 Task: Search one way flight ticket for 2 adults, 2 children, 2 infants in seat in first from Fort Walton Beach: Destin-fort Walton Beach Airport/eglin Air Force Base to Laramie: Laramie Regional Airport on 5-3-2023. Number of bags: 1 carry on bag and 2 checked bags. Price is upto 76000. Outbound departure time preference is 12:00.
Action: Mouse moved to (429, 178)
Screenshot: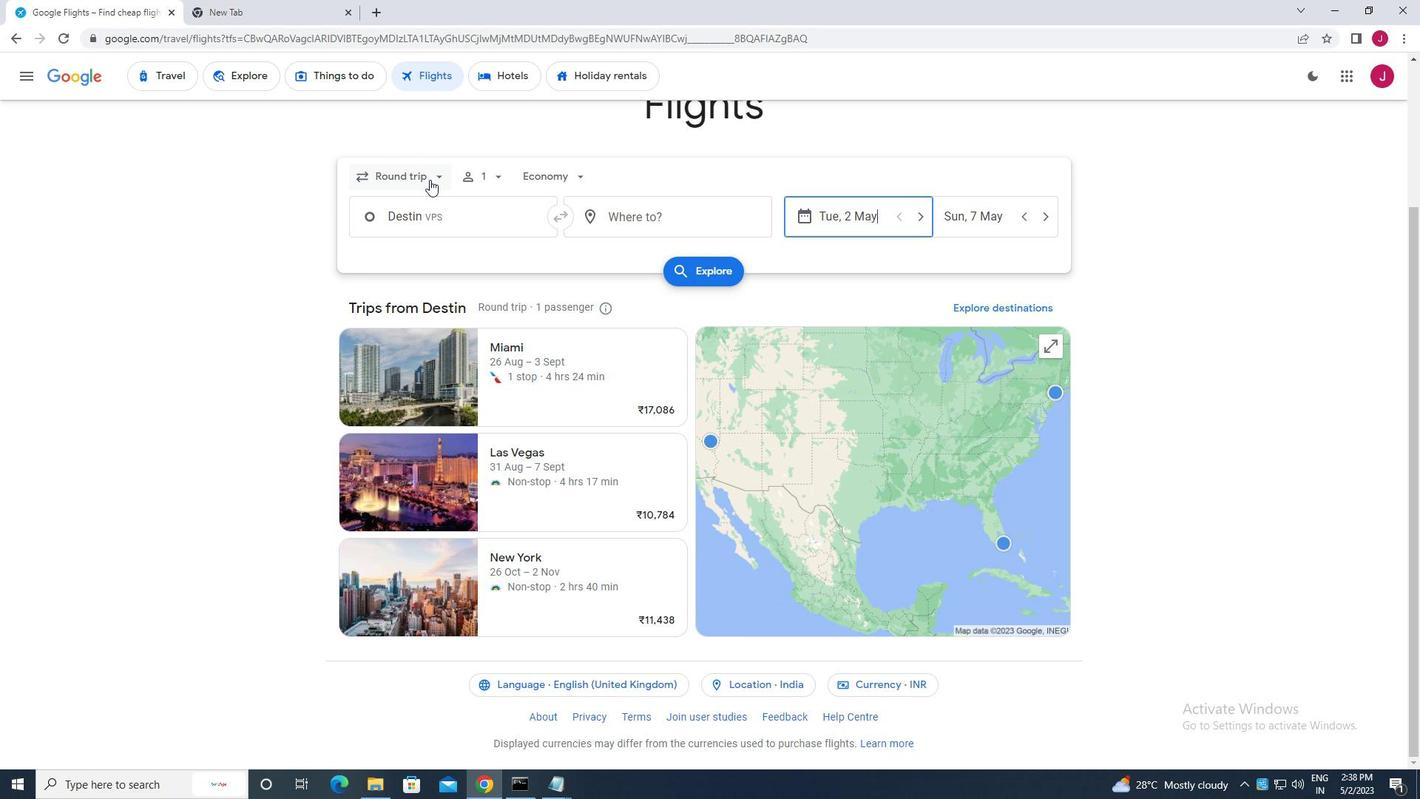 
Action: Mouse pressed left at (429, 178)
Screenshot: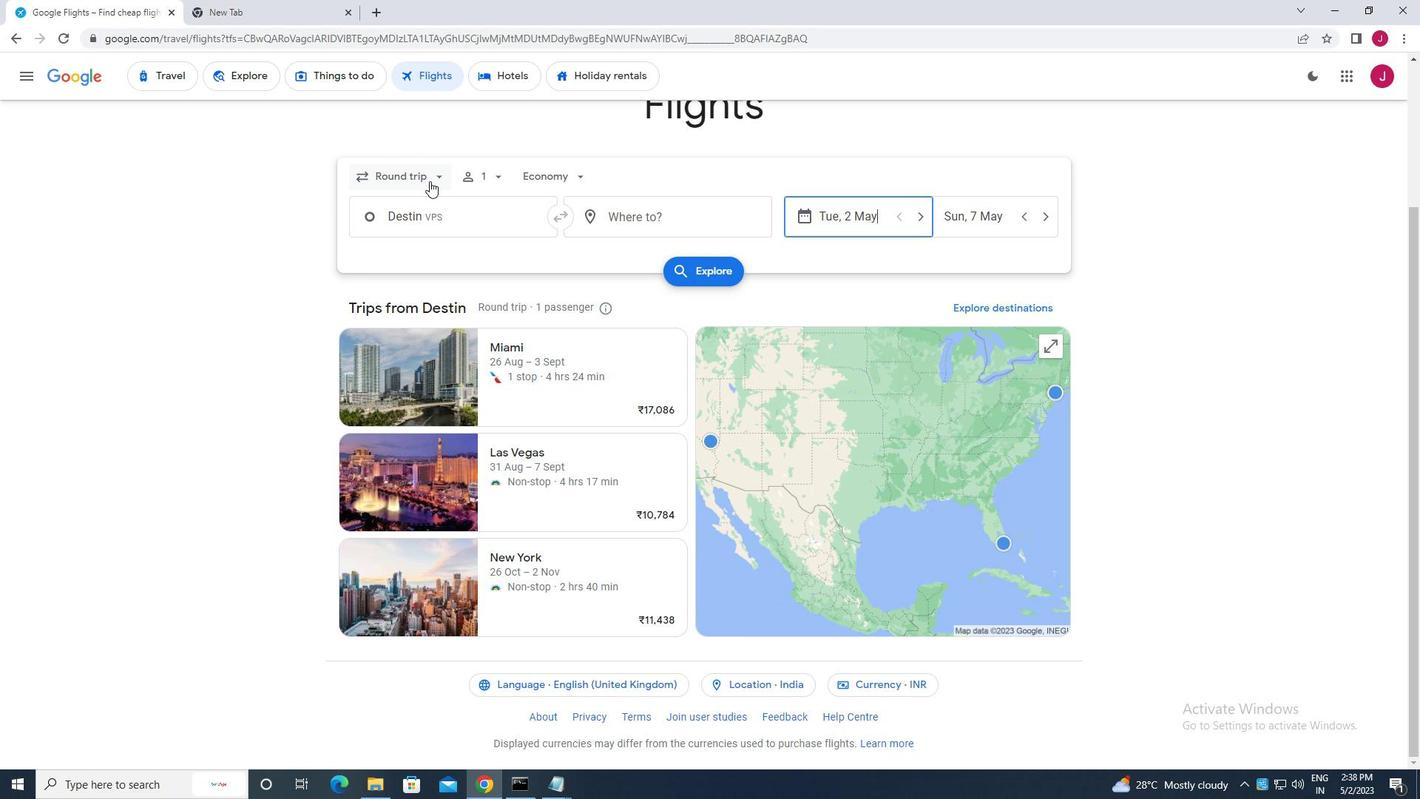 
Action: Mouse moved to (424, 237)
Screenshot: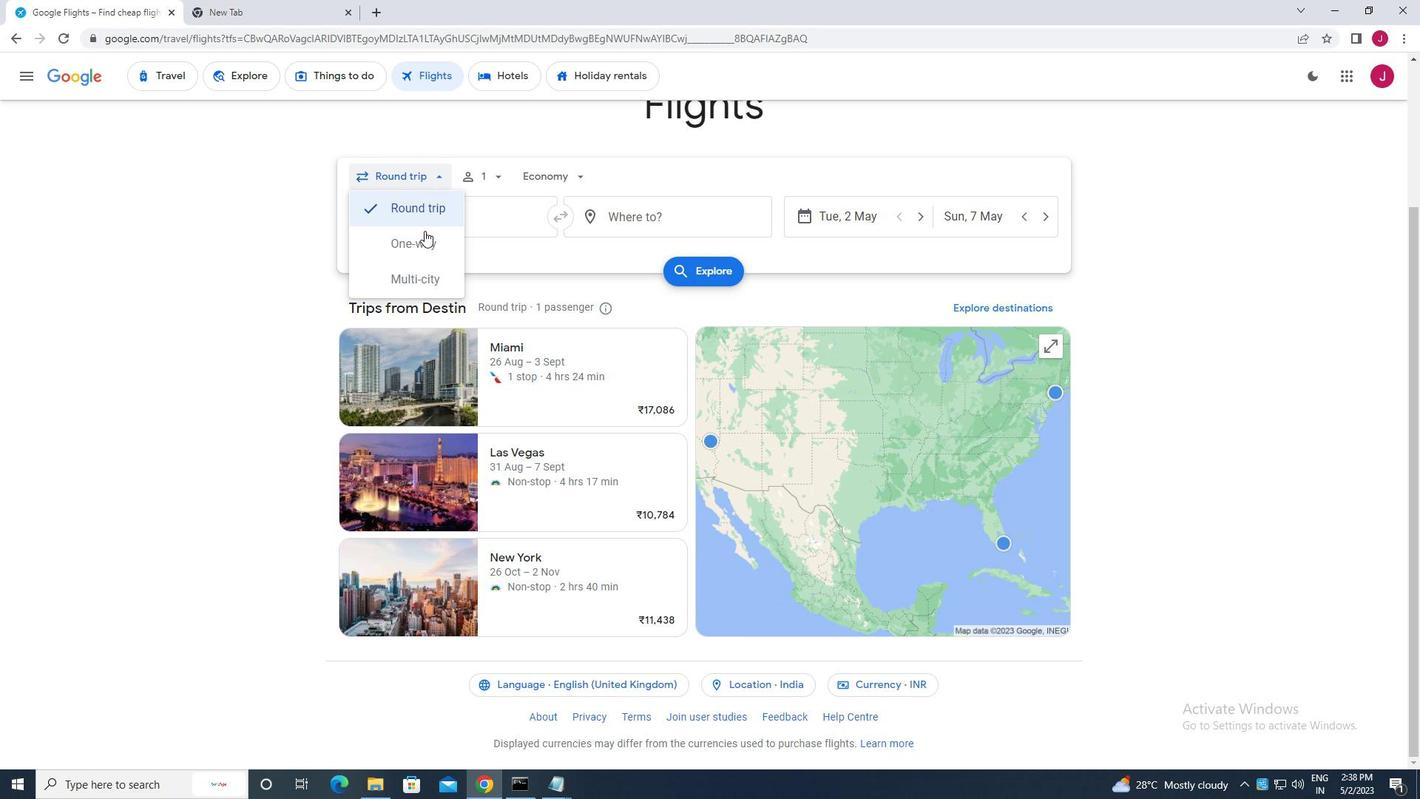 
Action: Mouse pressed left at (424, 237)
Screenshot: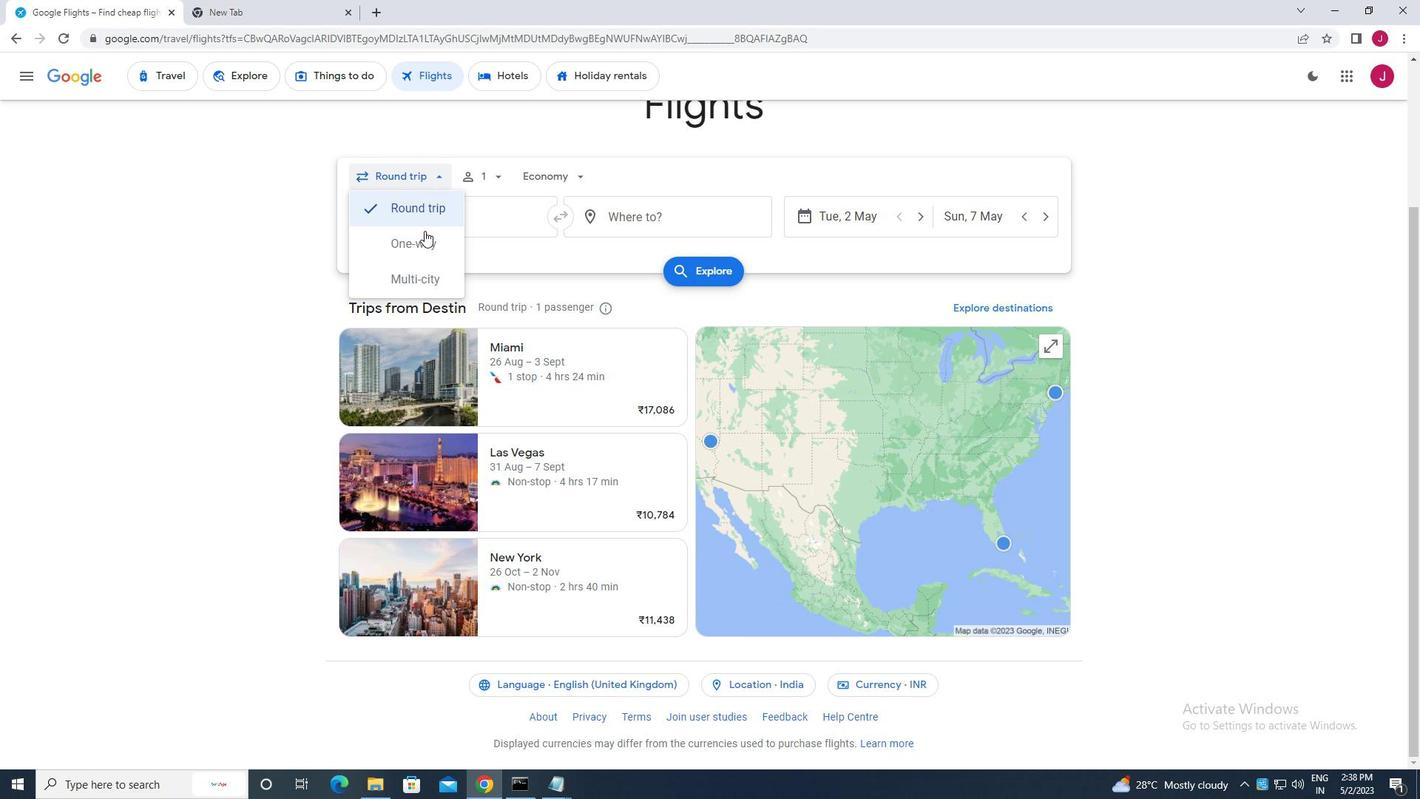 
Action: Mouse moved to (481, 176)
Screenshot: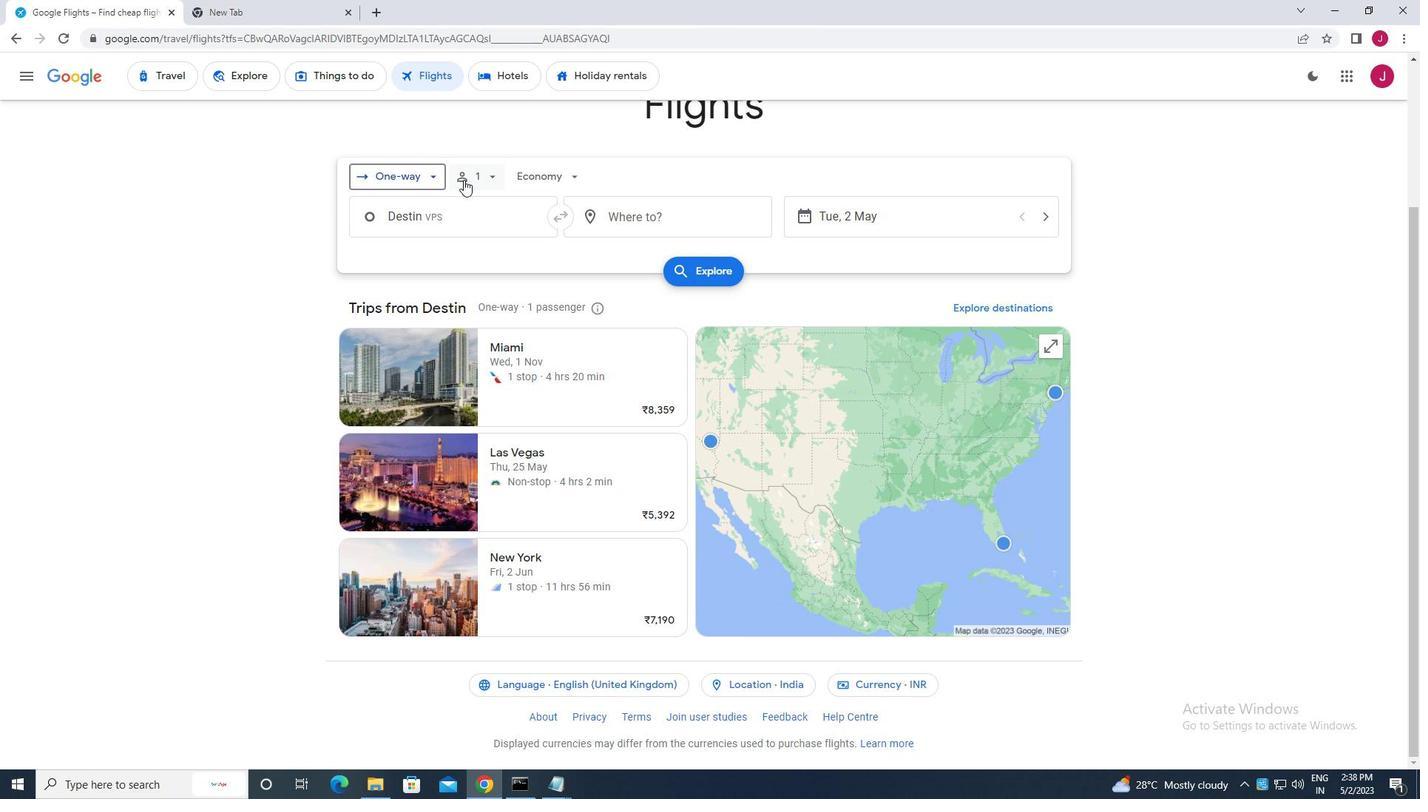 
Action: Mouse pressed left at (481, 176)
Screenshot: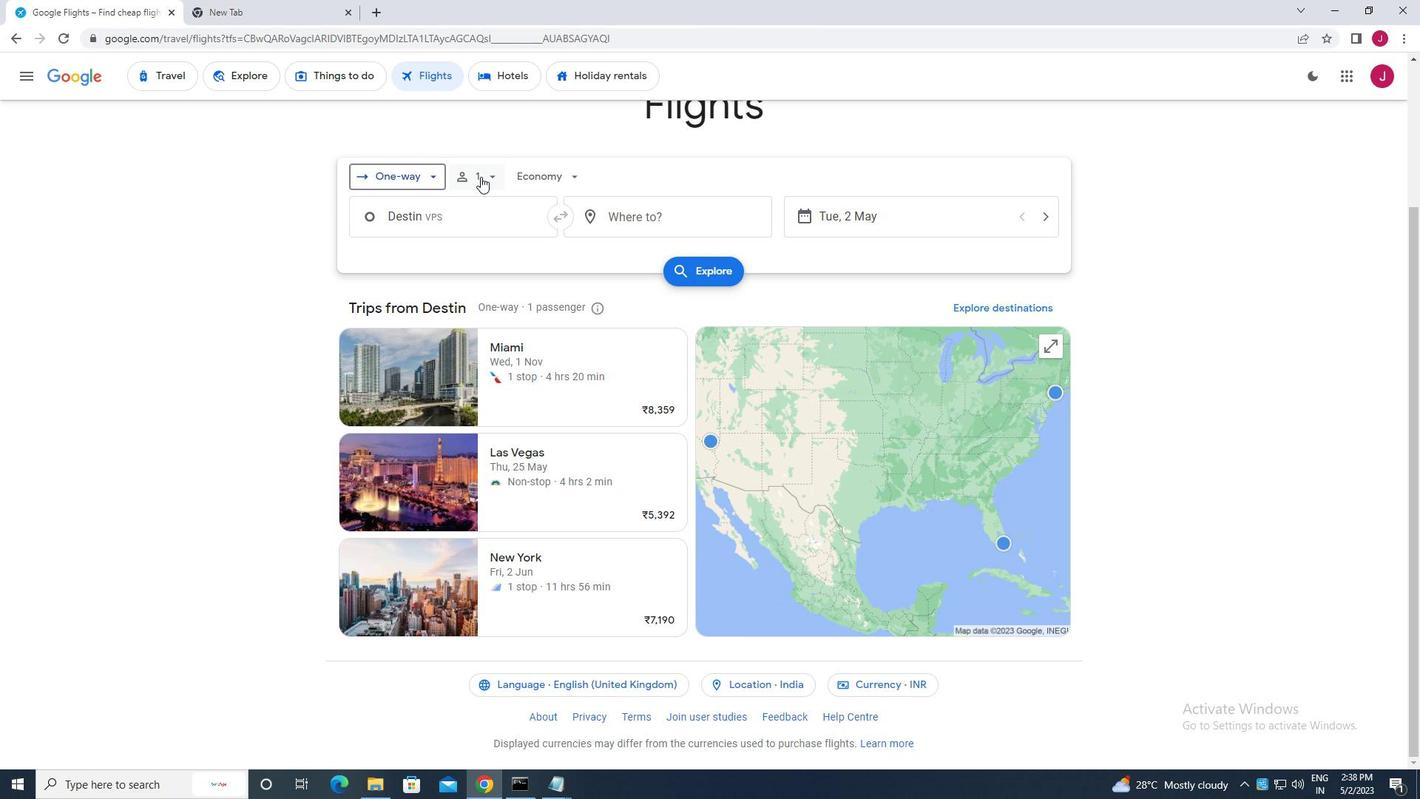 
Action: Mouse moved to (613, 219)
Screenshot: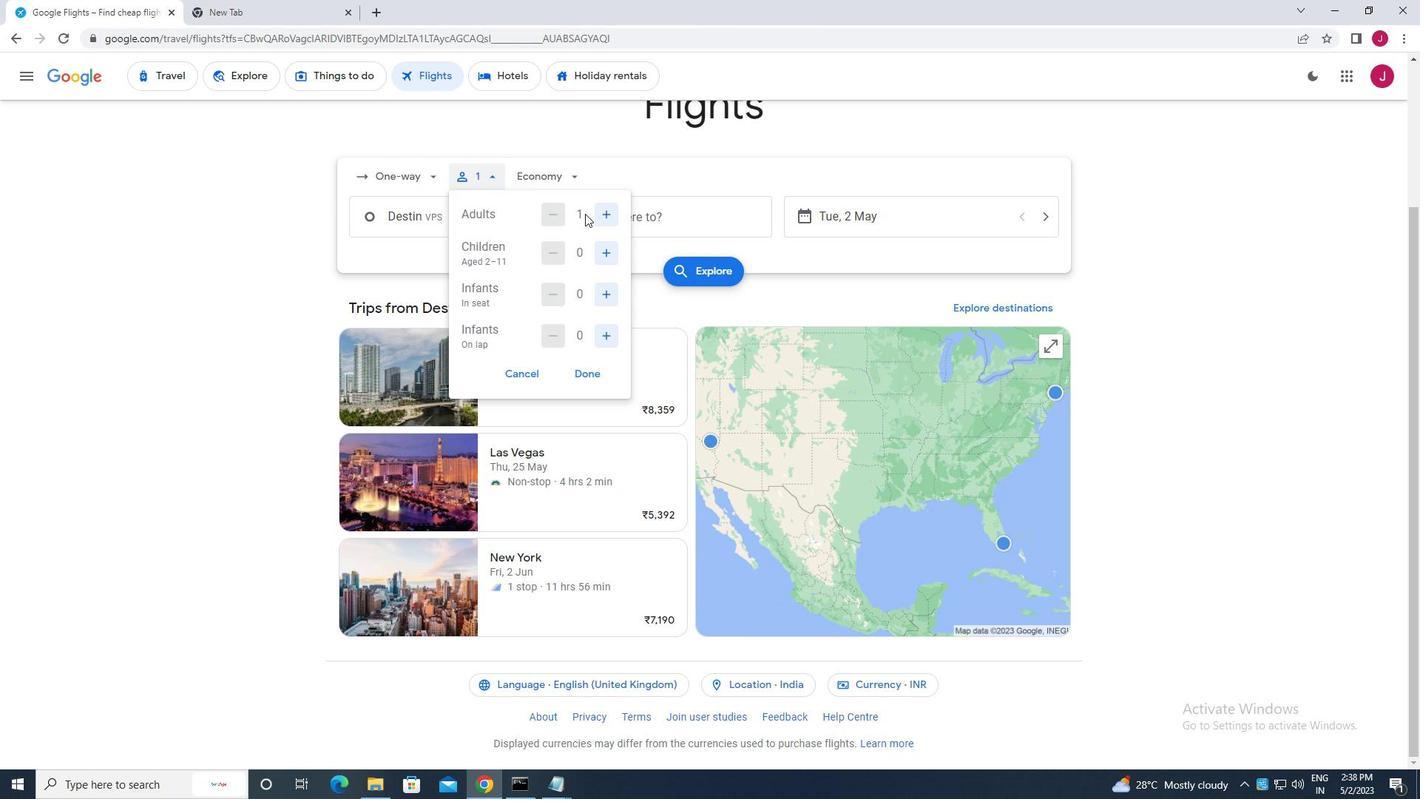 
Action: Mouse pressed left at (613, 219)
Screenshot: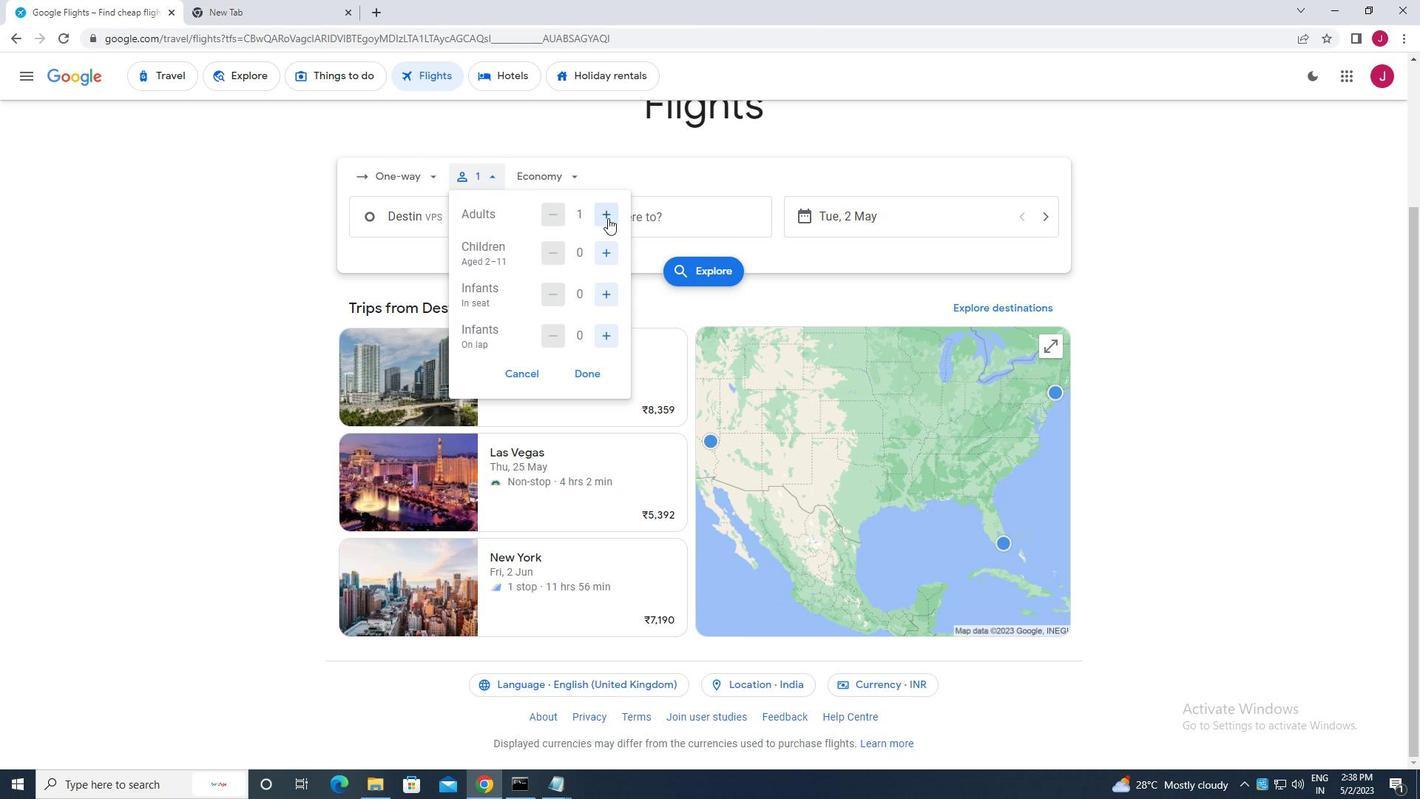 
Action: Mouse moved to (606, 256)
Screenshot: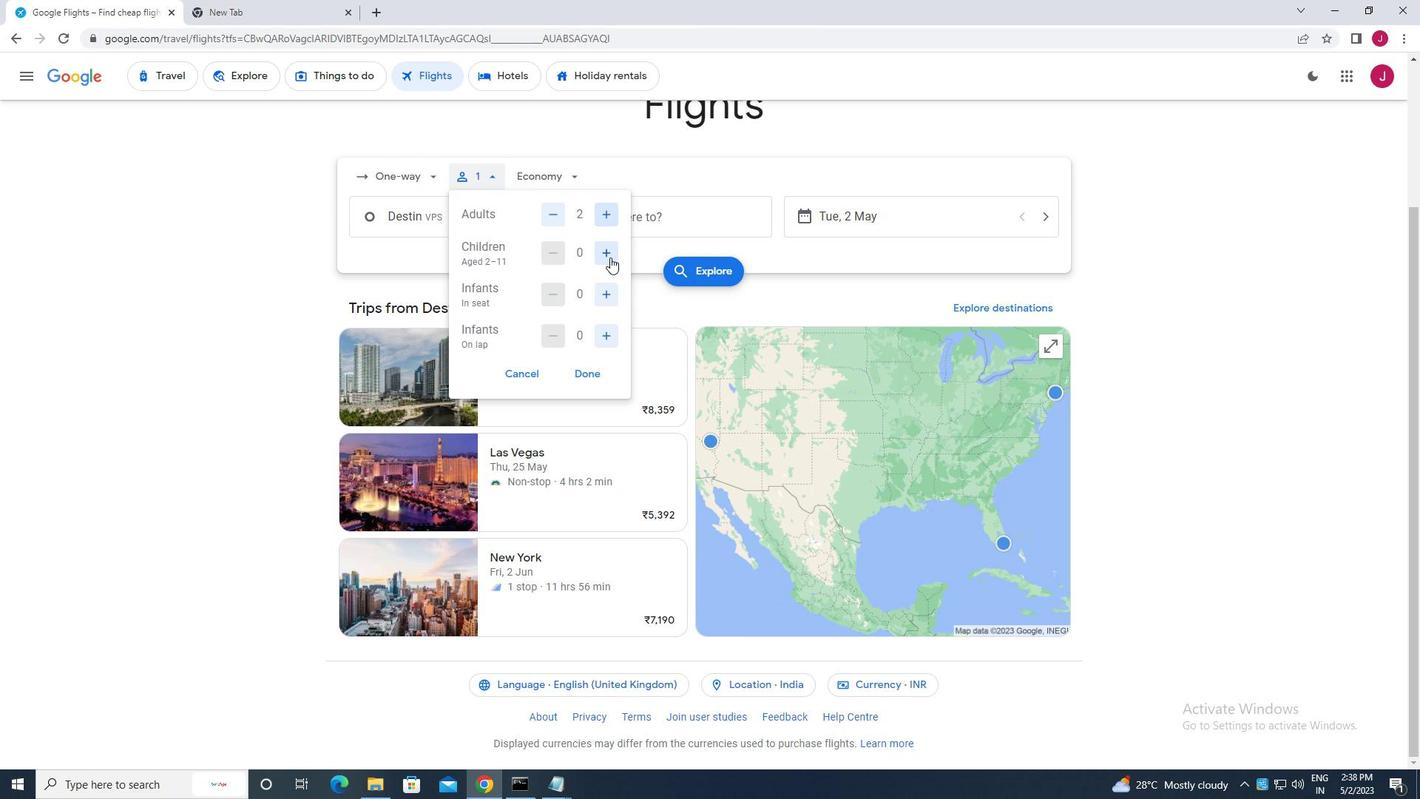
Action: Mouse pressed left at (606, 256)
Screenshot: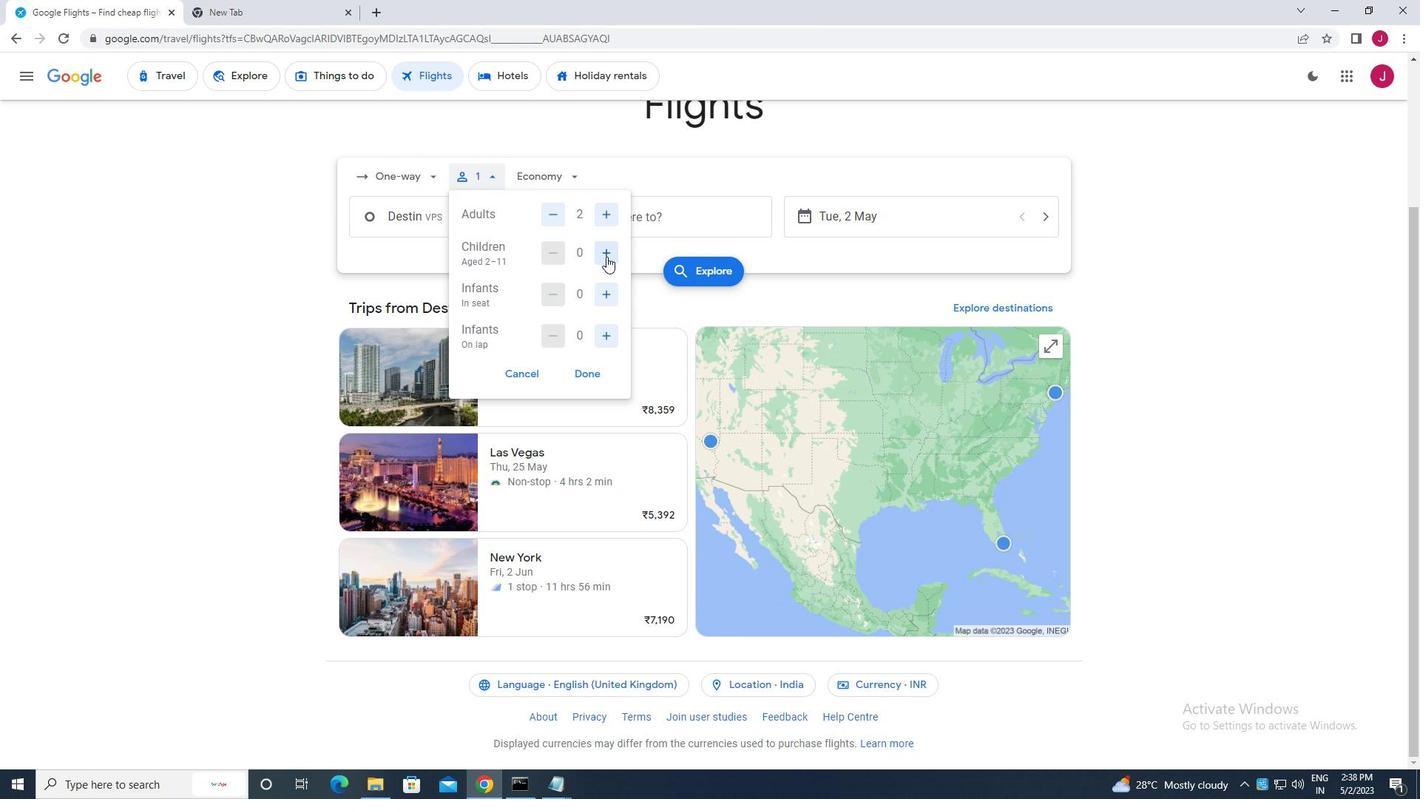 
Action: Mouse pressed left at (606, 256)
Screenshot: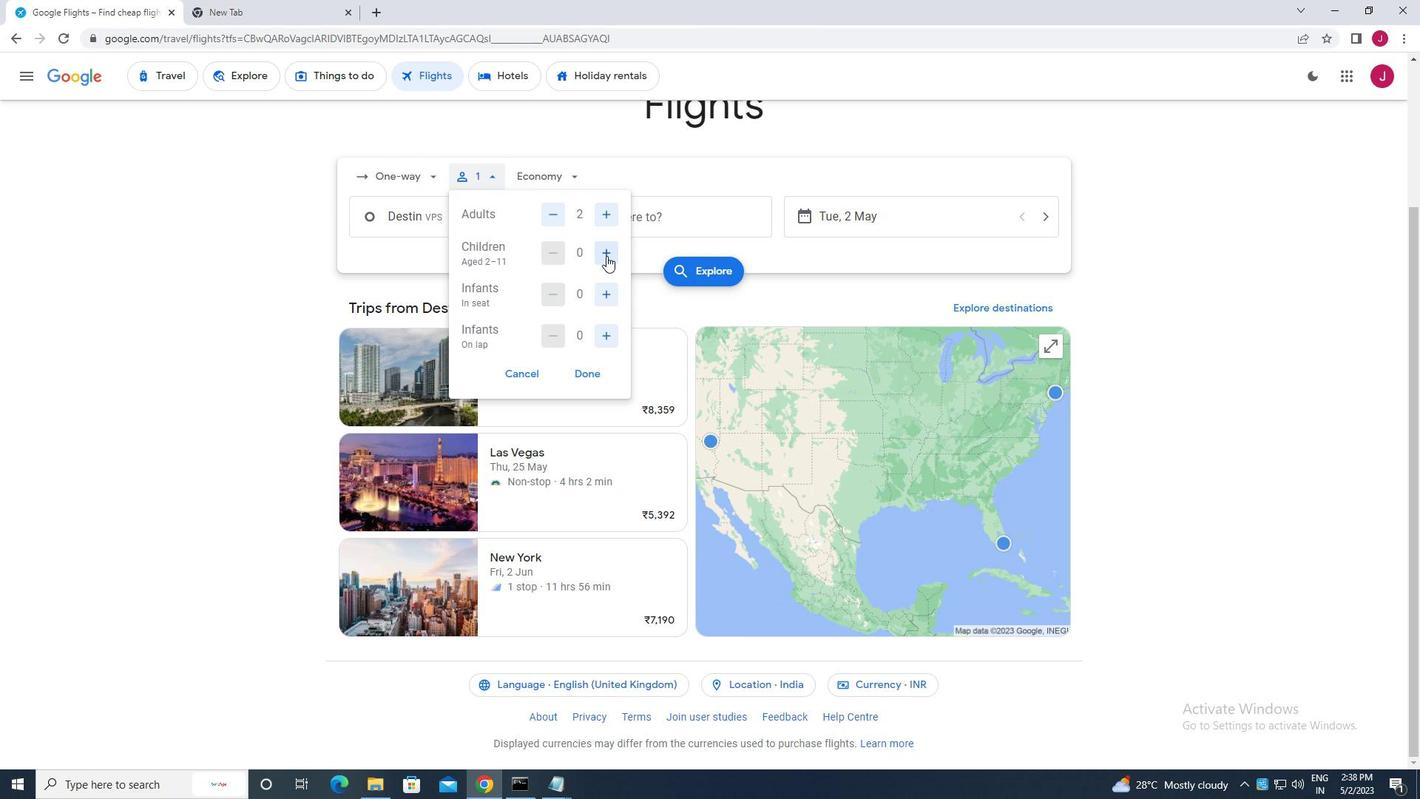 
Action: Mouse moved to (608, 293)
Screenshot: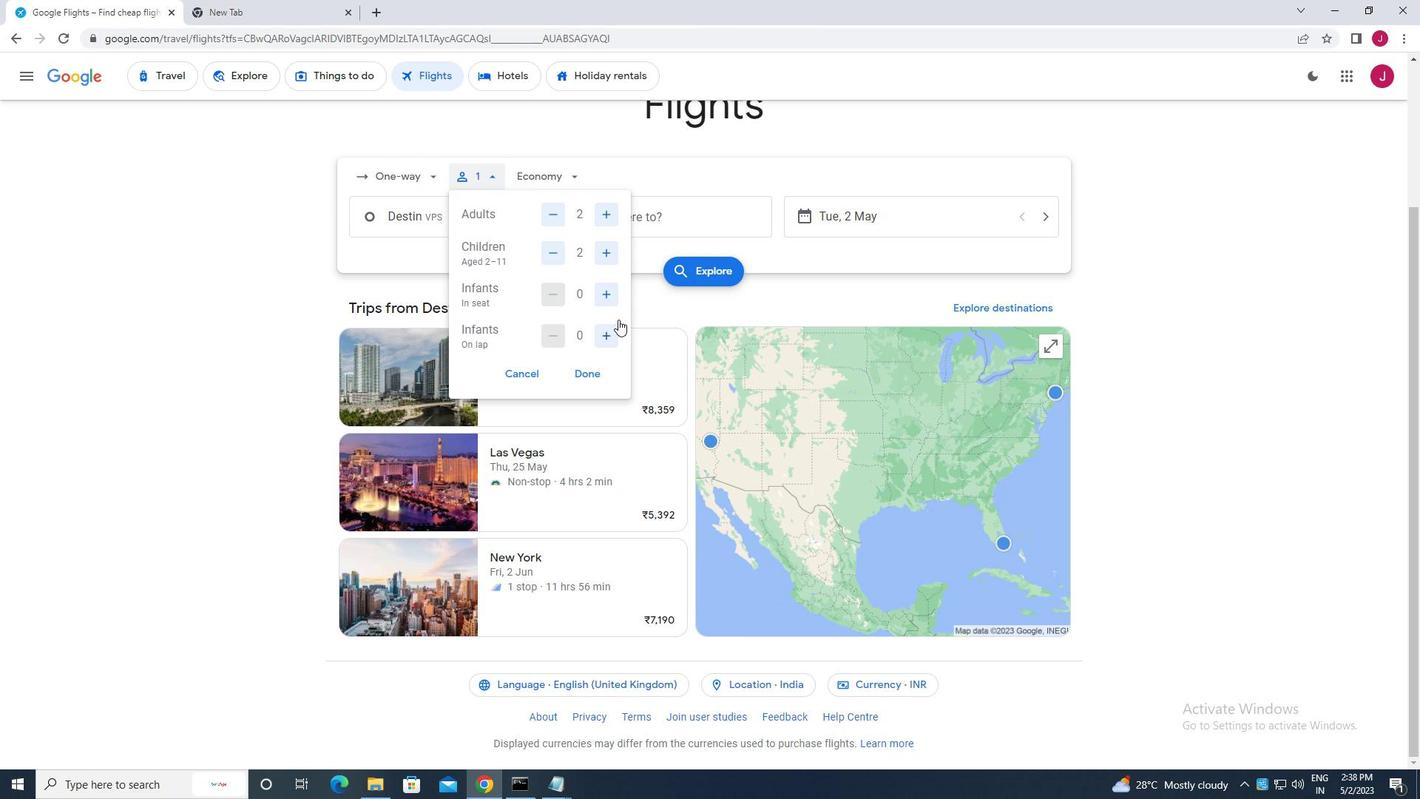 
Action: Mouse pressed left at (608, 293)
Screenshot: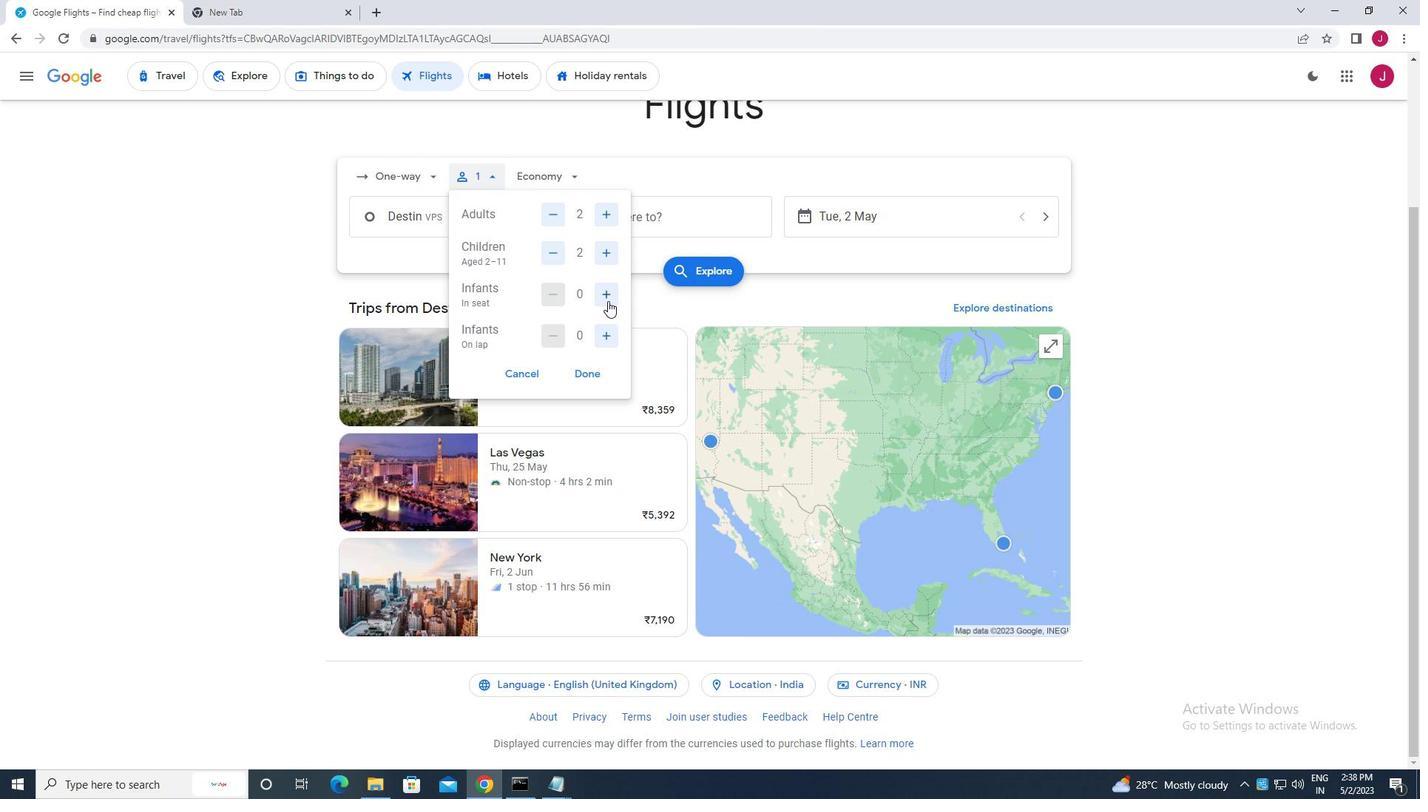 
Action: Mouse pressed left at (608, 293)
Screenshot: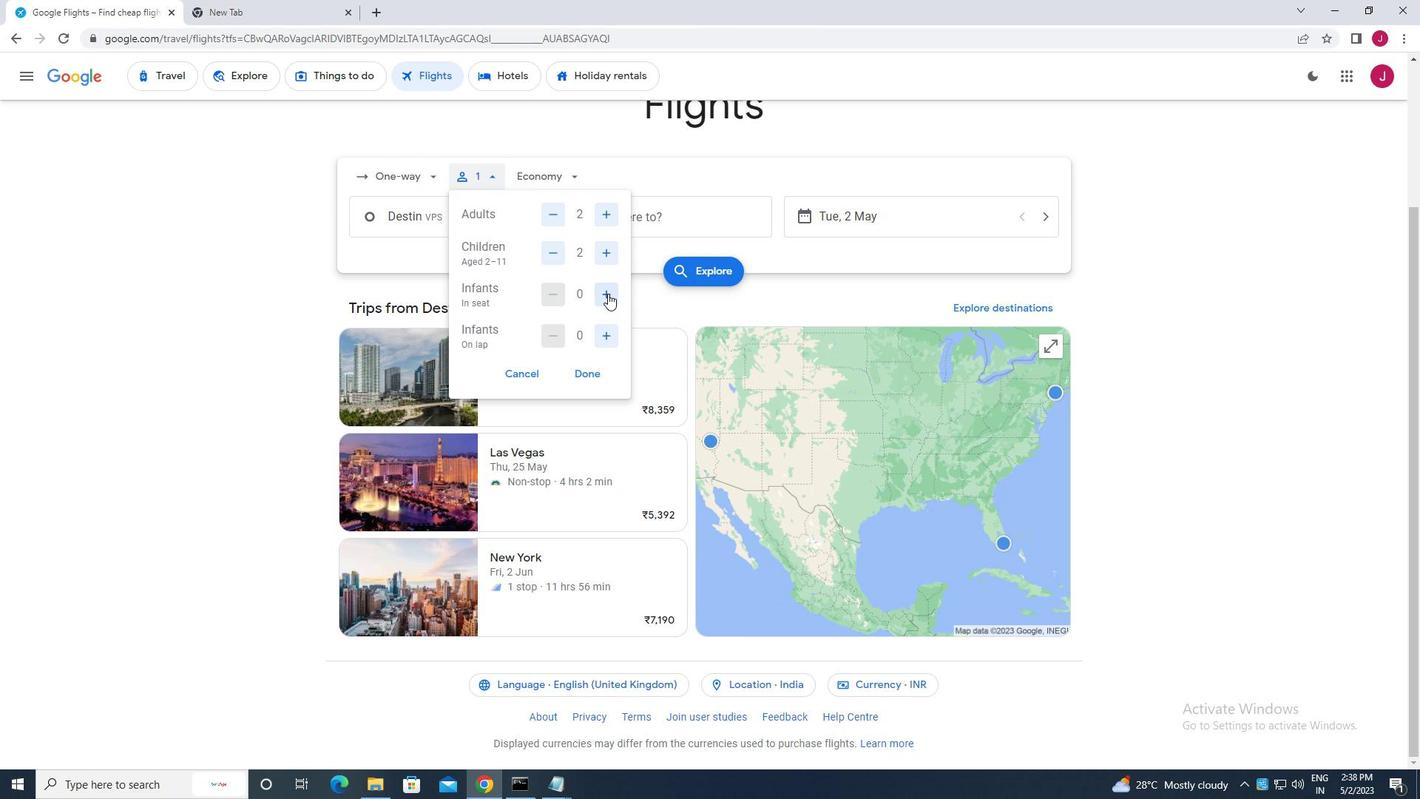 
Action: Mouse moved to (592, 375)
Screenshot: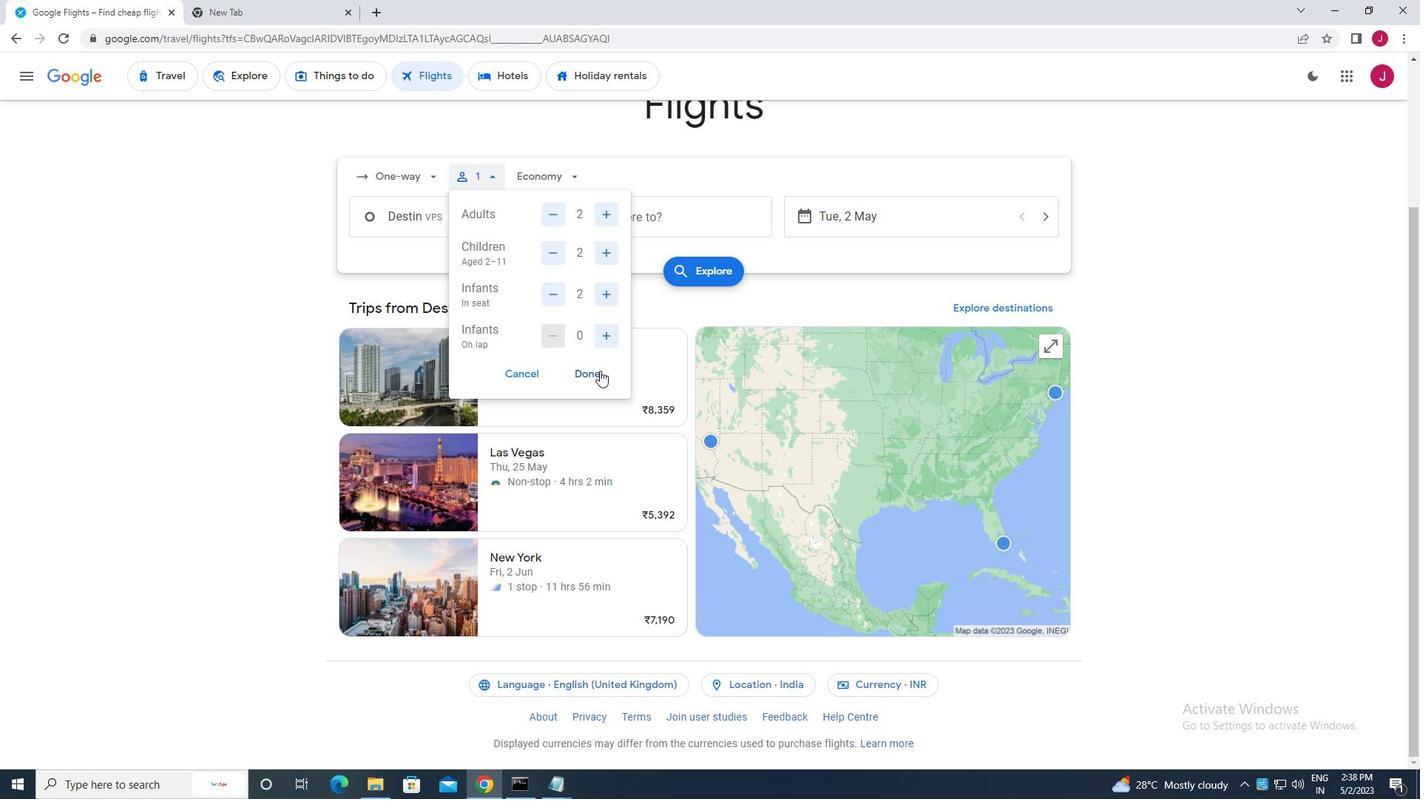 
Action: Mouse pressed left at (592, 375)
Screenshot: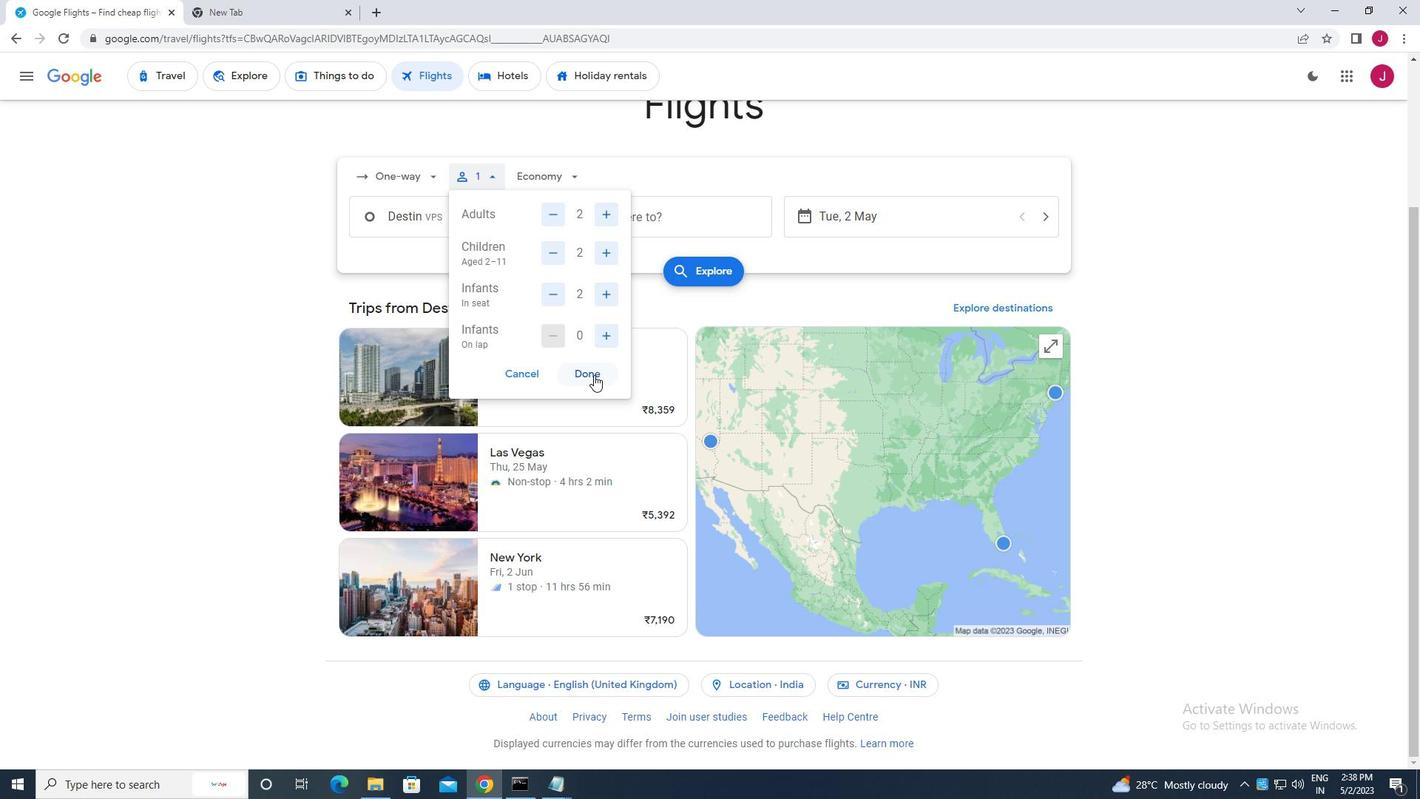 
Action: Mouse moved to (564, 184)
Screenshot: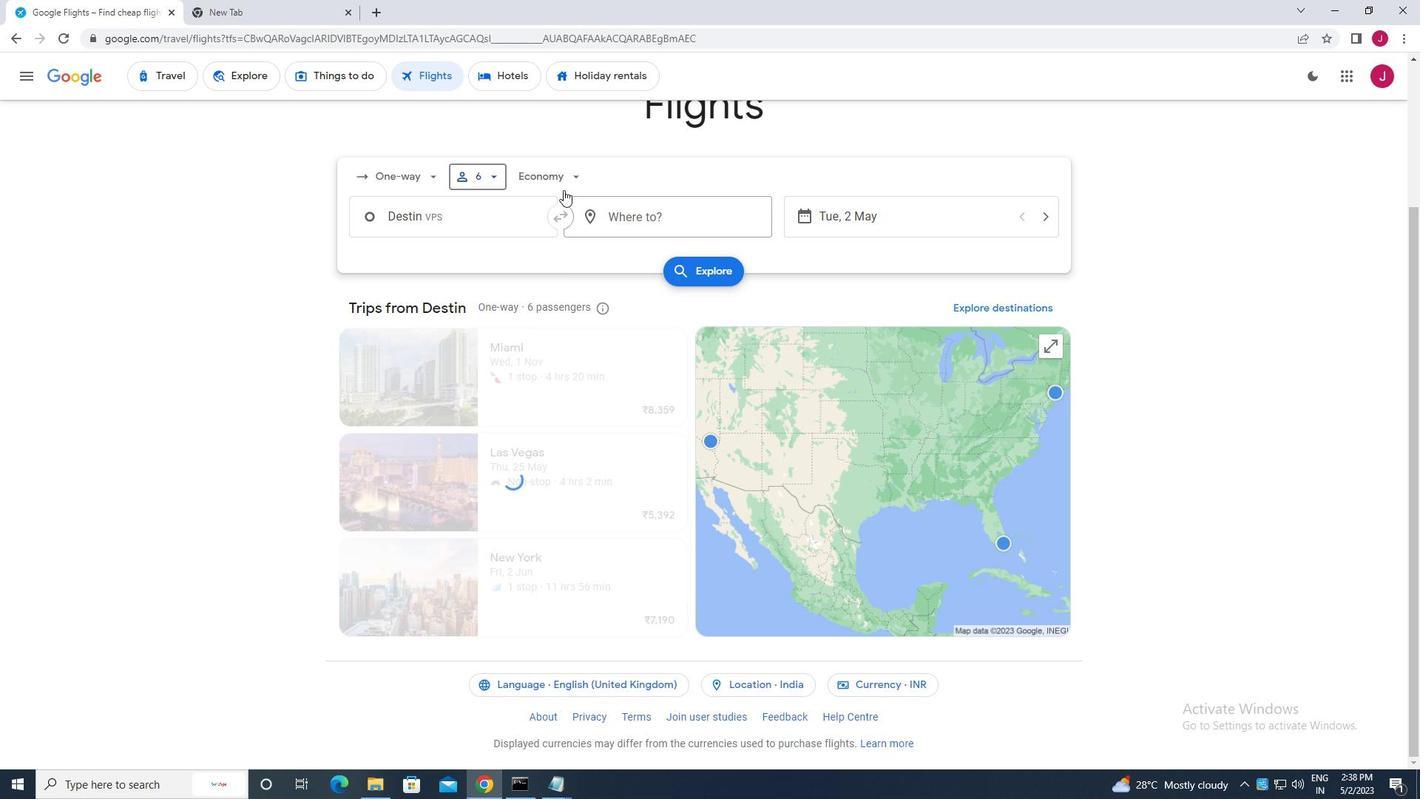 
Action: Mouse pressed left at (564, 184)
Screenshot: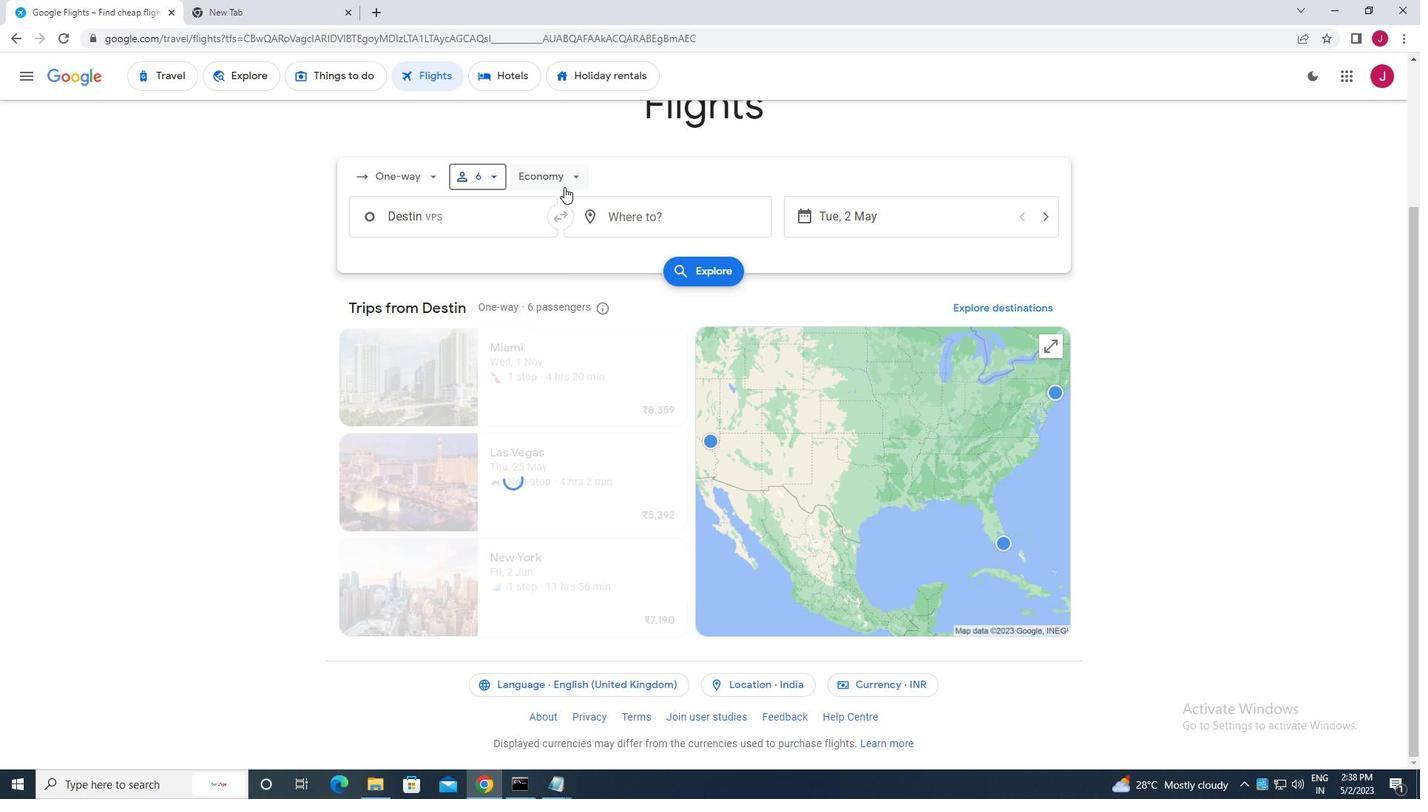 
Action: Mouse moved to (563, 278)
Screenshot: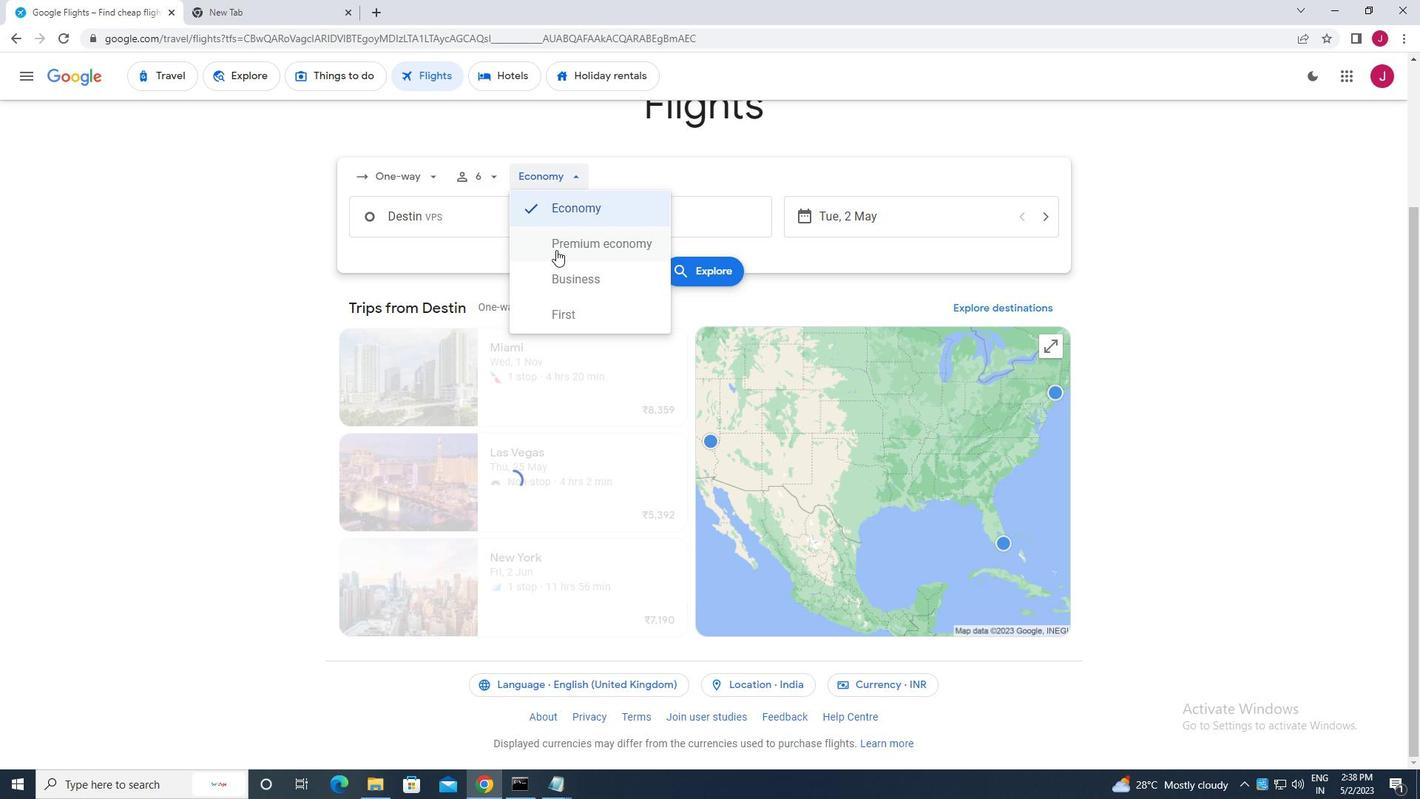 
Action: Mouse pressed left at (563, 278)
Screenshot: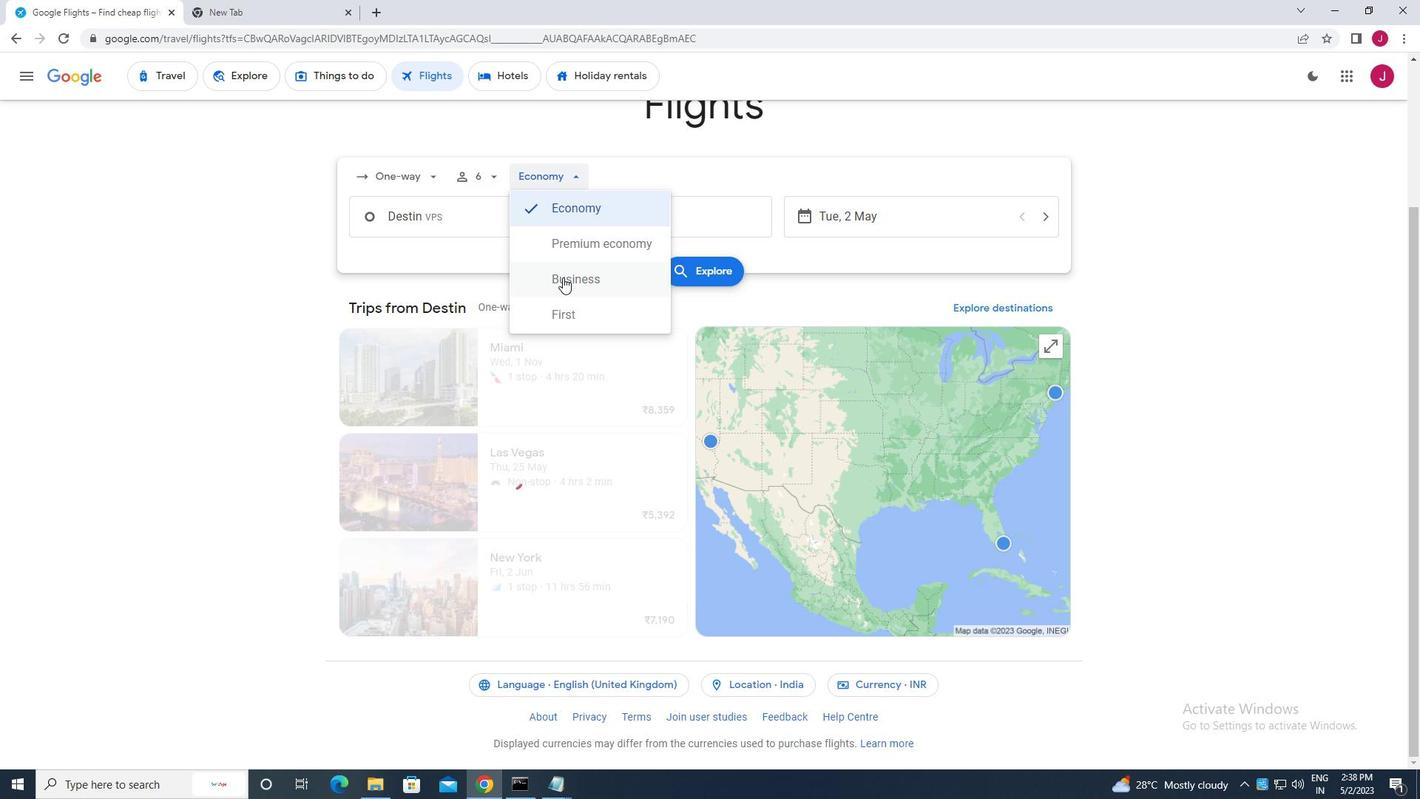 
Action: Mouse moved to (563, 184)
Screenshot: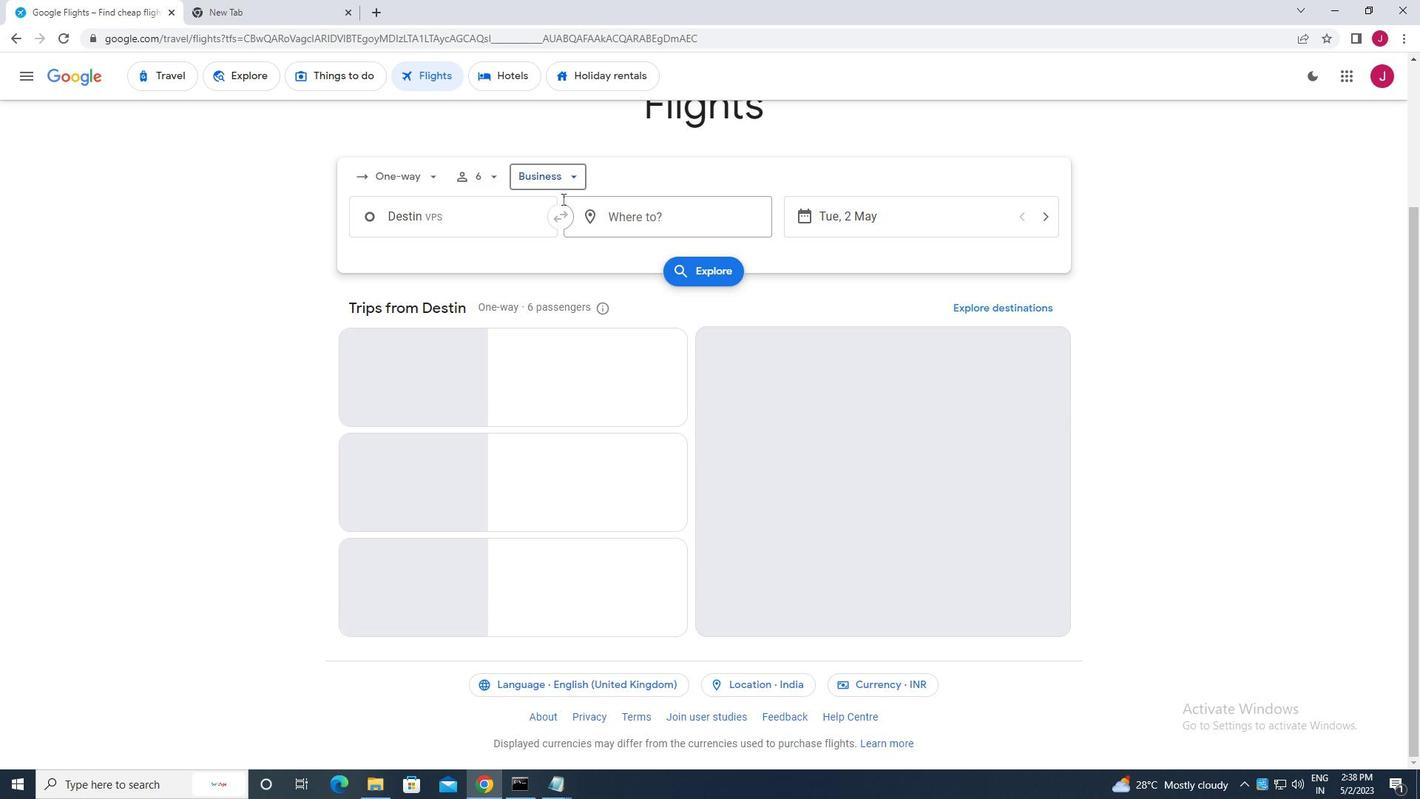 
Action: Mouse pressed left at (563, 184)
Screenshot: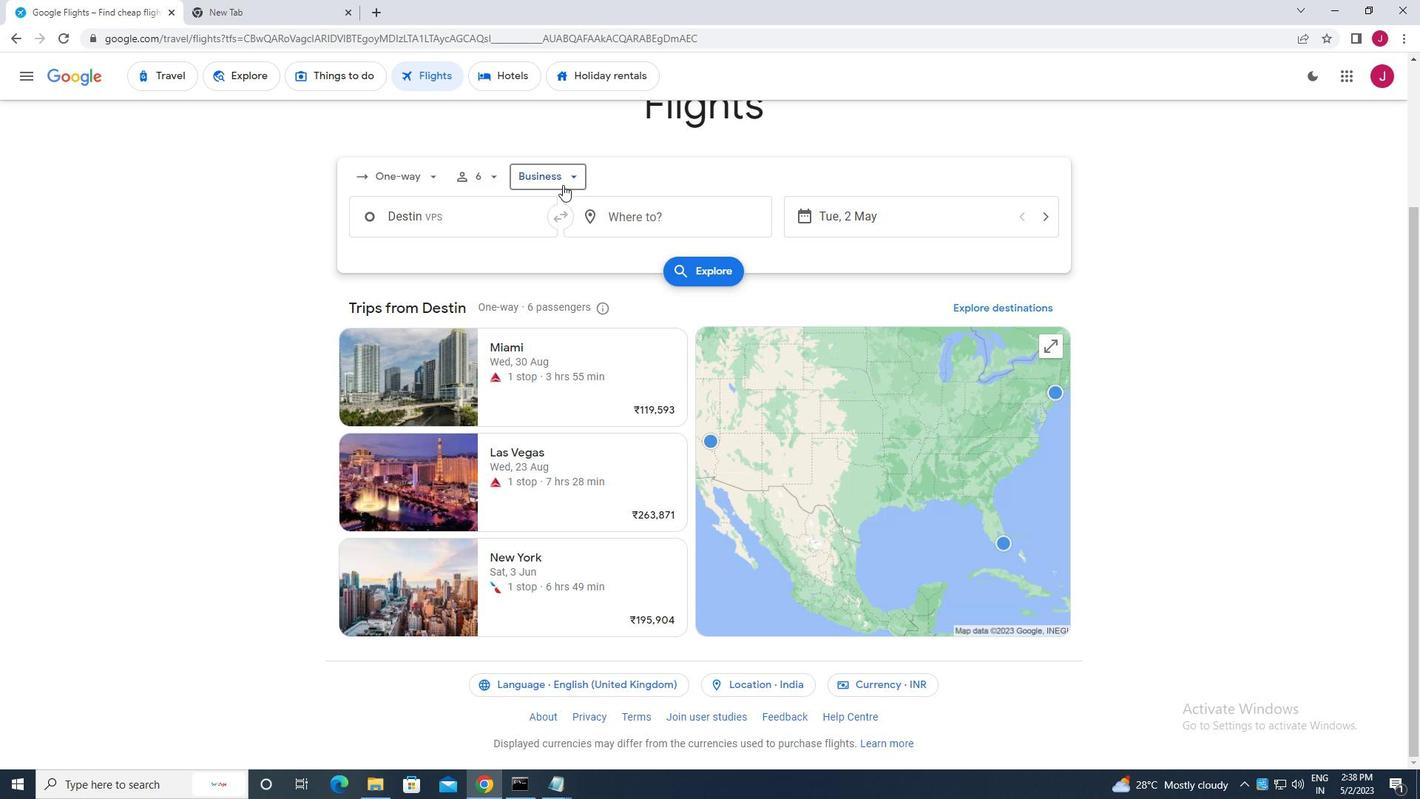 
Action: Mouse moved to (572, 316)
Screenshot: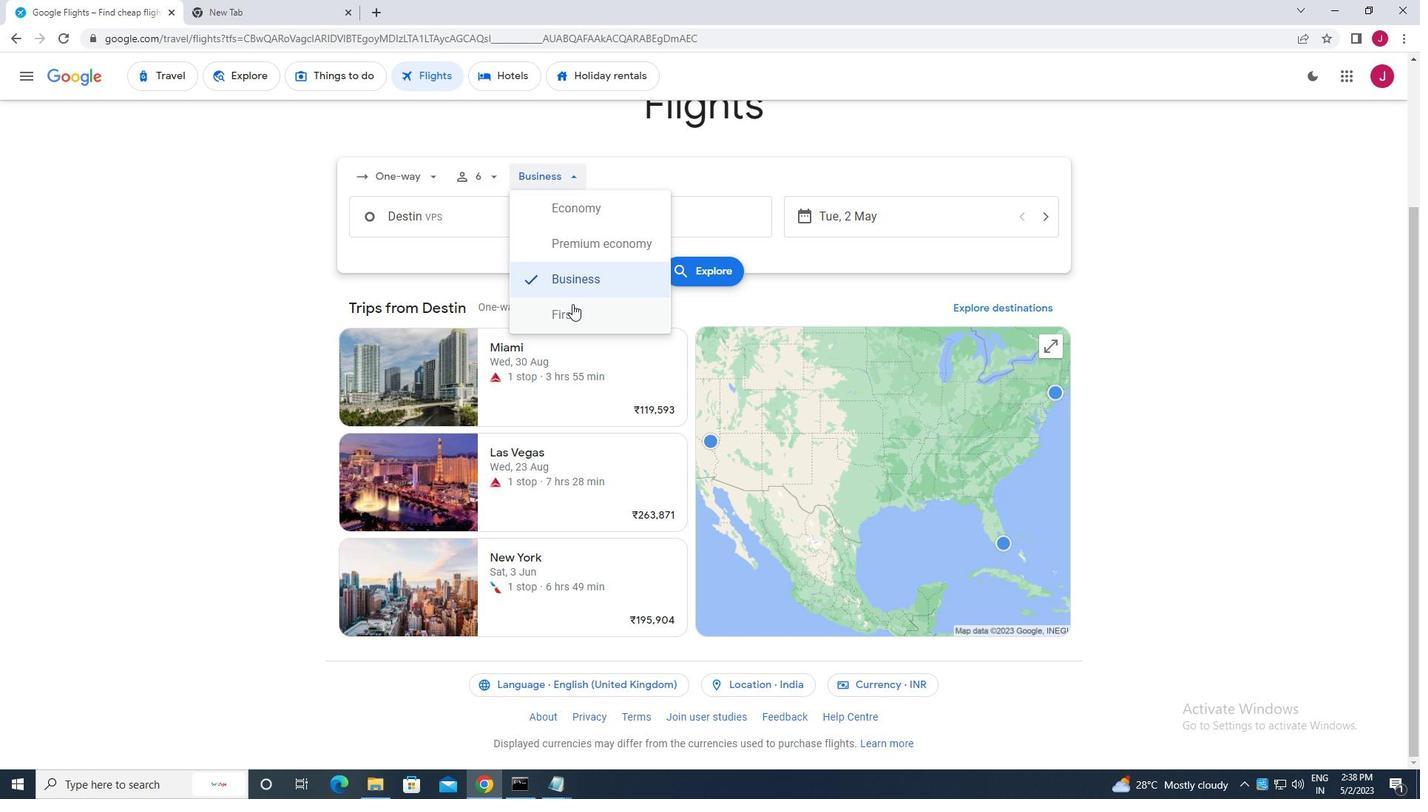 
Action: Mouse pressed left at (572, 316)
Screenshot: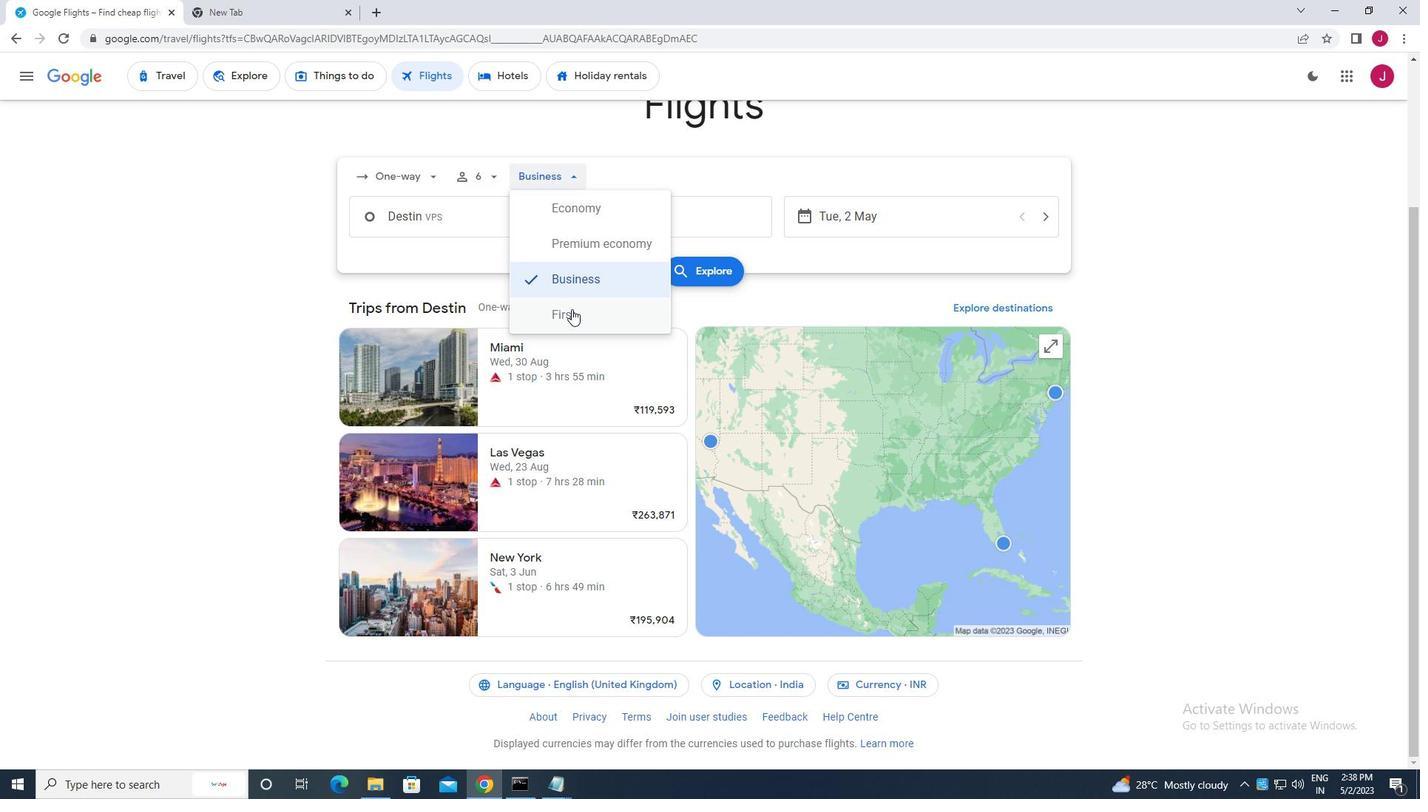 
Action: Mouse moved to (484, 220)
Screenshot: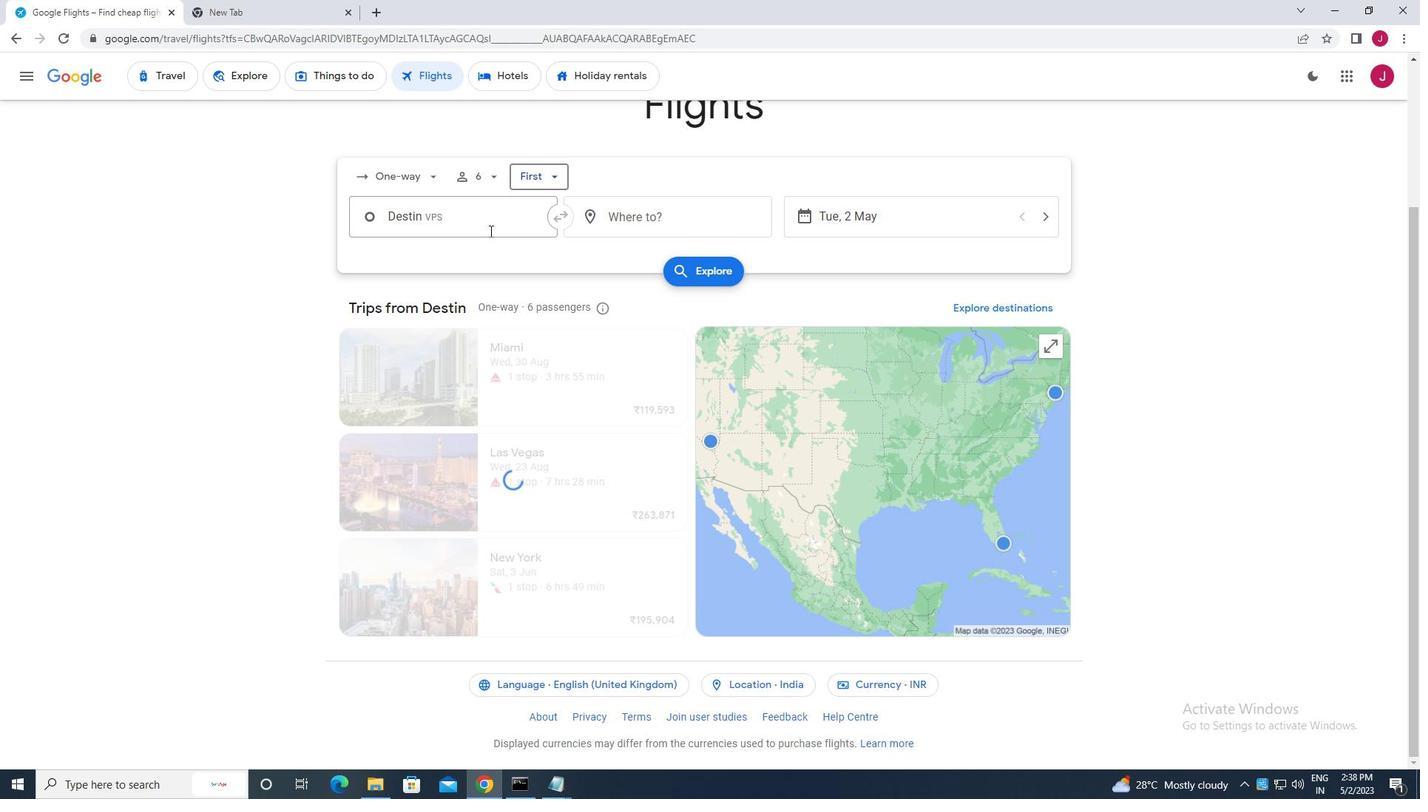 
Action: Mouse pressed left at (484, 220)
Screenshot: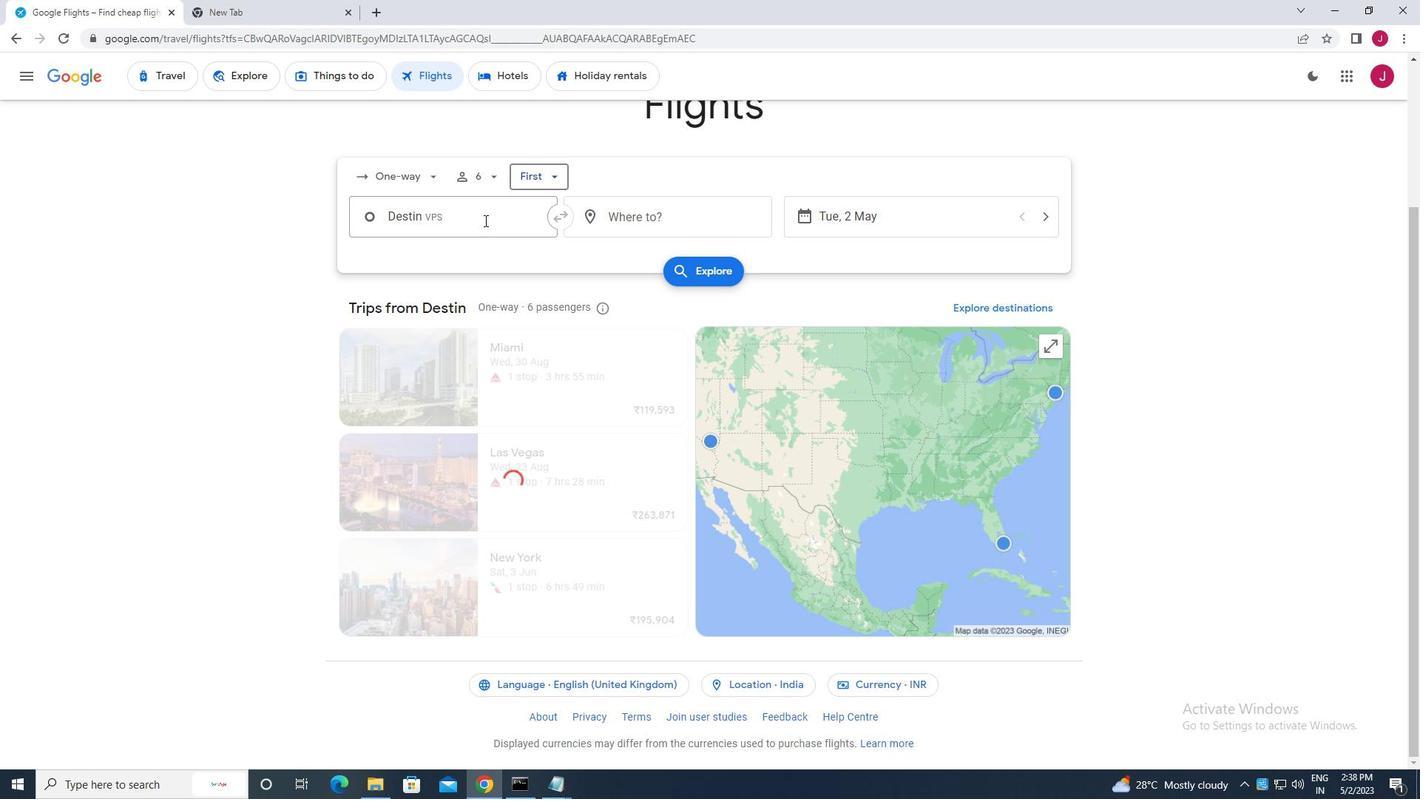 
Action: Key pressed walton
Screenshot: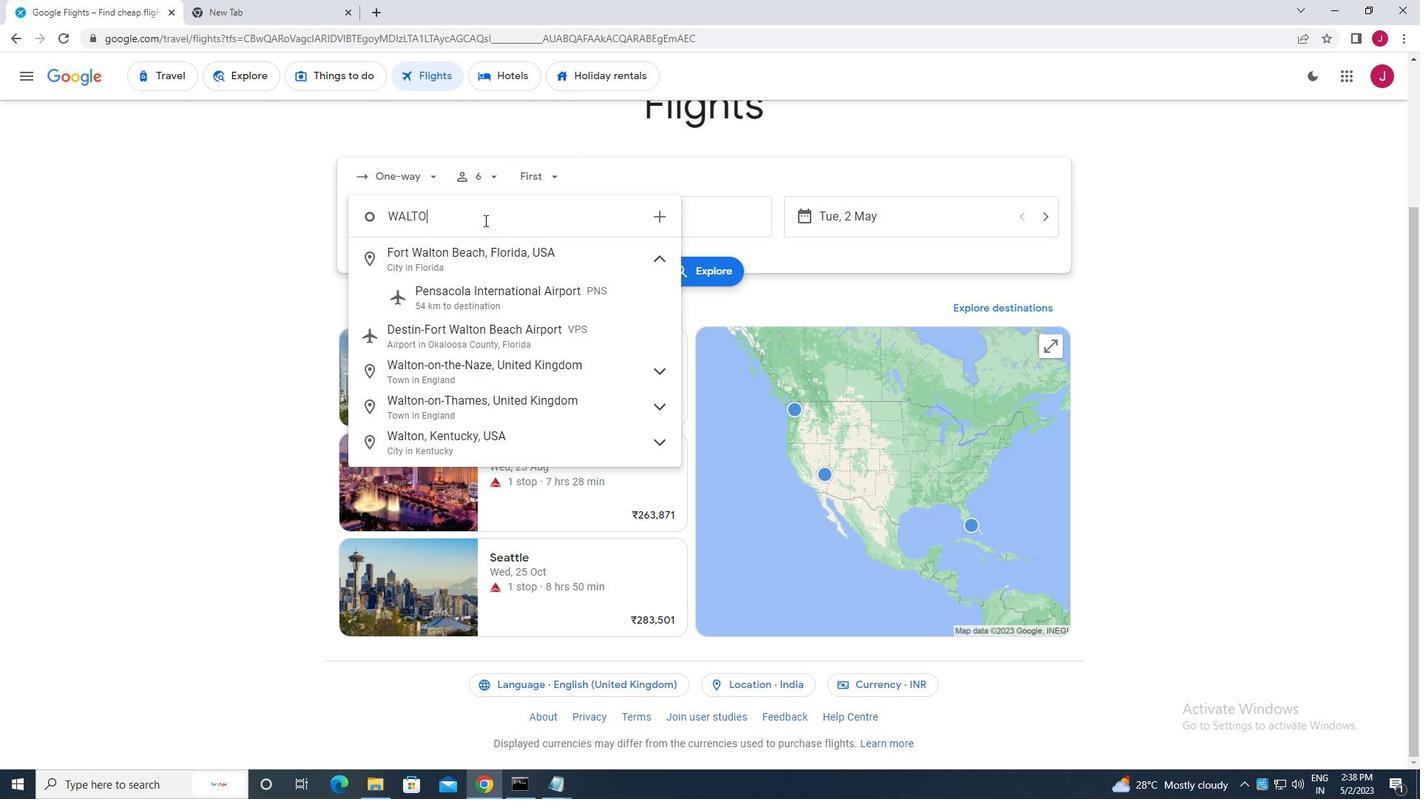 
Action: Mouse moved to (489, 330)
Screenshot: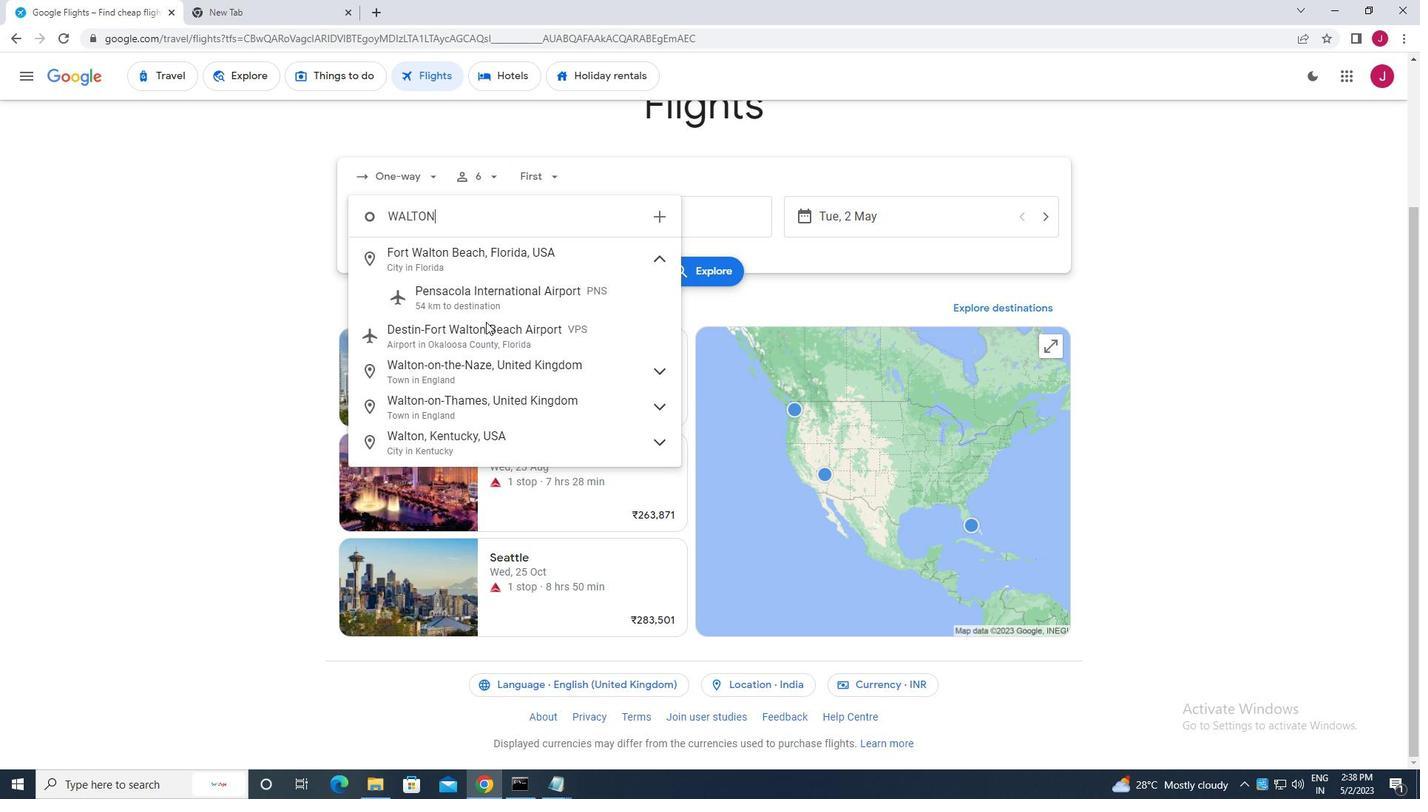 
Action: Mouse pressed left at (489, 330)
Screenshot: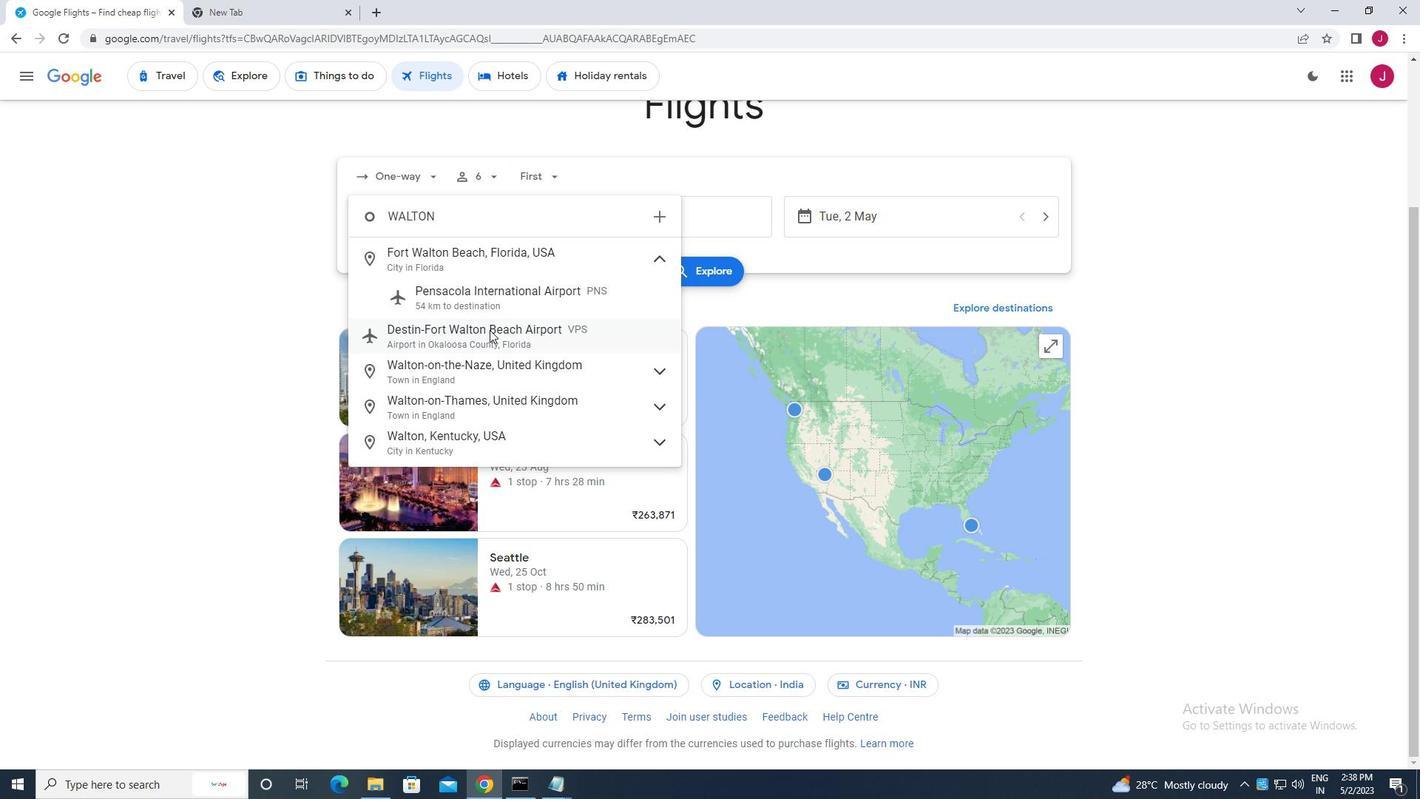 
Action: Mouse moved to (667, 222)
Screenshot: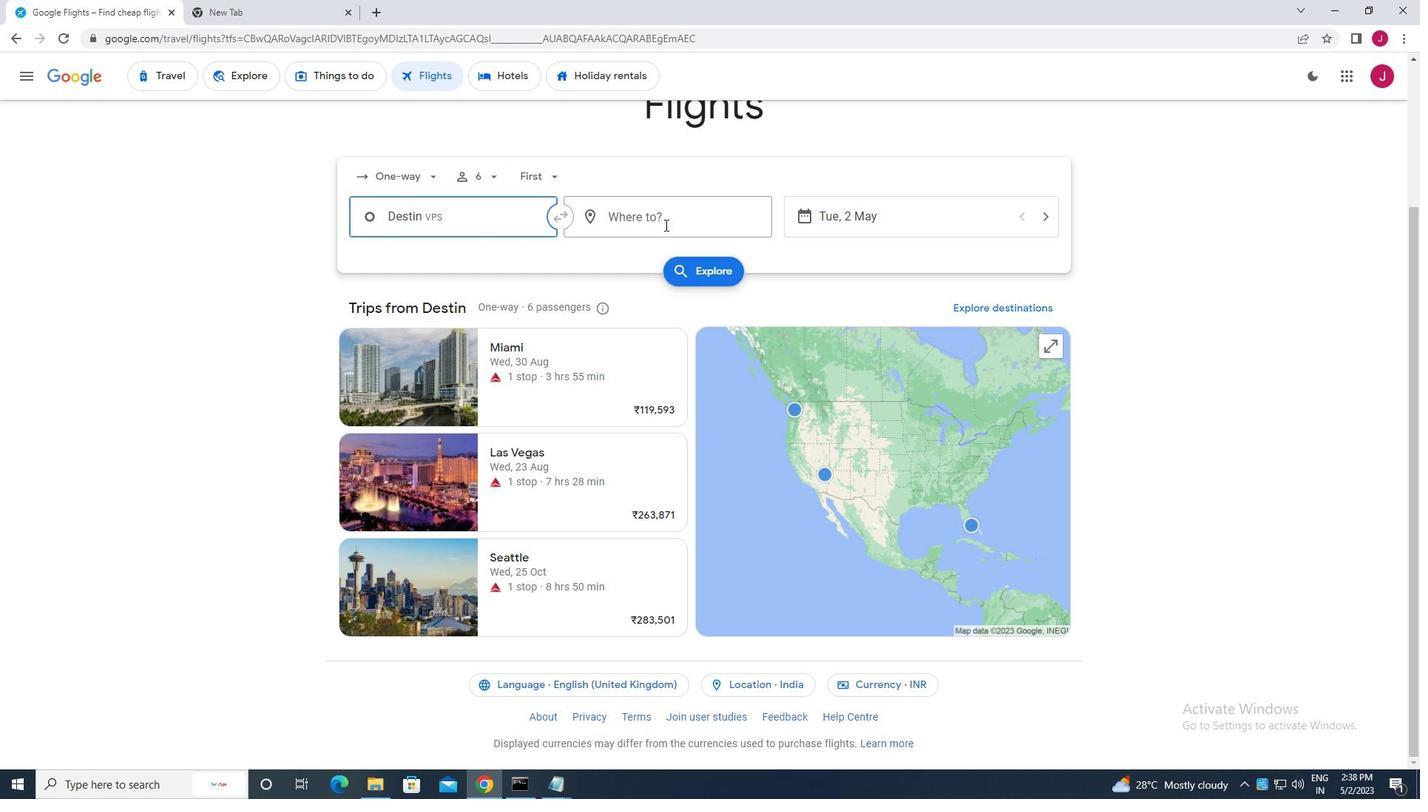 
Action: Mouse pressed left at (667, 222)
Screenshot: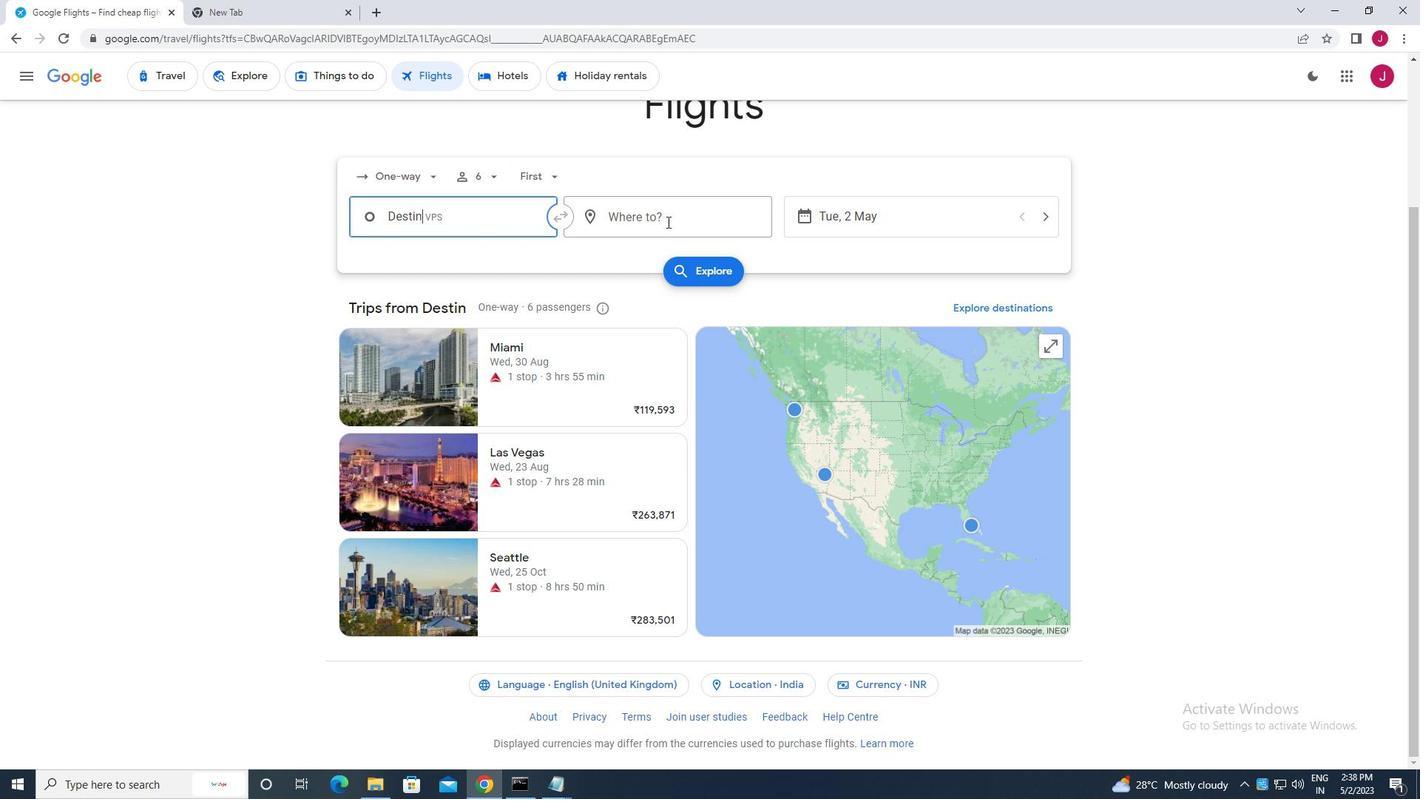 
Action: Mouse moved to (670, 222)
Screenshot: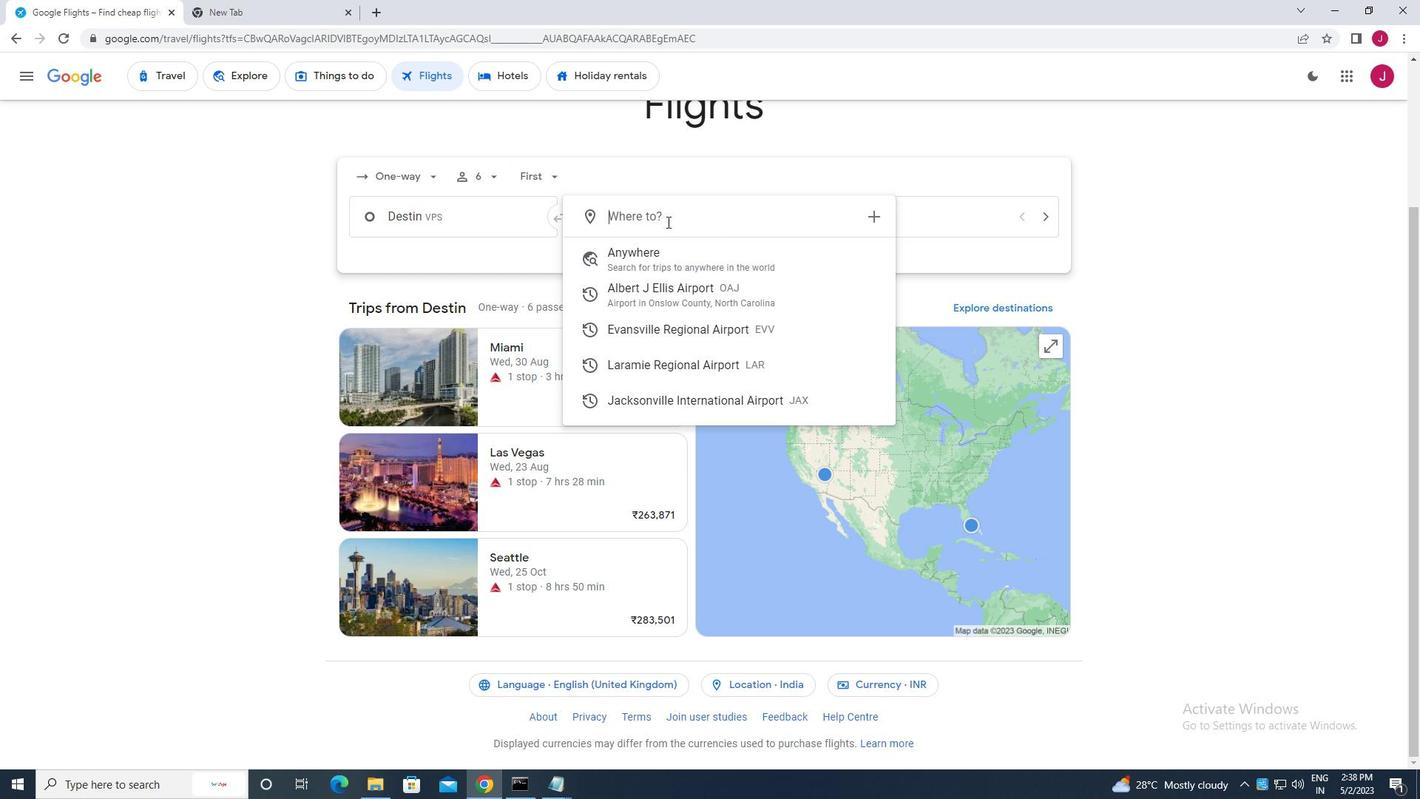 
Action: Key pressed laram
Screenshot: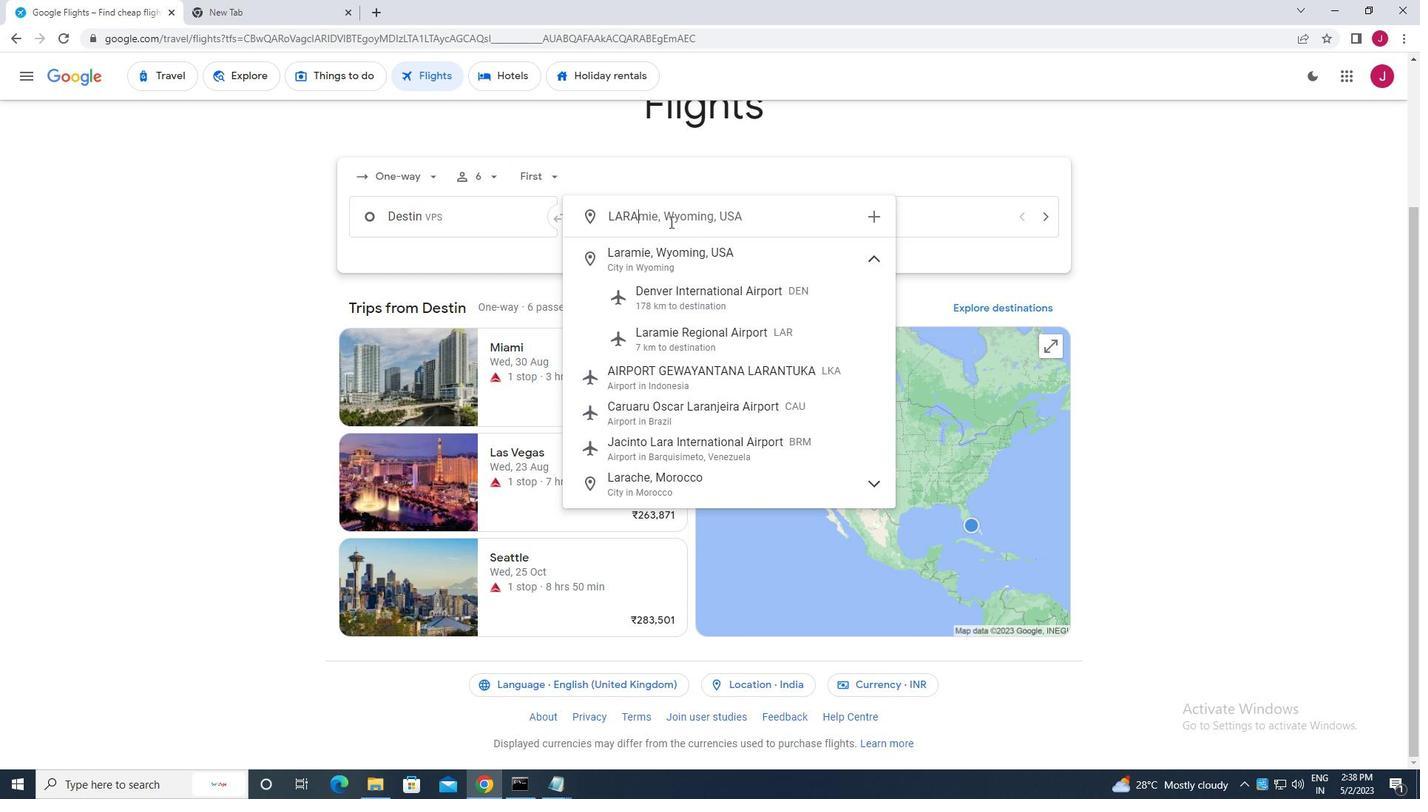 
Action: Mouse moved to (712, 338)
Screenshot: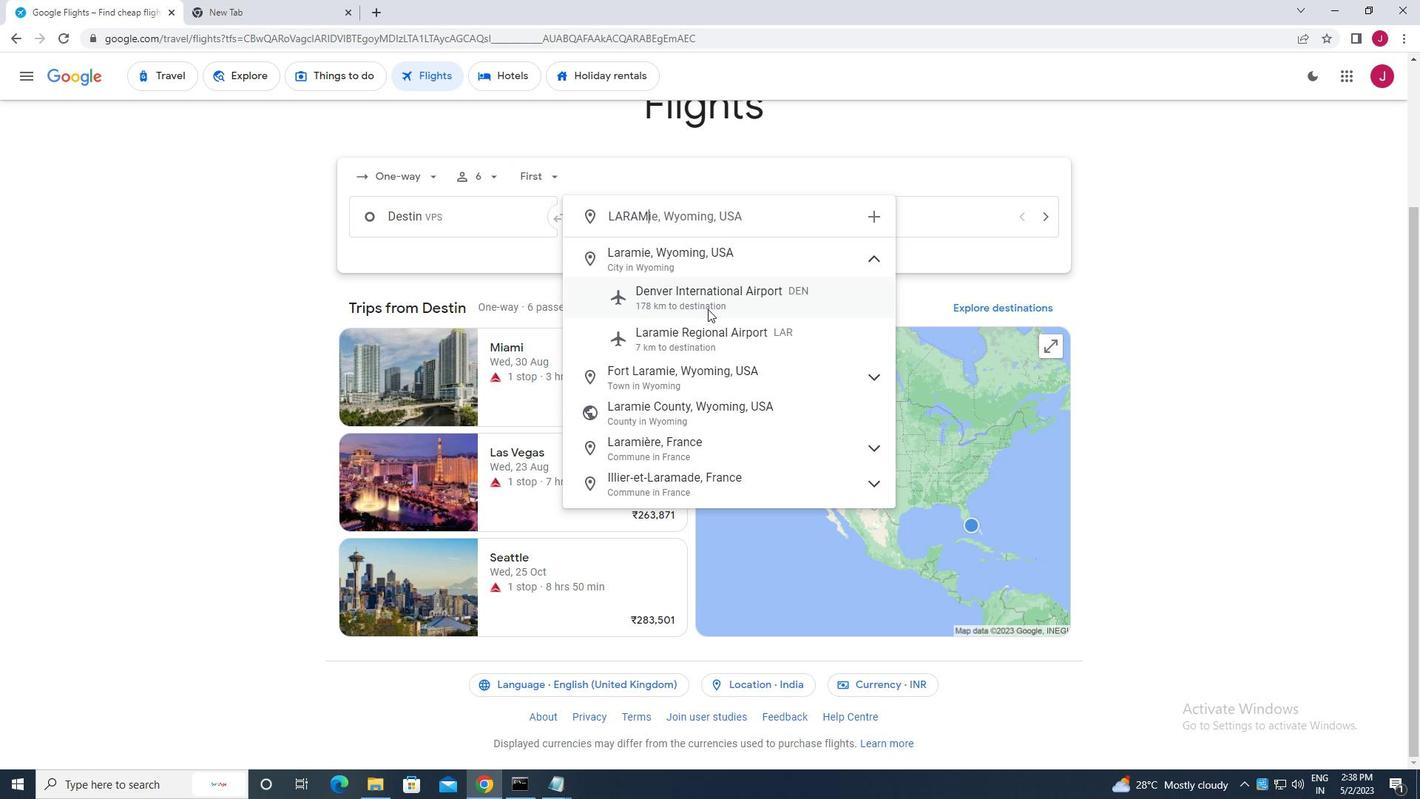 
Action: Mouse pressed left at (712, 338)
Screenshot: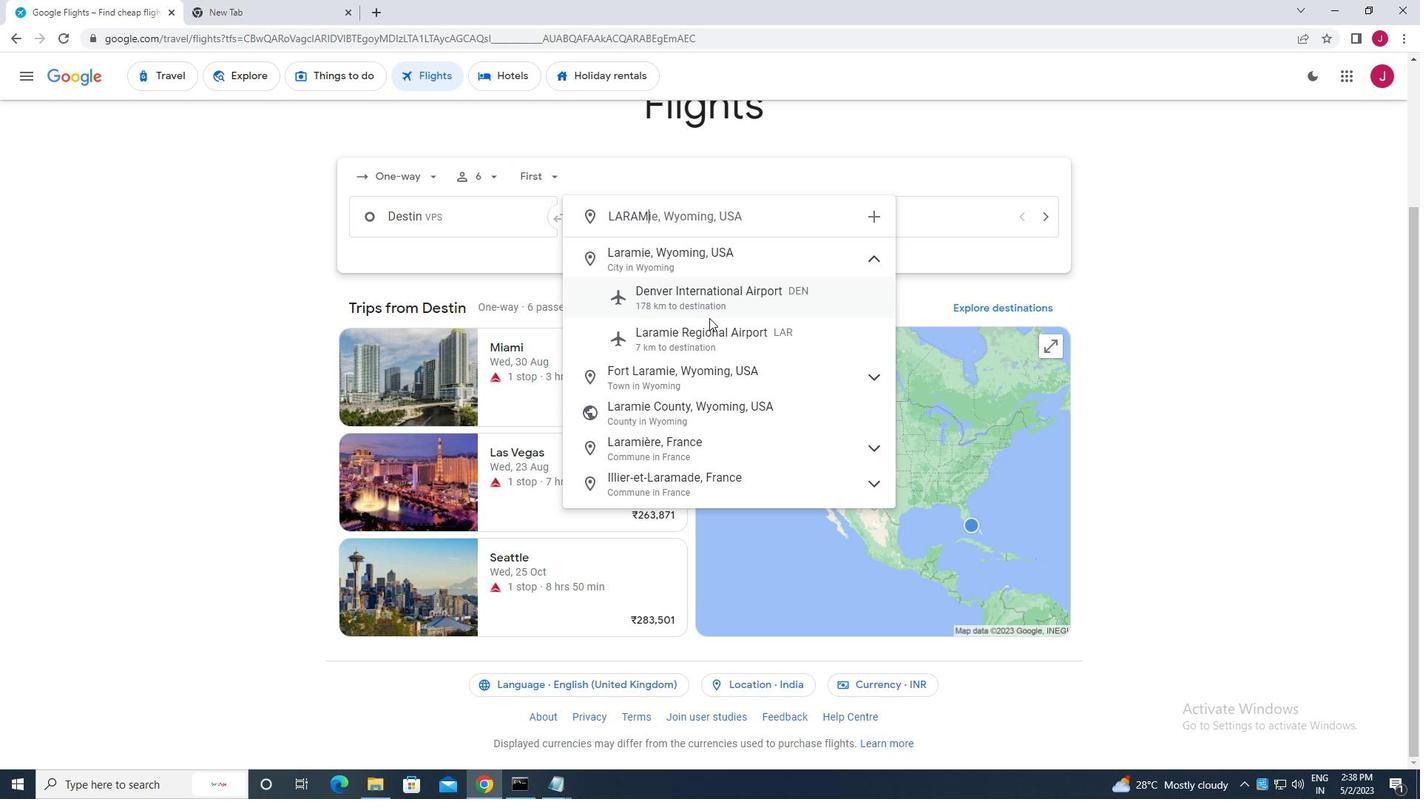 
Action: Mouse moved to (879, 228)
Screenshot: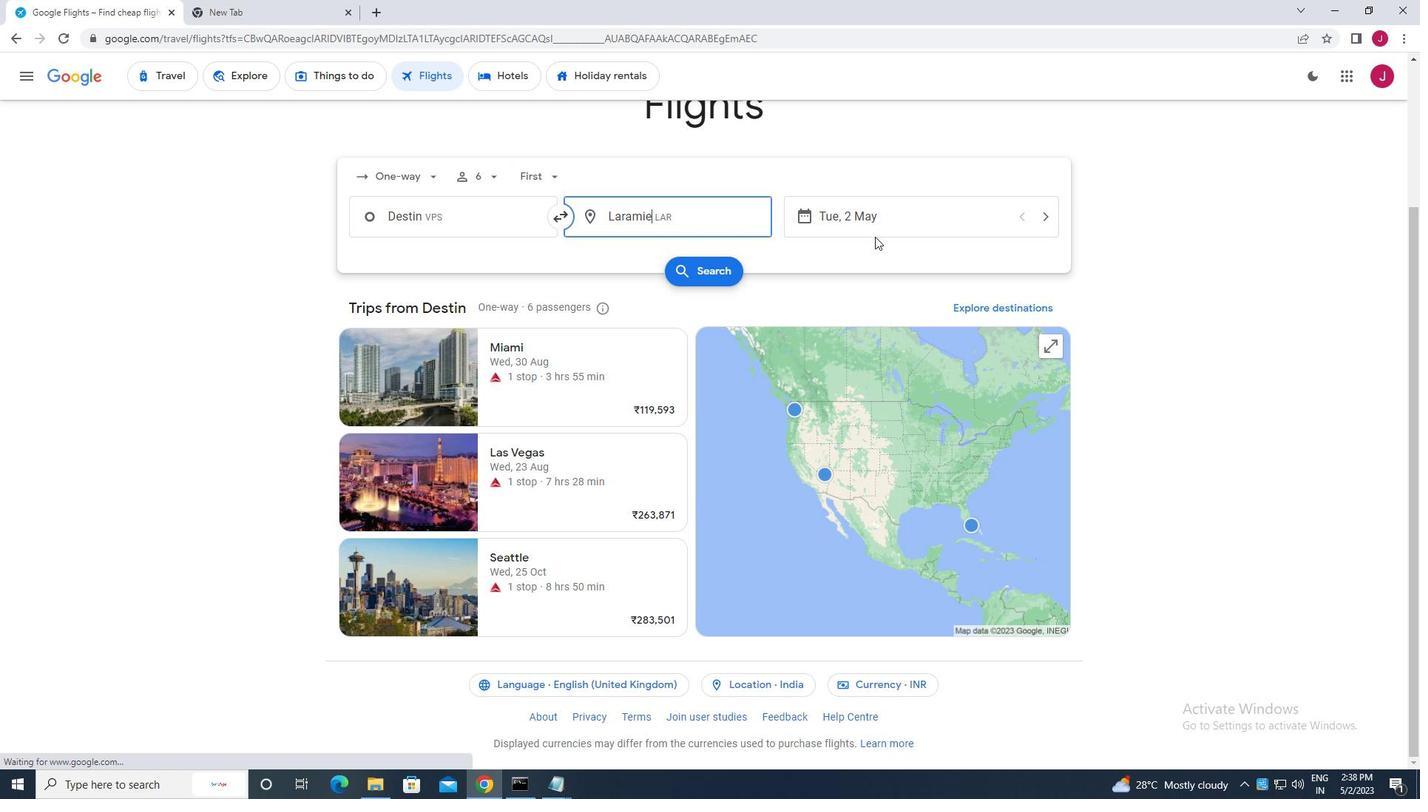 
Action: Mouse pressed left at (879, 228)
Screenshot: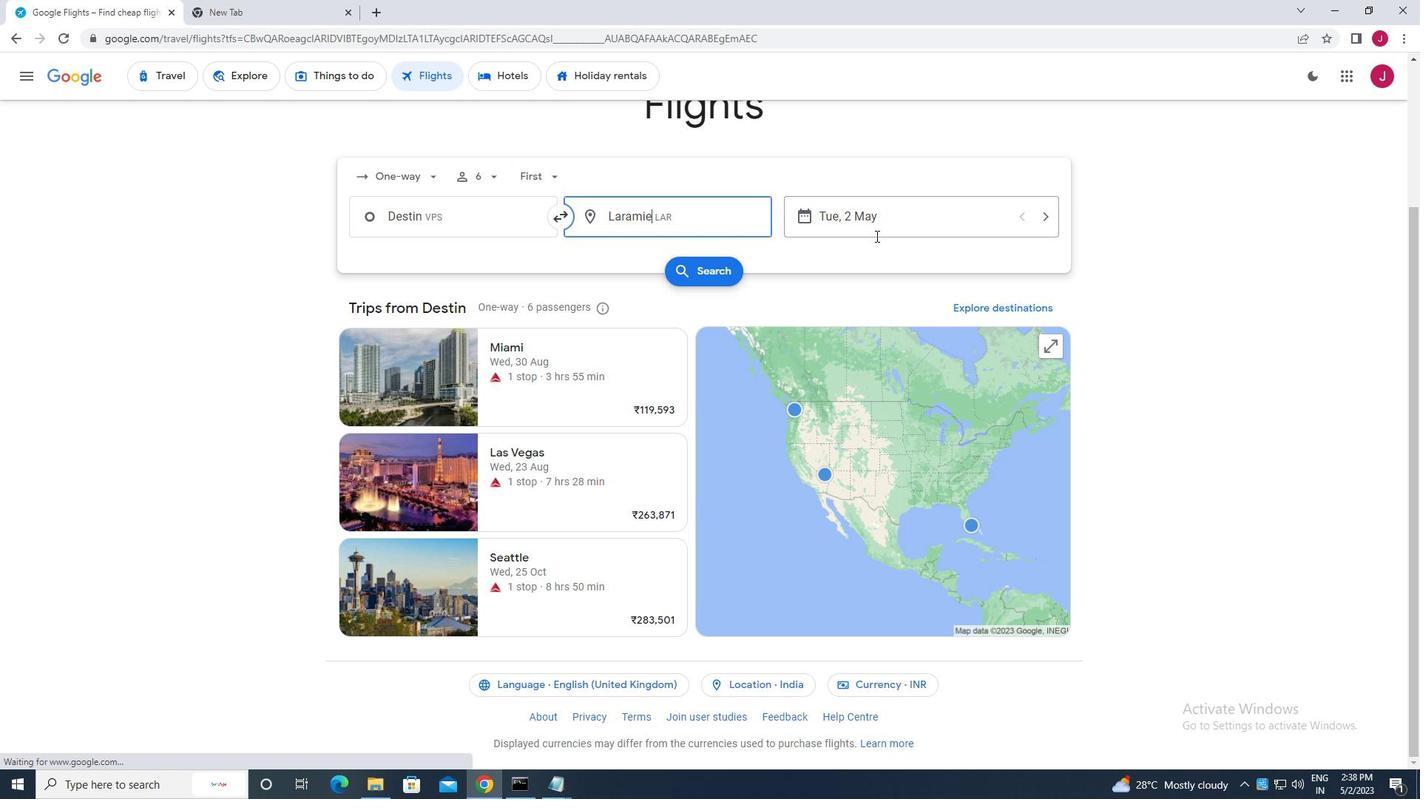 
Action: Mouse moved to (645, 328)
Screenshot: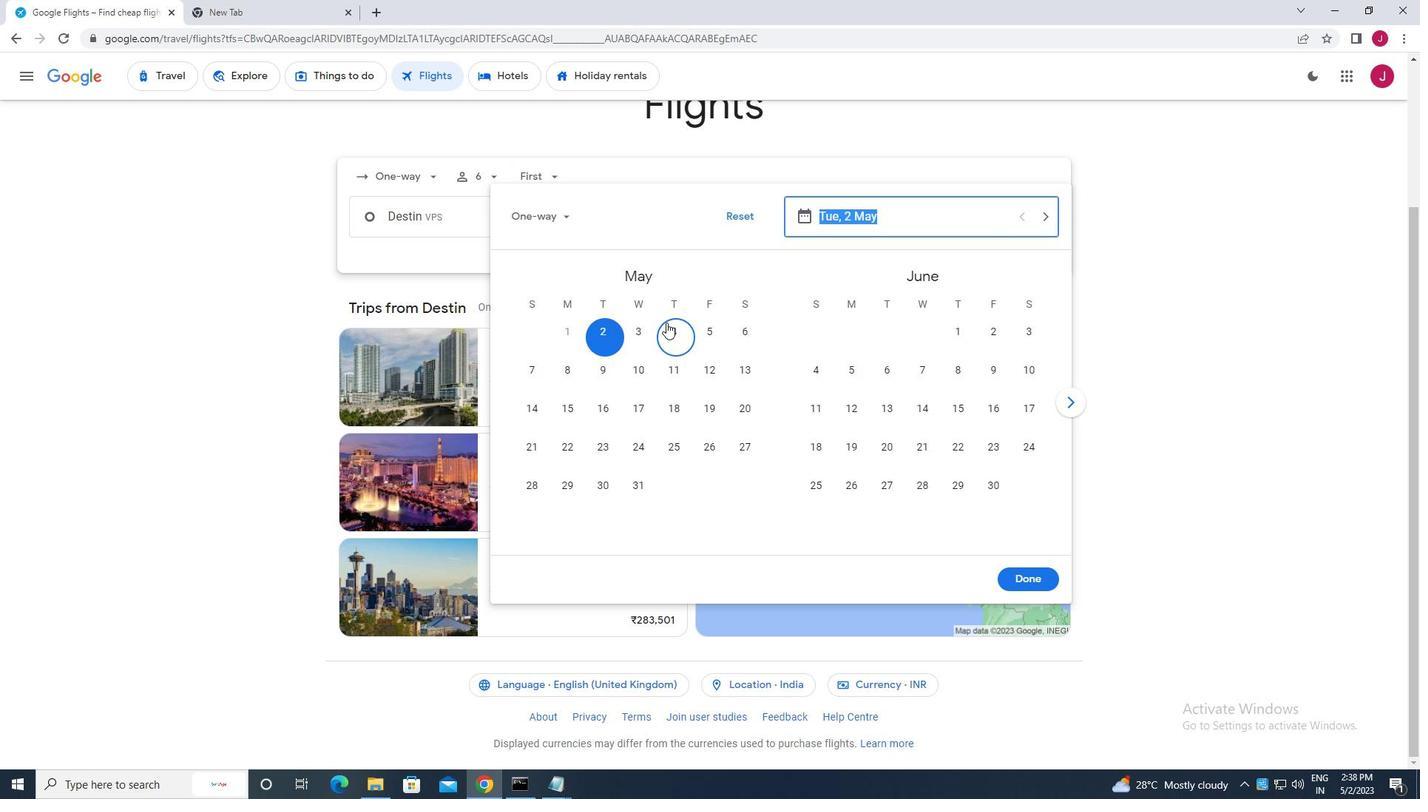 
Action: Mouse pressed left at (645, 328)
Screenshot: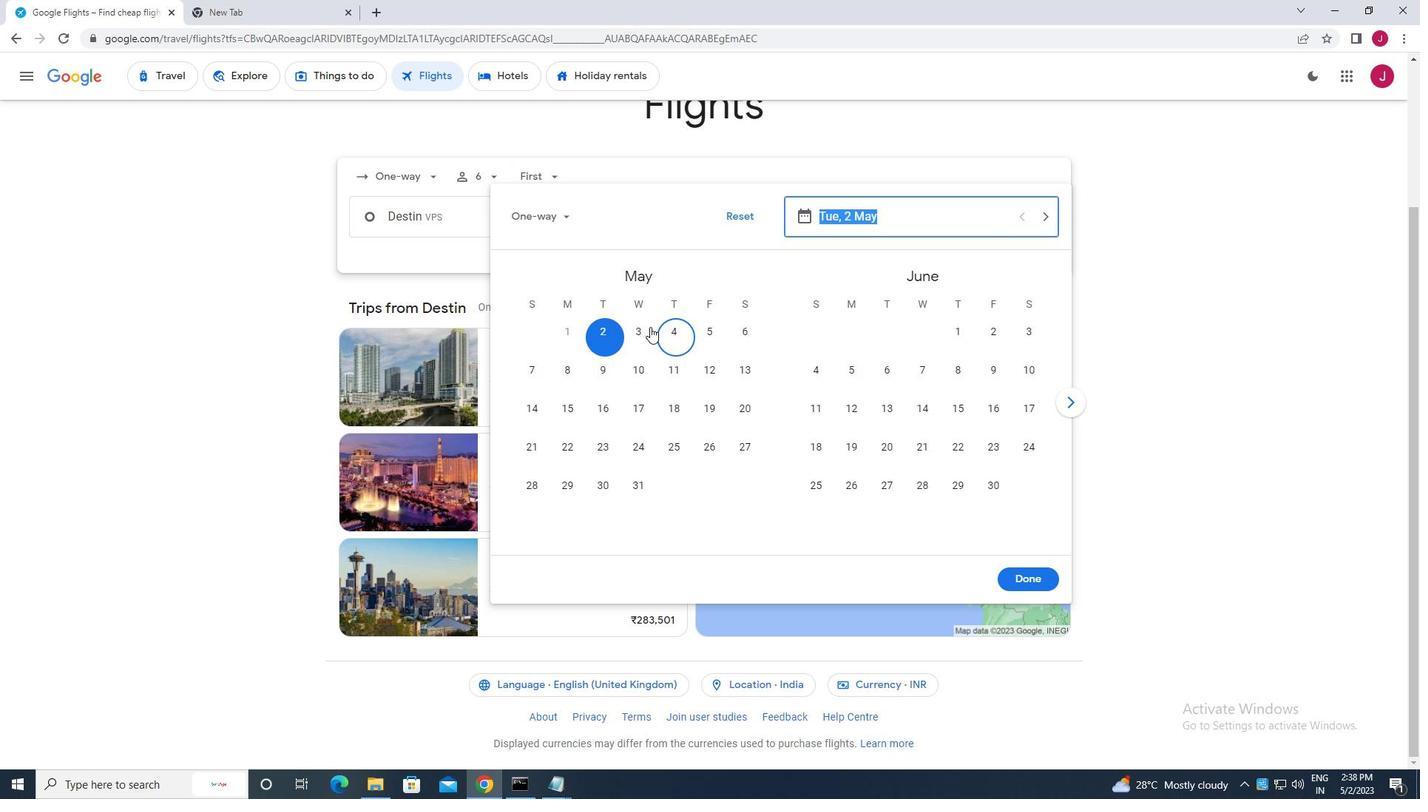 
Action: Mouse moved to (1023, 575)
Screenshot: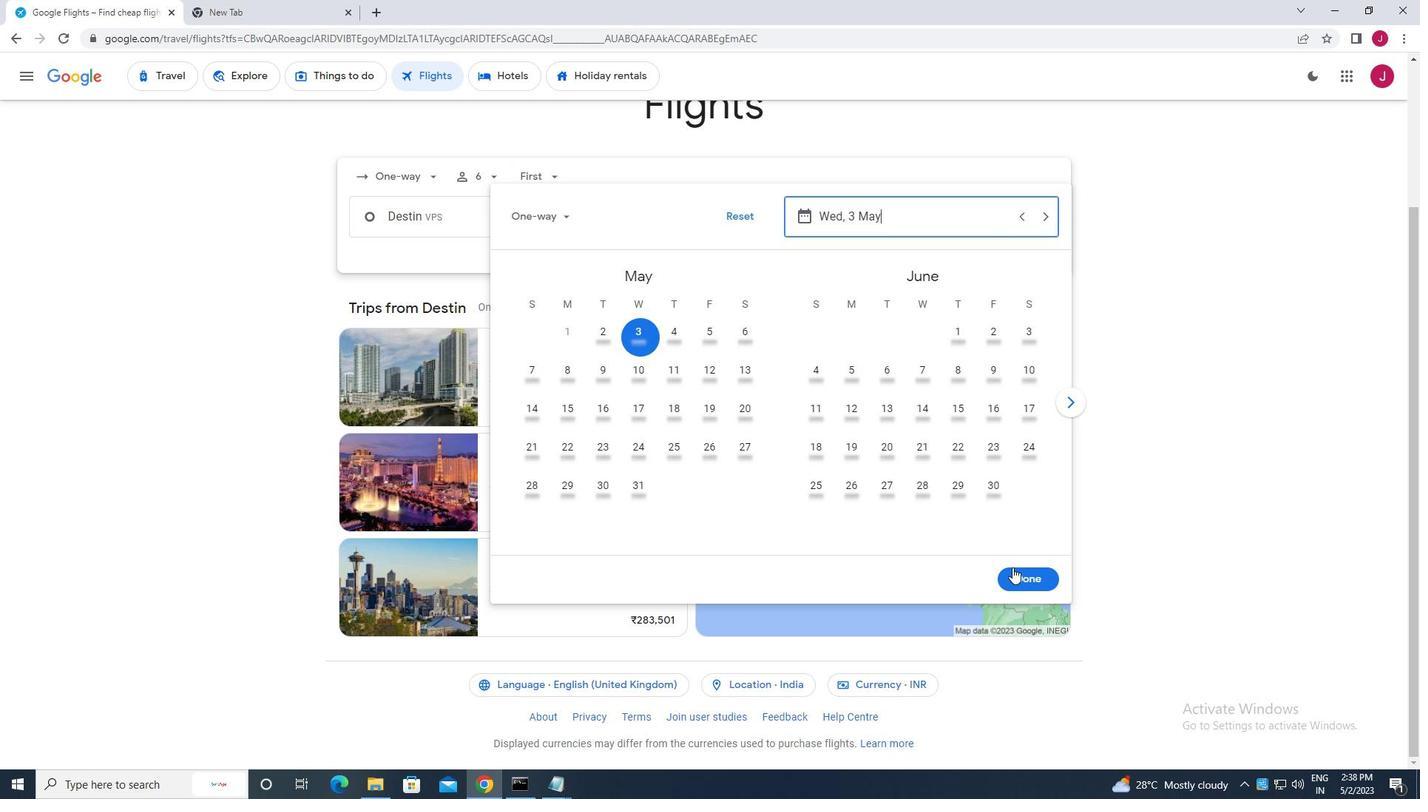 
Action: Mouse pressed left at (1023, 575)
Screenshot: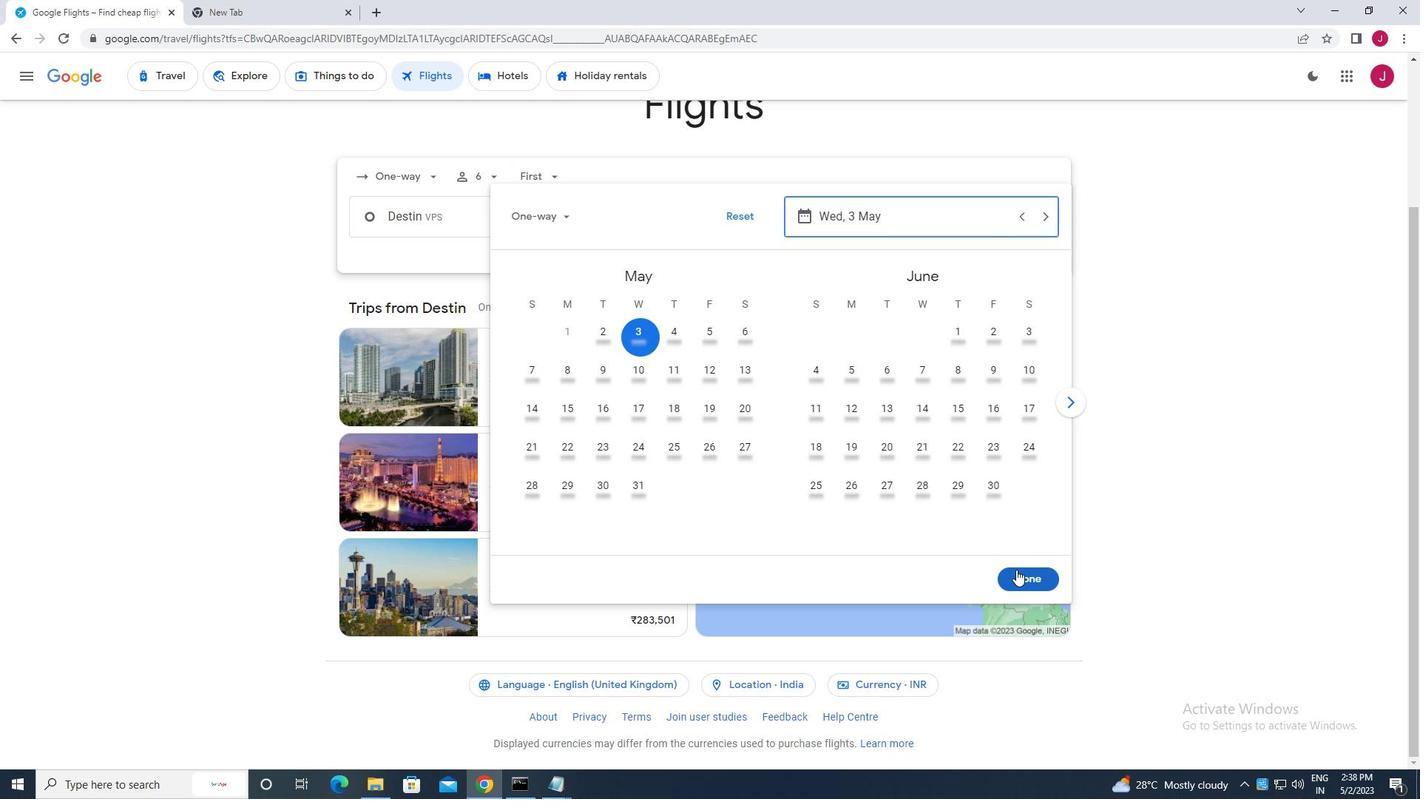 
Action: Mouse moved to (731, 273)
Screenshot: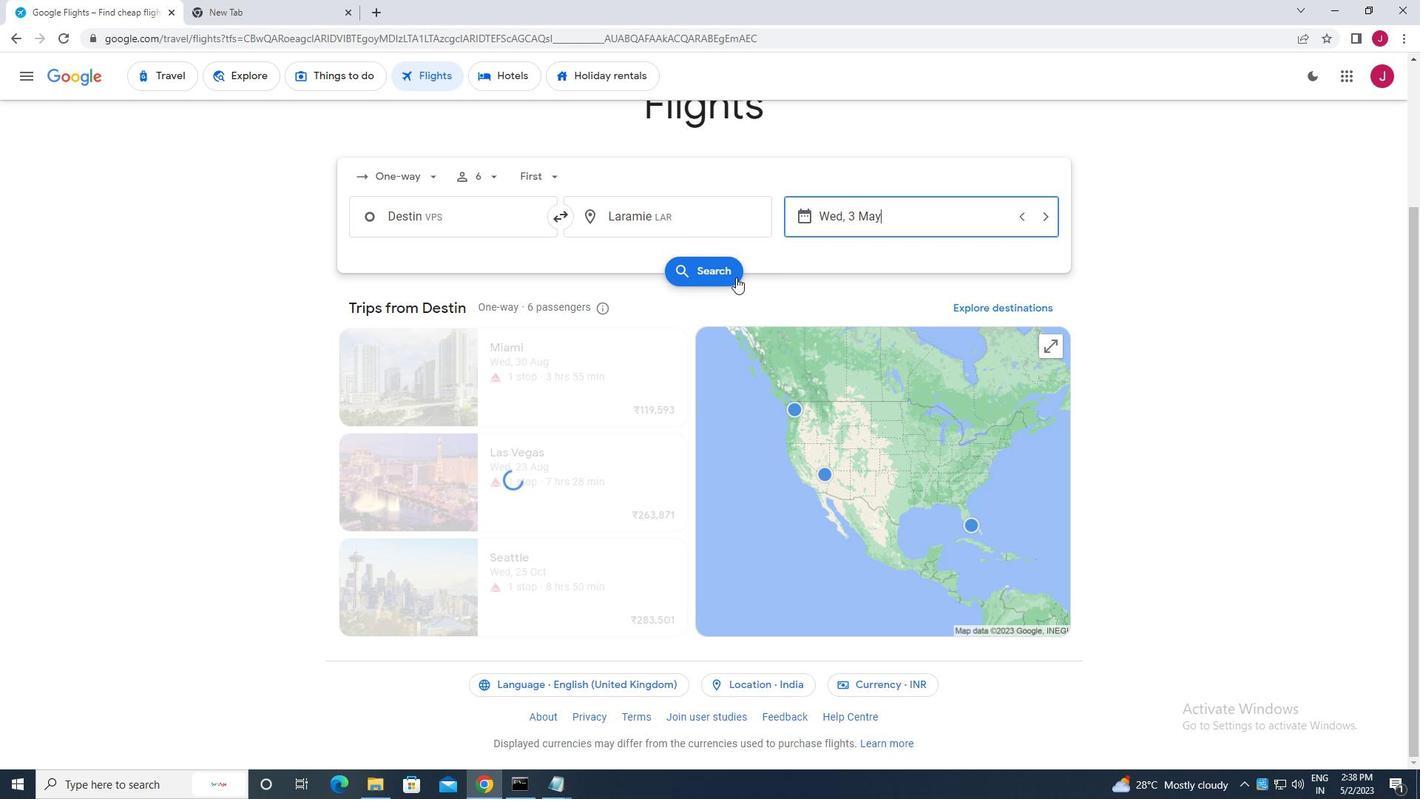 
Action: Mouse pressed left at (731, 273)
Screenshot: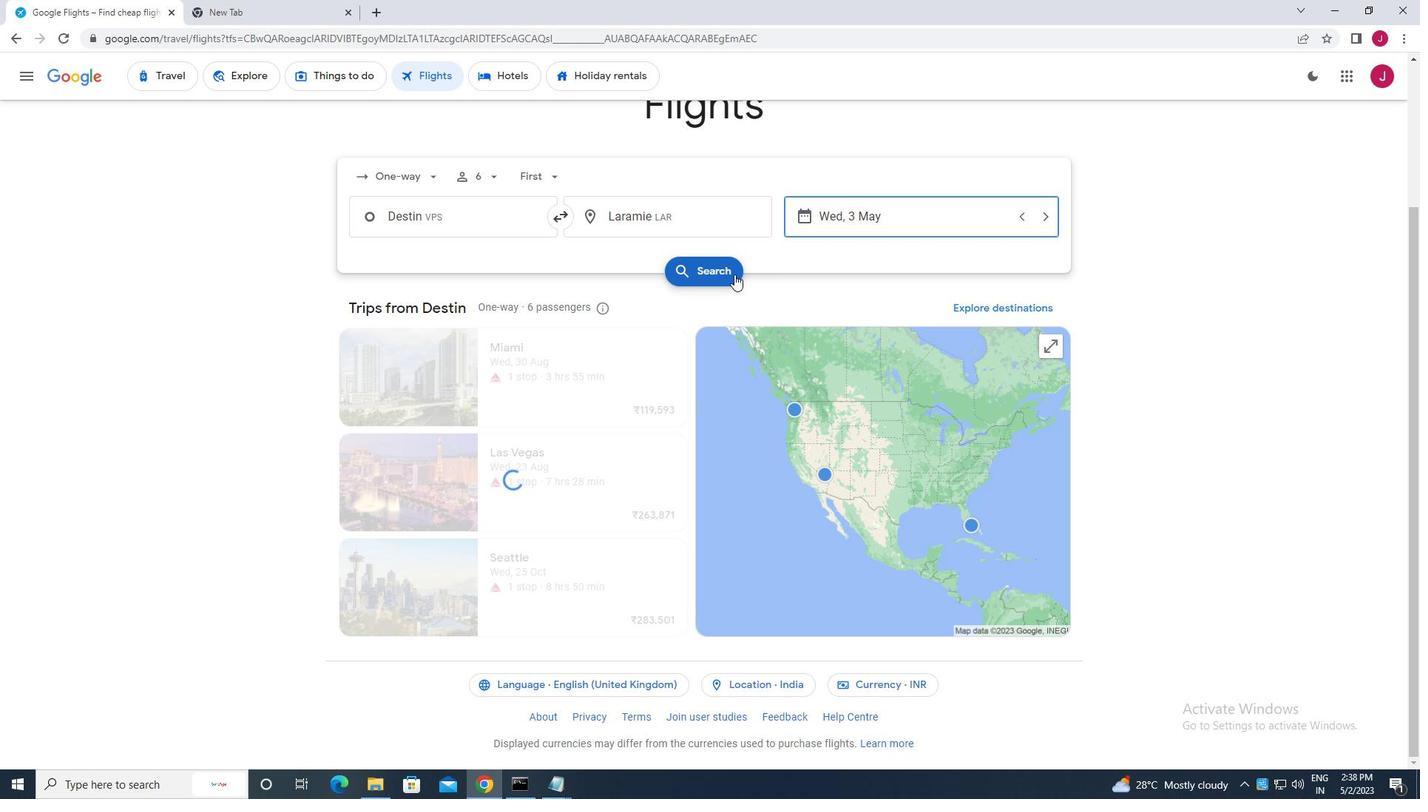 
Action: Mouse moved to (356, 207)
Screenshot: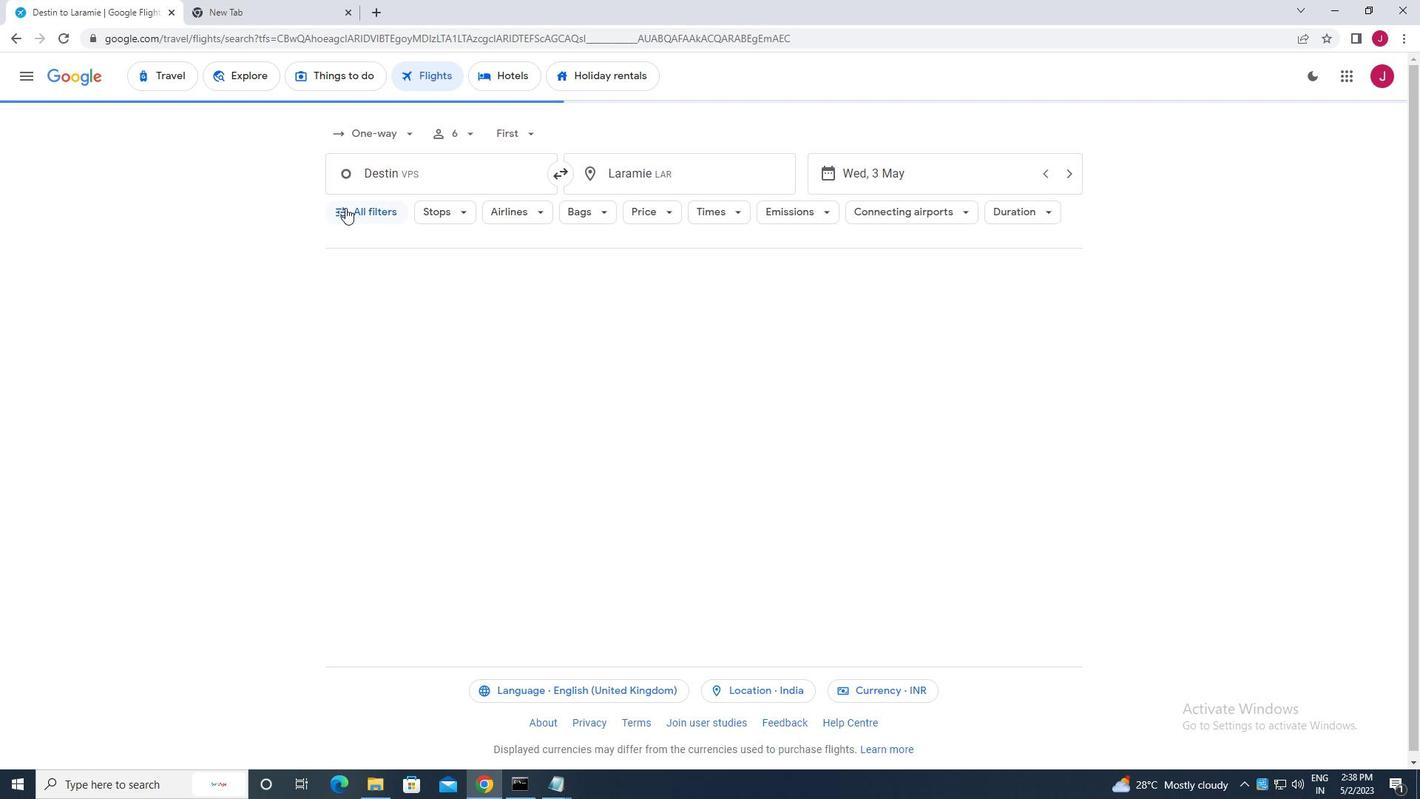 
Action: Mouse pressed left at (356, 207)
Screenshot: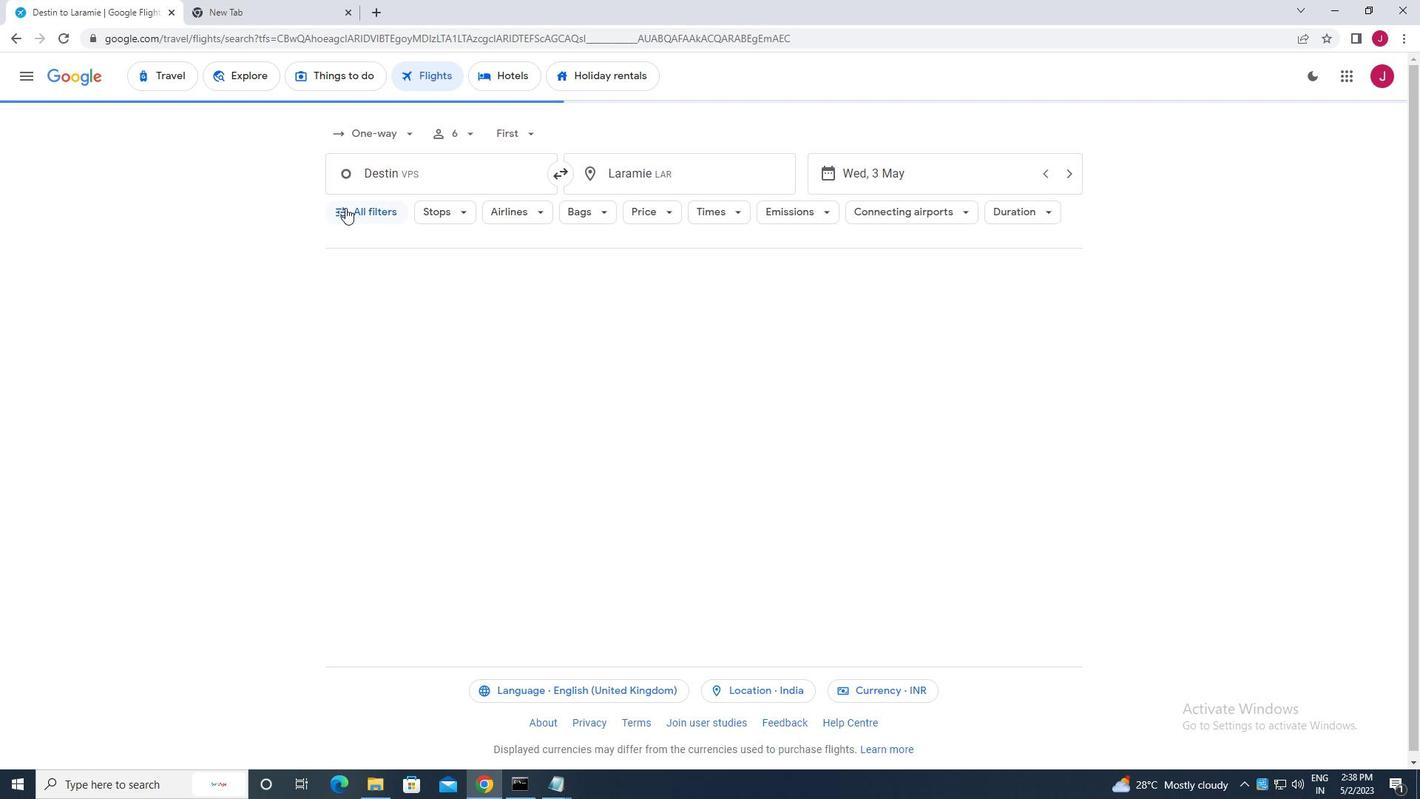 
Action: Mouse moved to (458, 332)
Screenshot: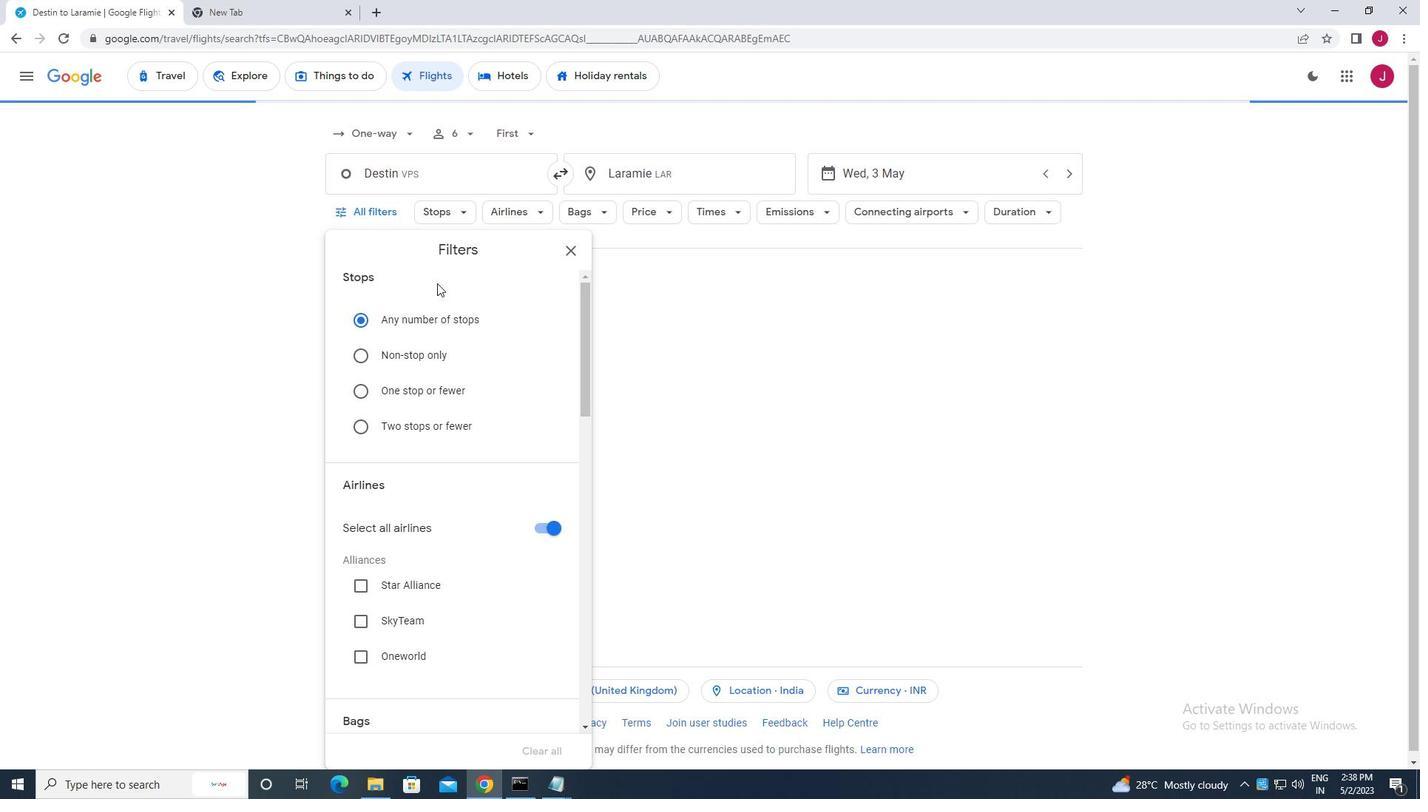 
Action: Mouse scrolled (458, 331) with delta (0, 0)
Screenshot: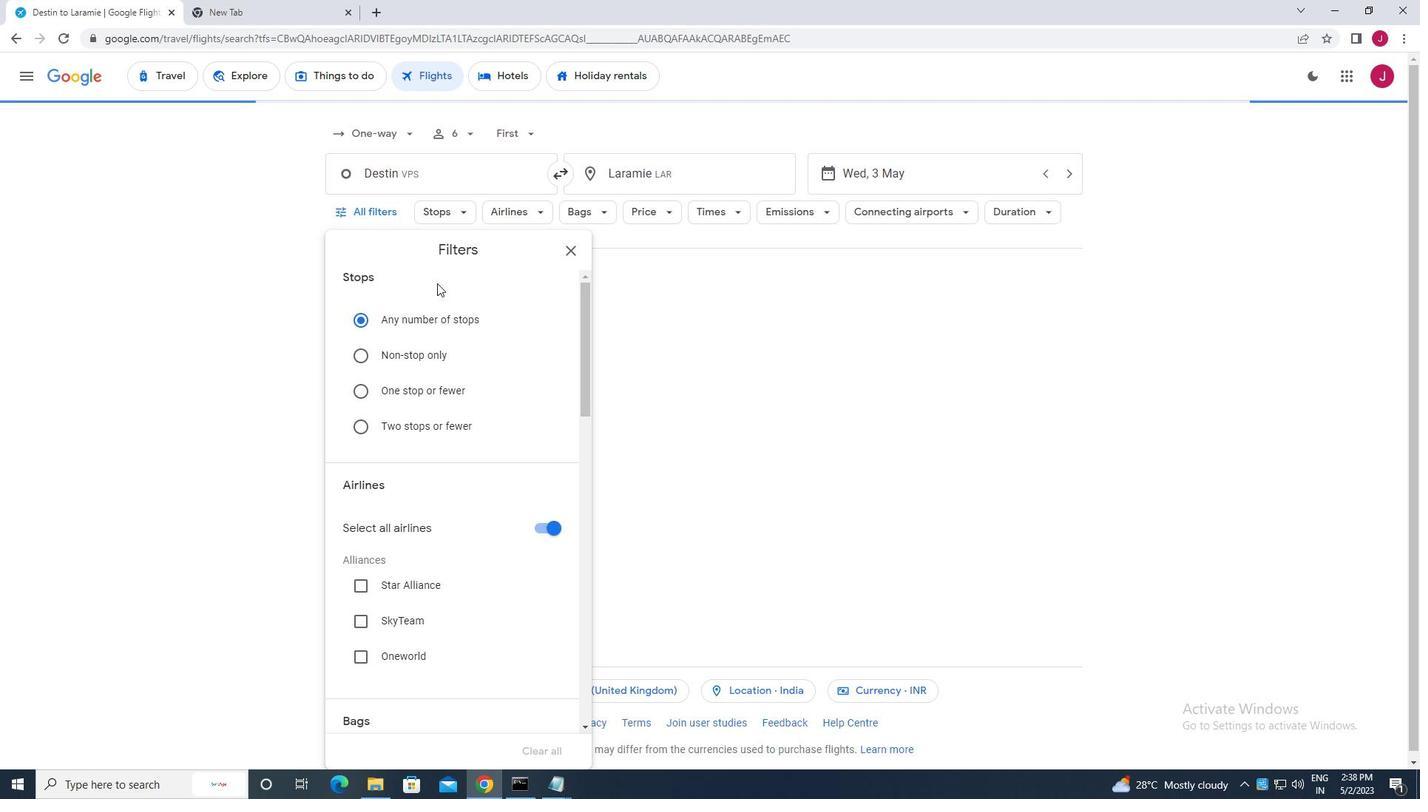 
Action: Mouse moved to (458, 337)
Screenshot: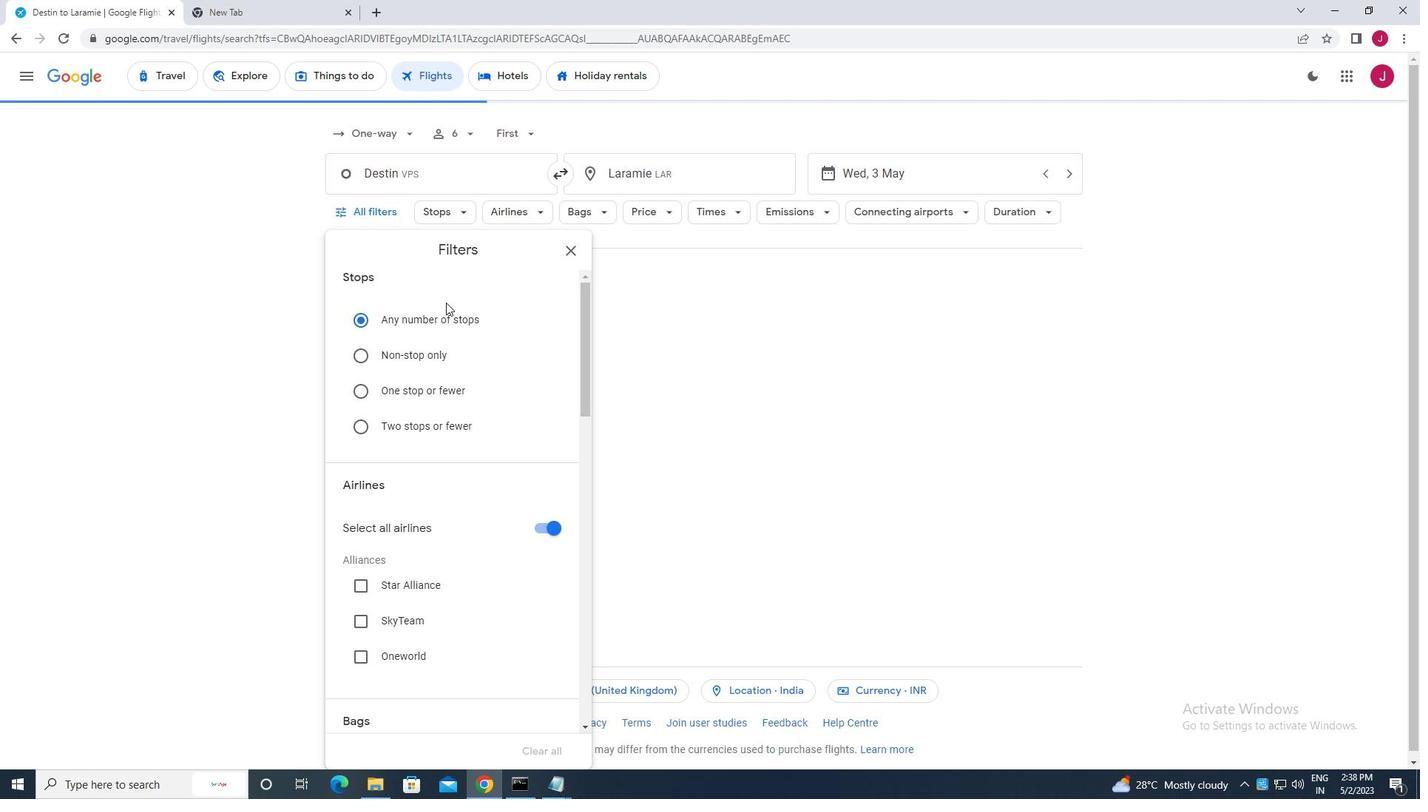 
Action: Mouse scrolled (458, 336) with delta (0, 0)
Screenshot: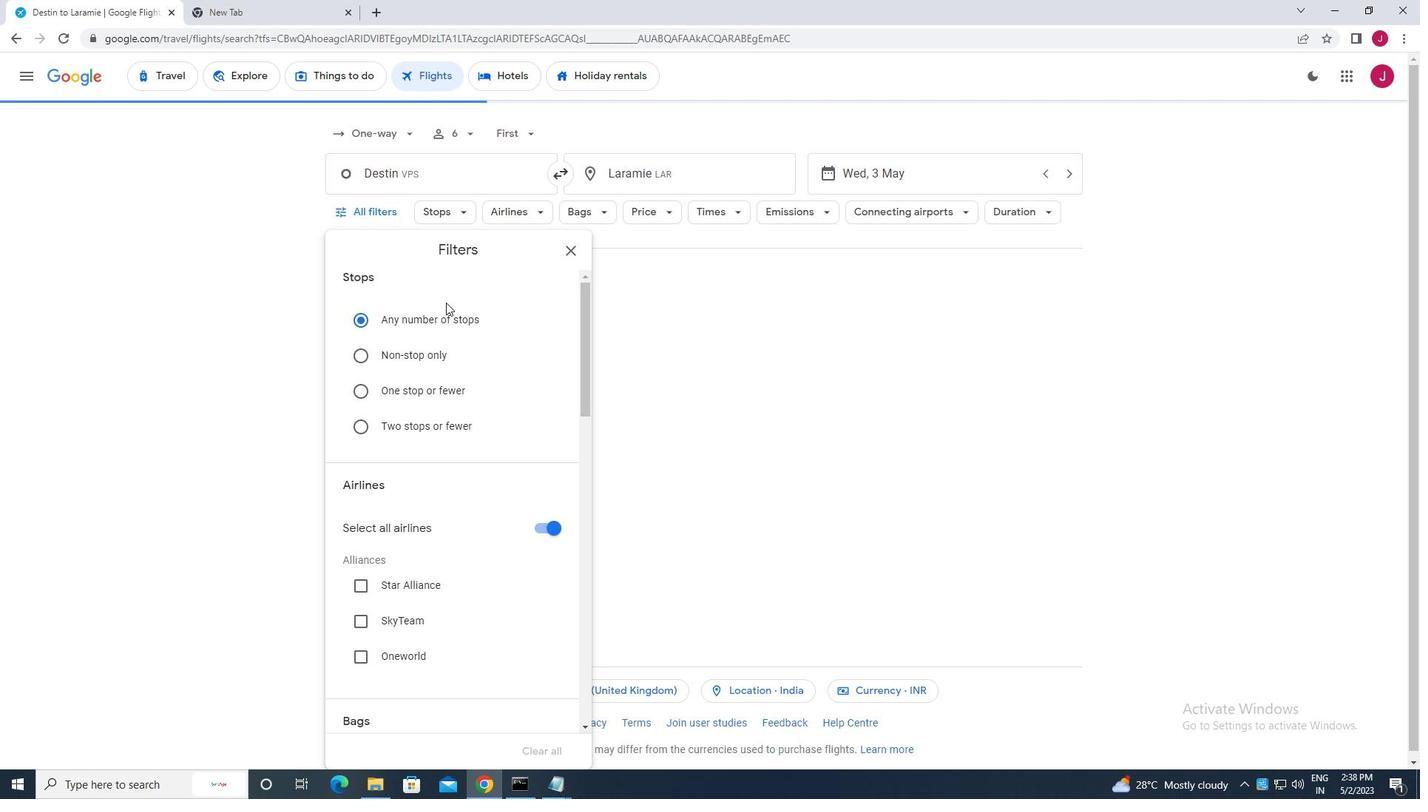 
Action: Mouse scrolled (458, 336) with delta (0, 0)
Screenshot: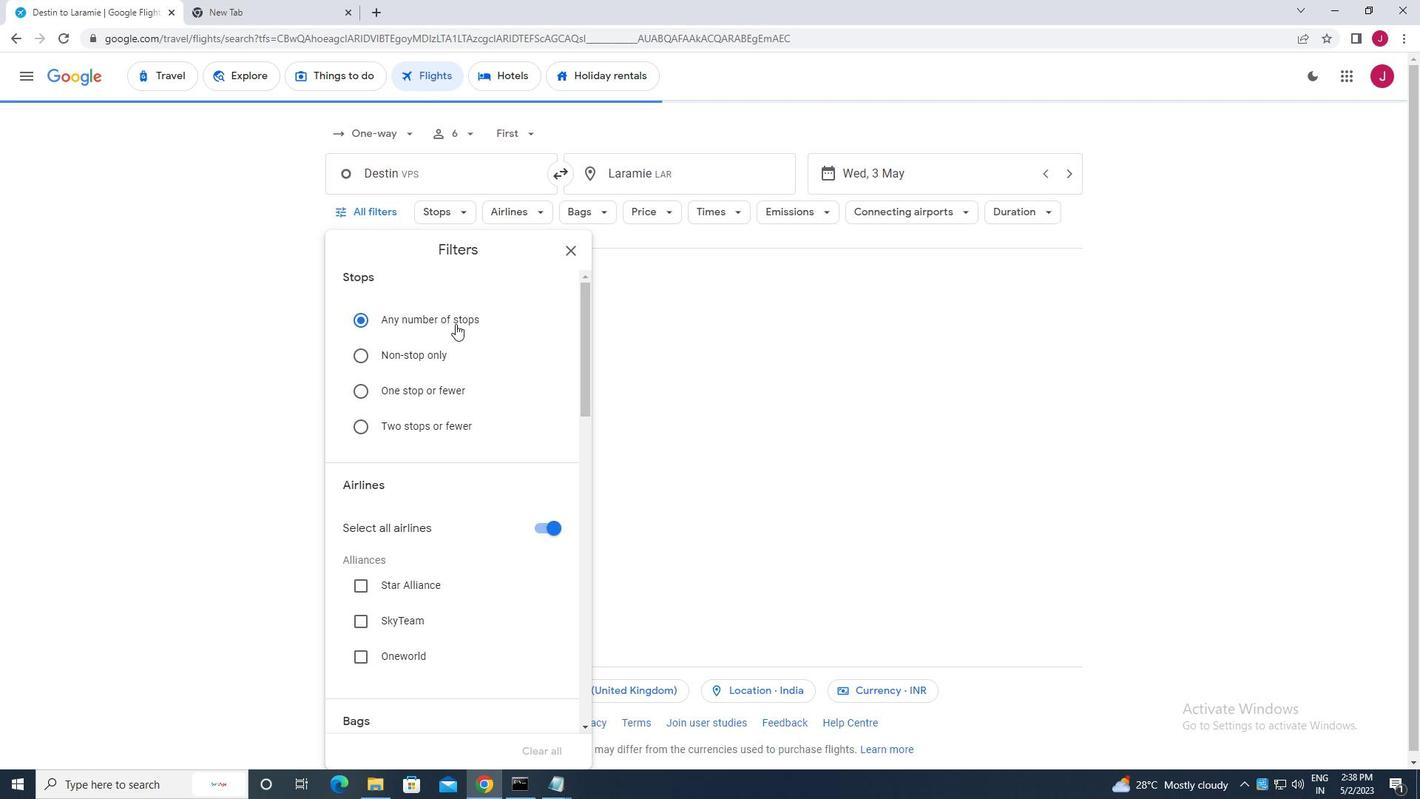 
Action: Mouse moved to (533, 307)
Screenshot: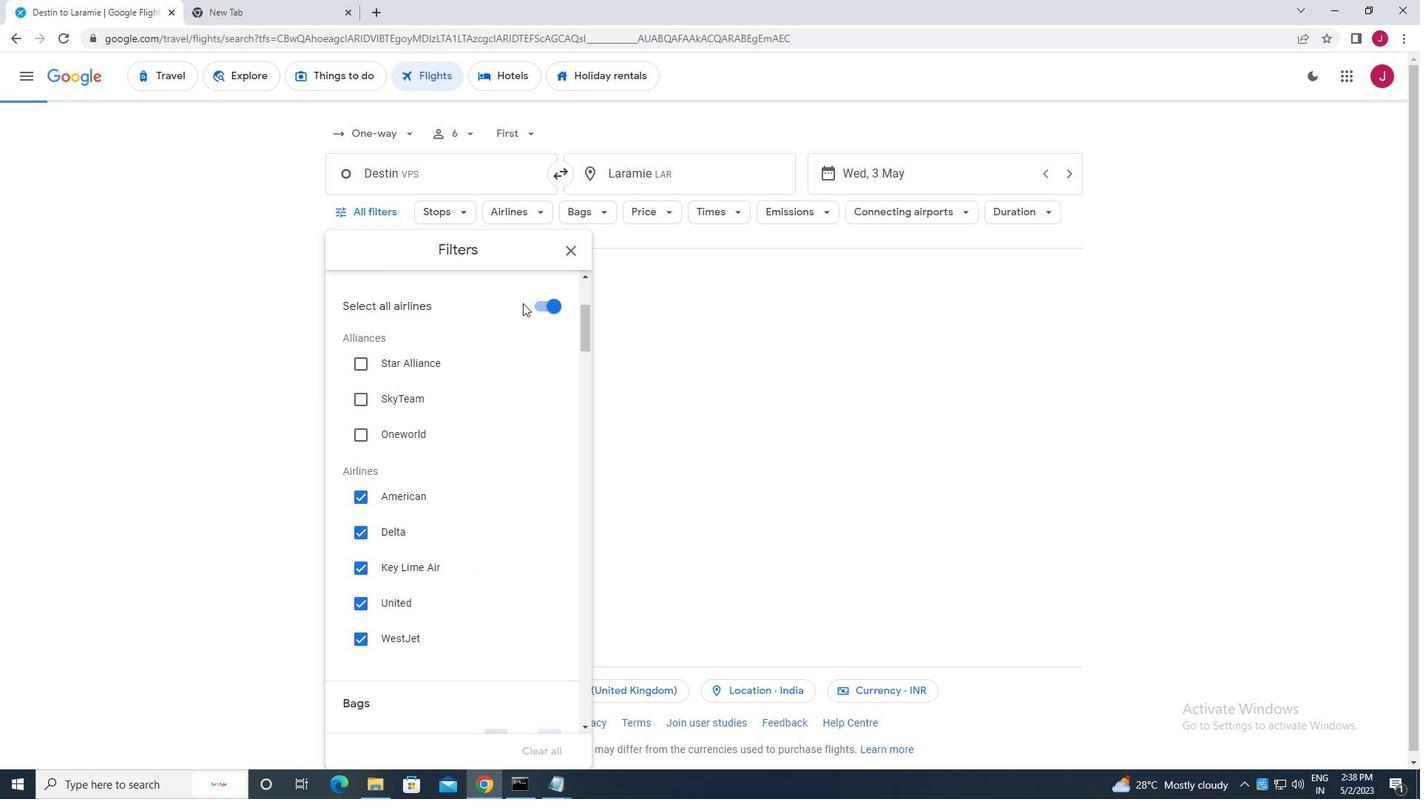 
Action: Mouse pressed left at (533, 307)
Screenshot: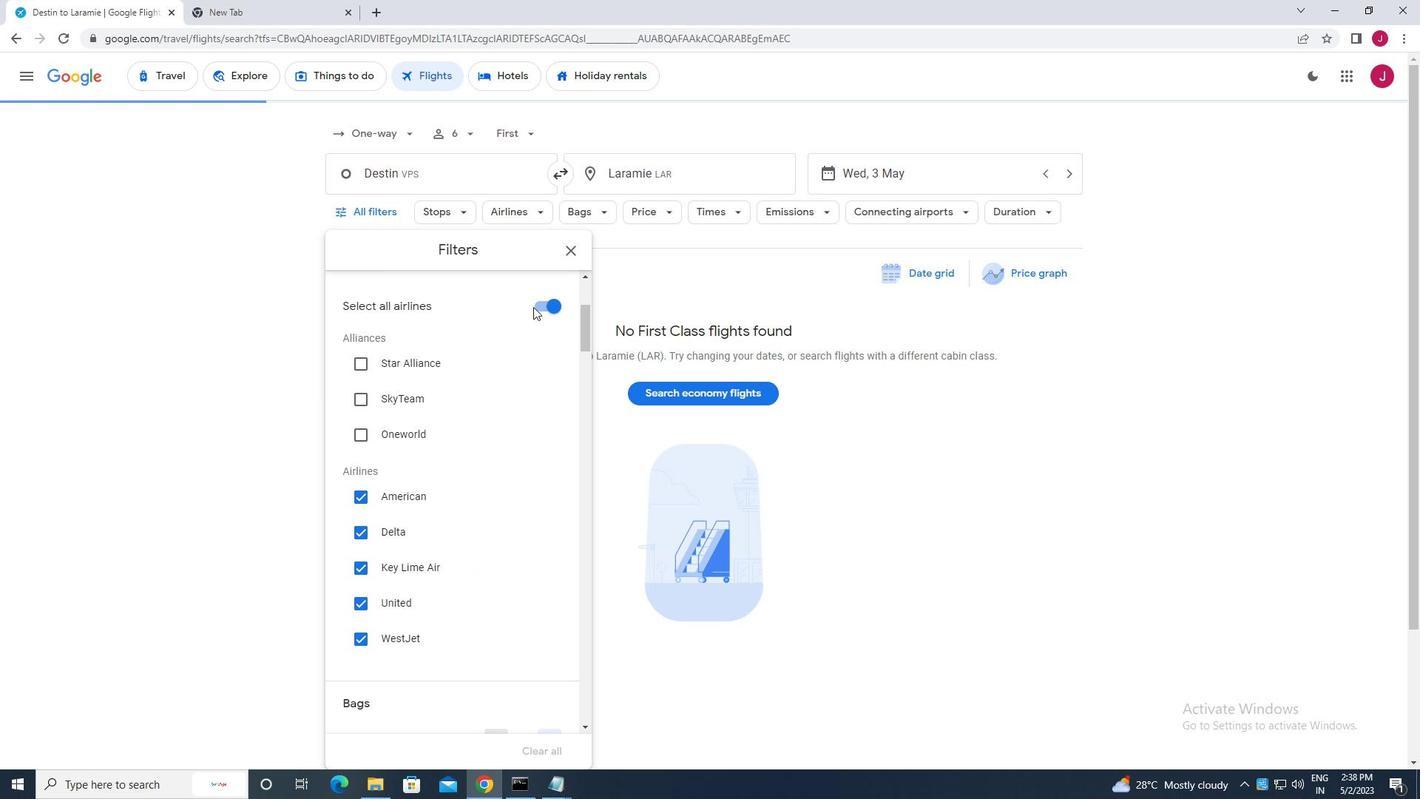 
Action: Mouse moved to (536, 307)
Screenshot: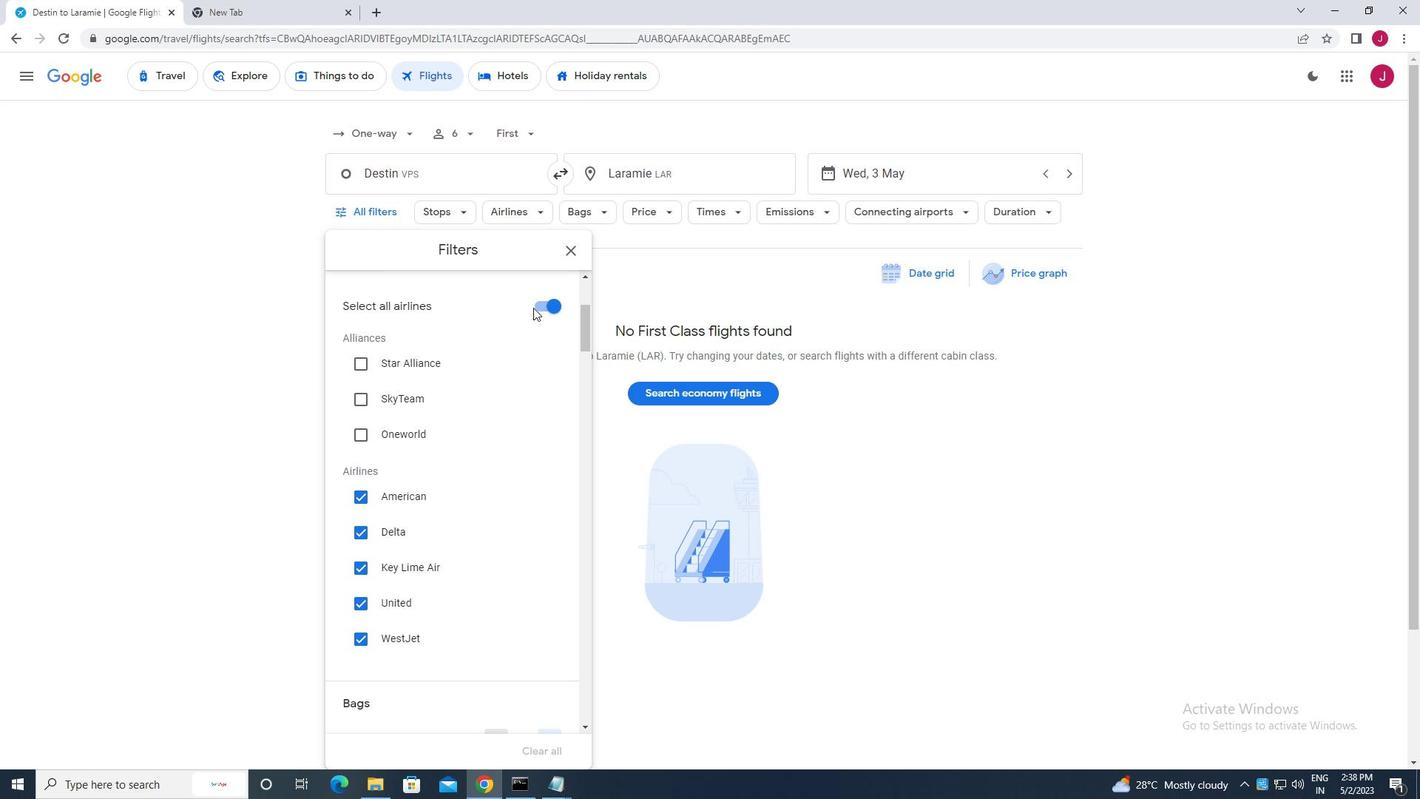 
Action: Mouse pressed left at (536, 307)
Screenshot: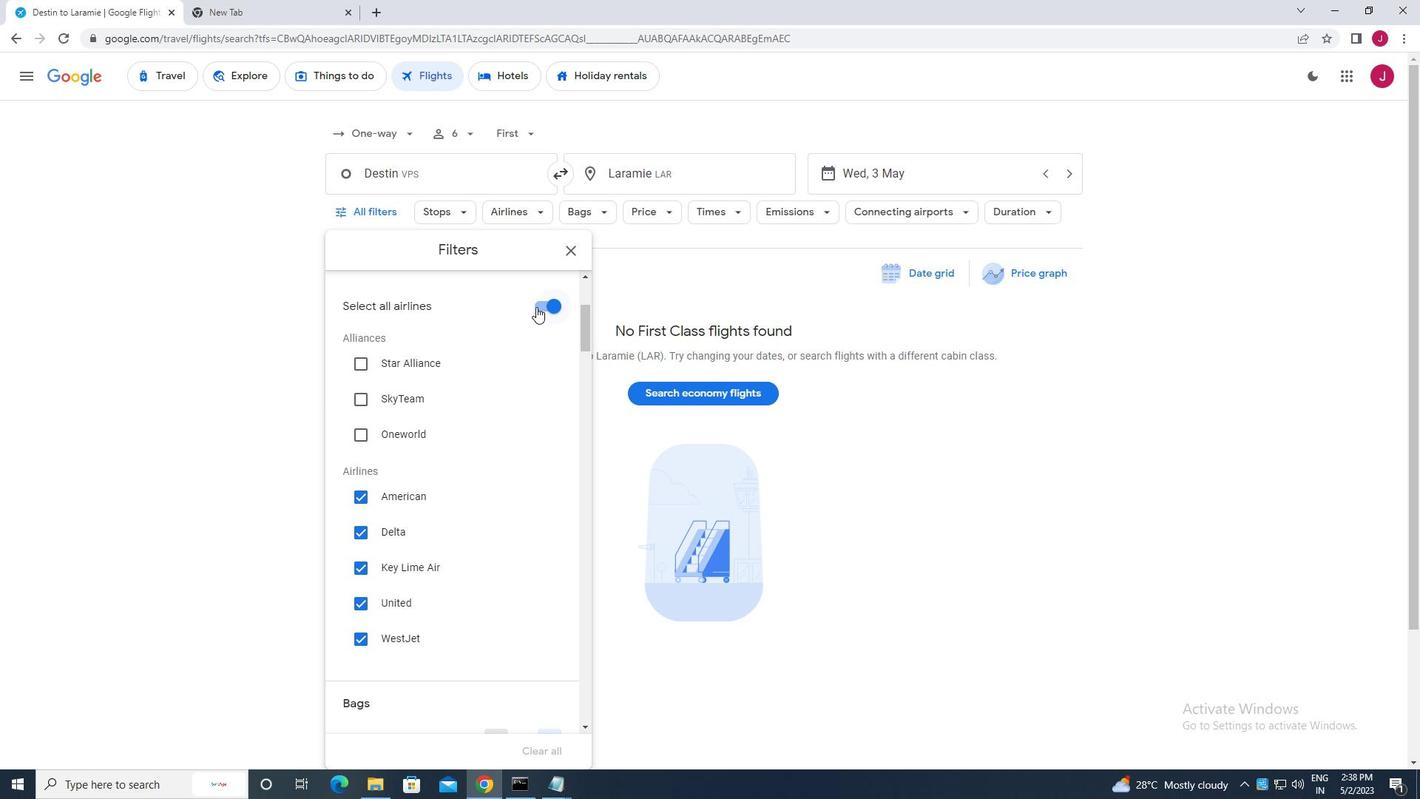 
Action: Mouse moved to (521, 334)
Screenshot: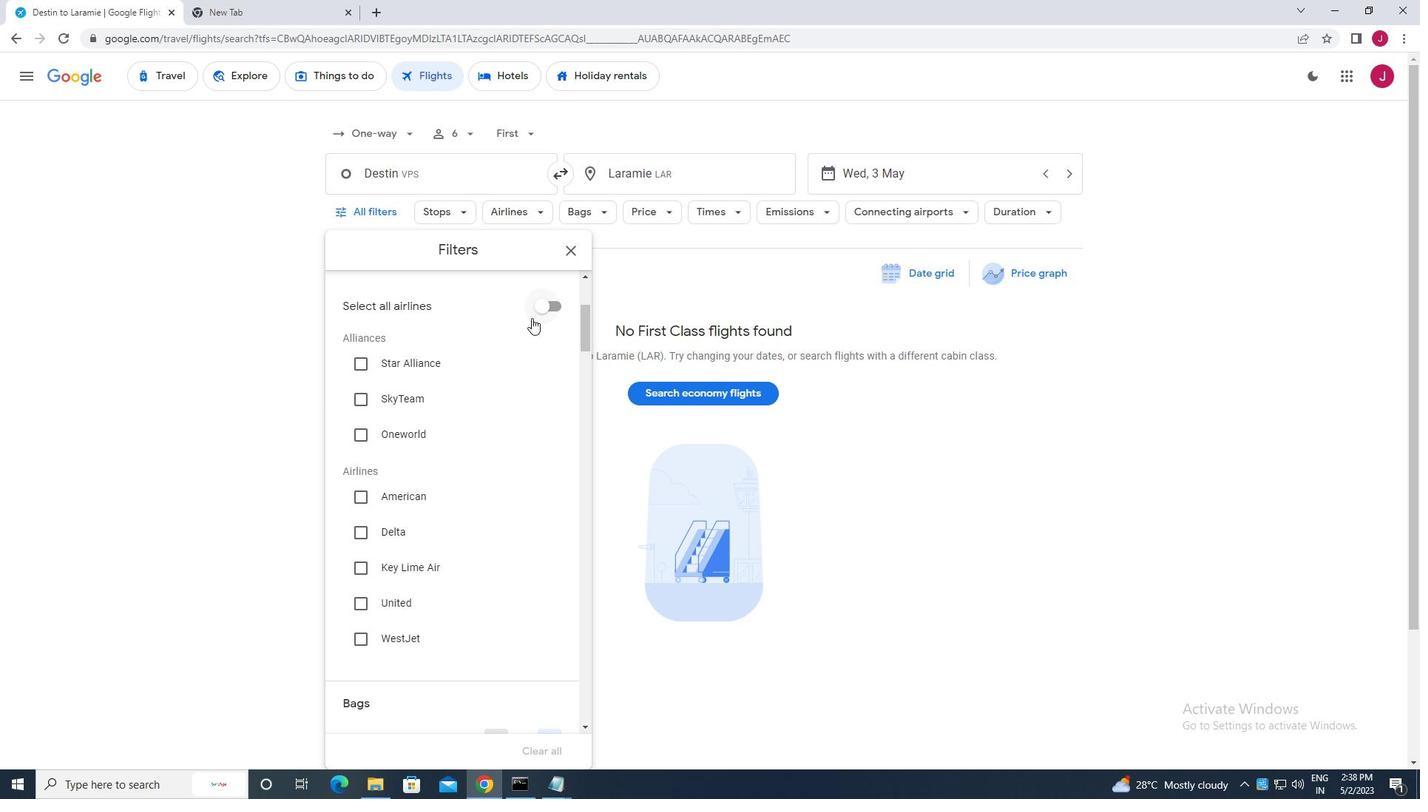 
Action: Mouse scrolled (521, 333) with delta (0, 0)
Screenshot: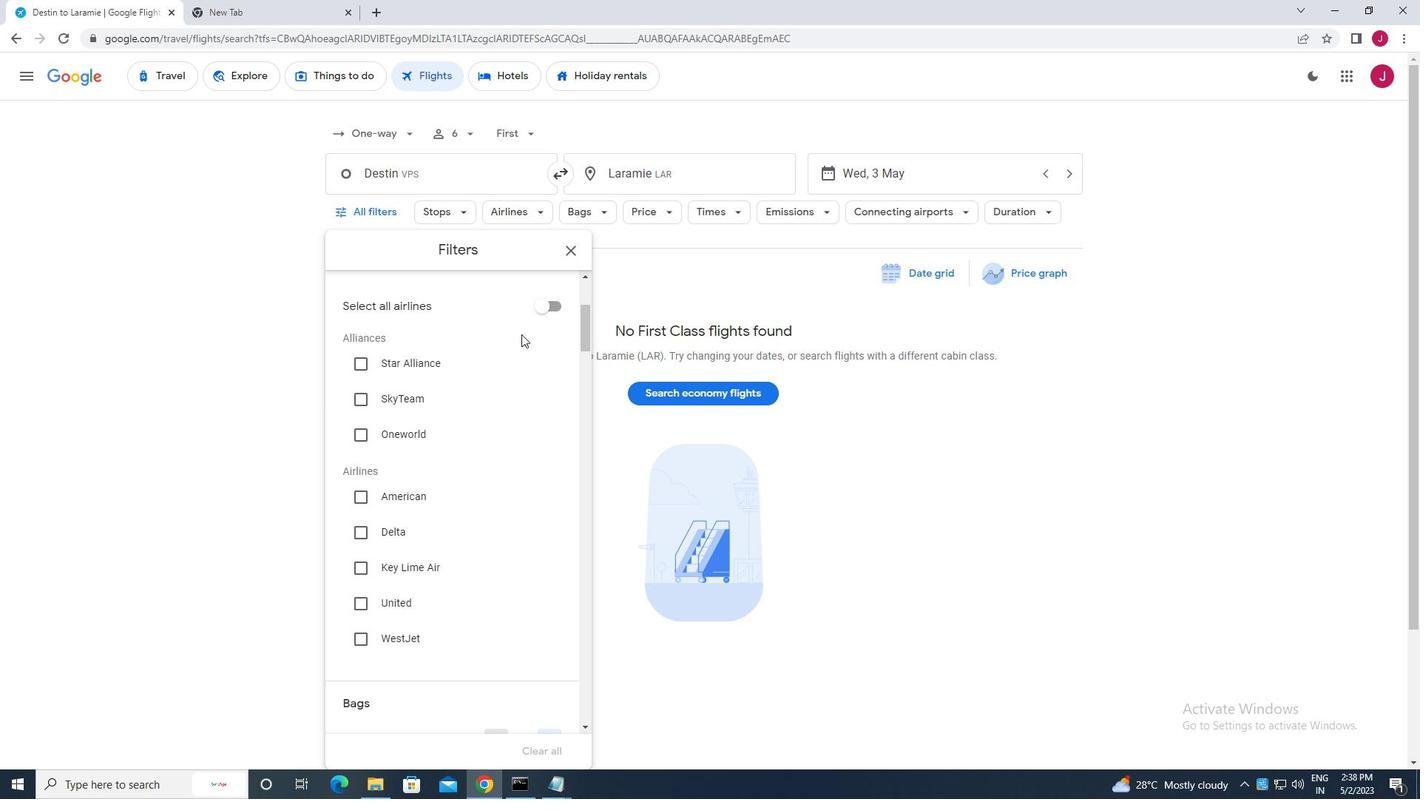 
Action: Mouse moved to (521, 335)
Screenshot: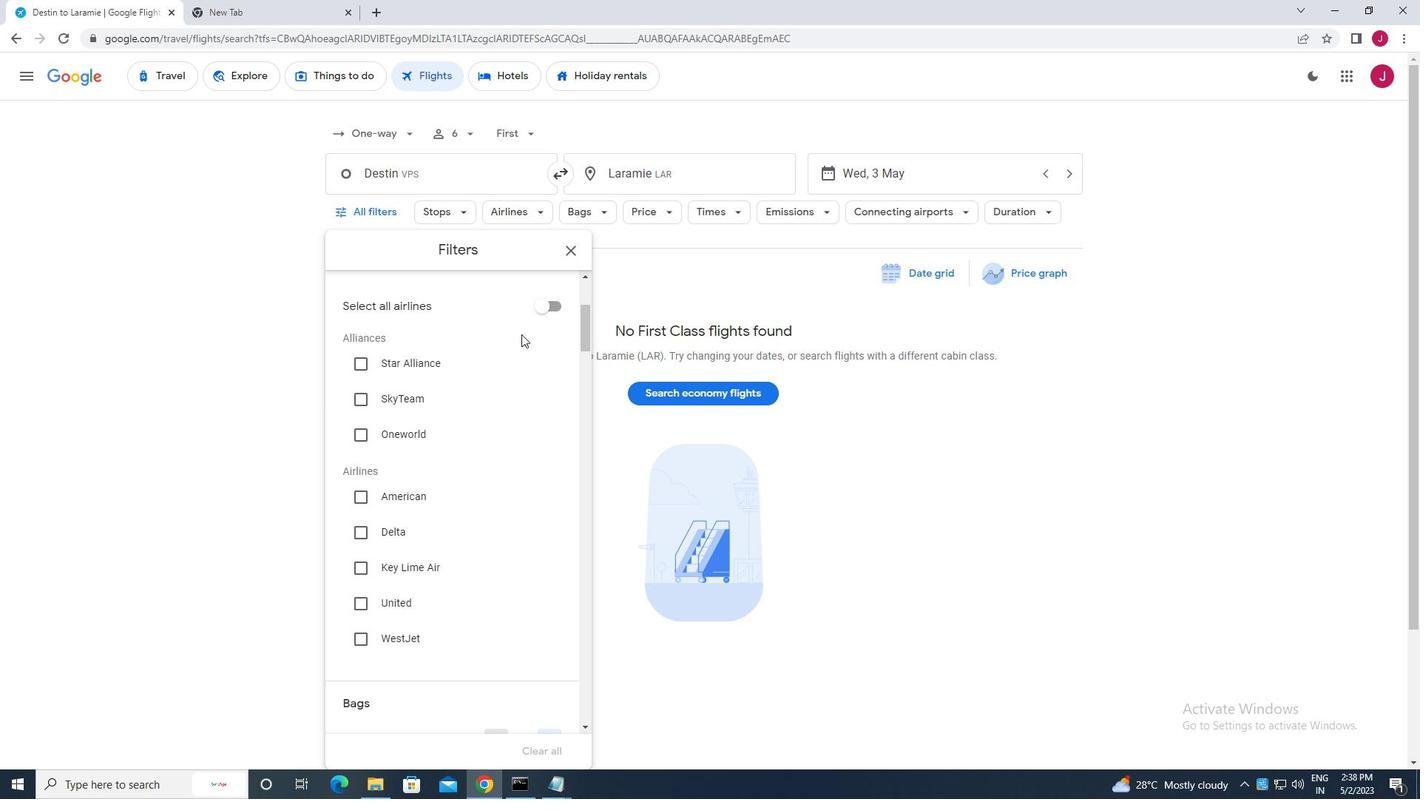 
Action: Mouse scrolled (521, 335) with delta (0, 0)
Screenshot: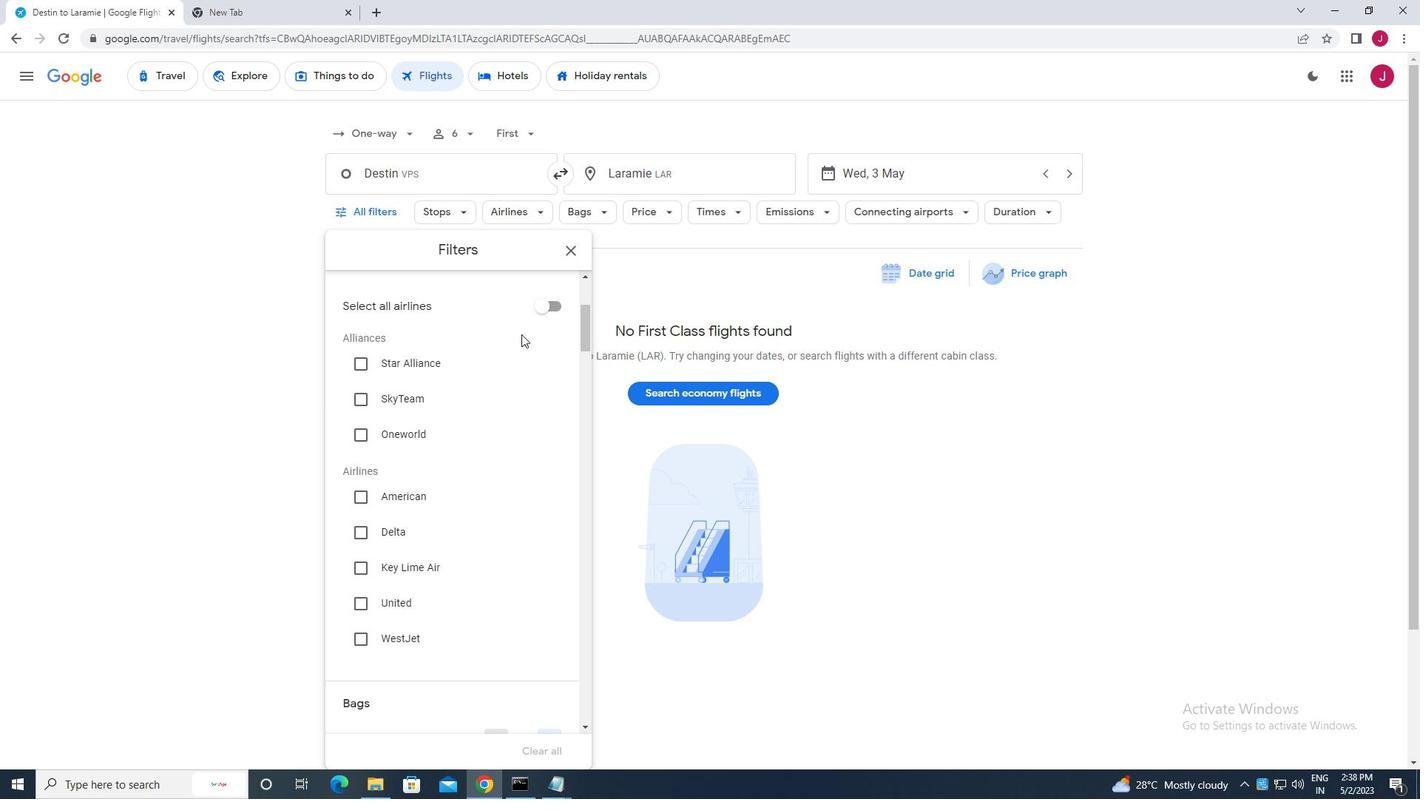 
Action: Mouse moved to (521, 335)
Screenshot: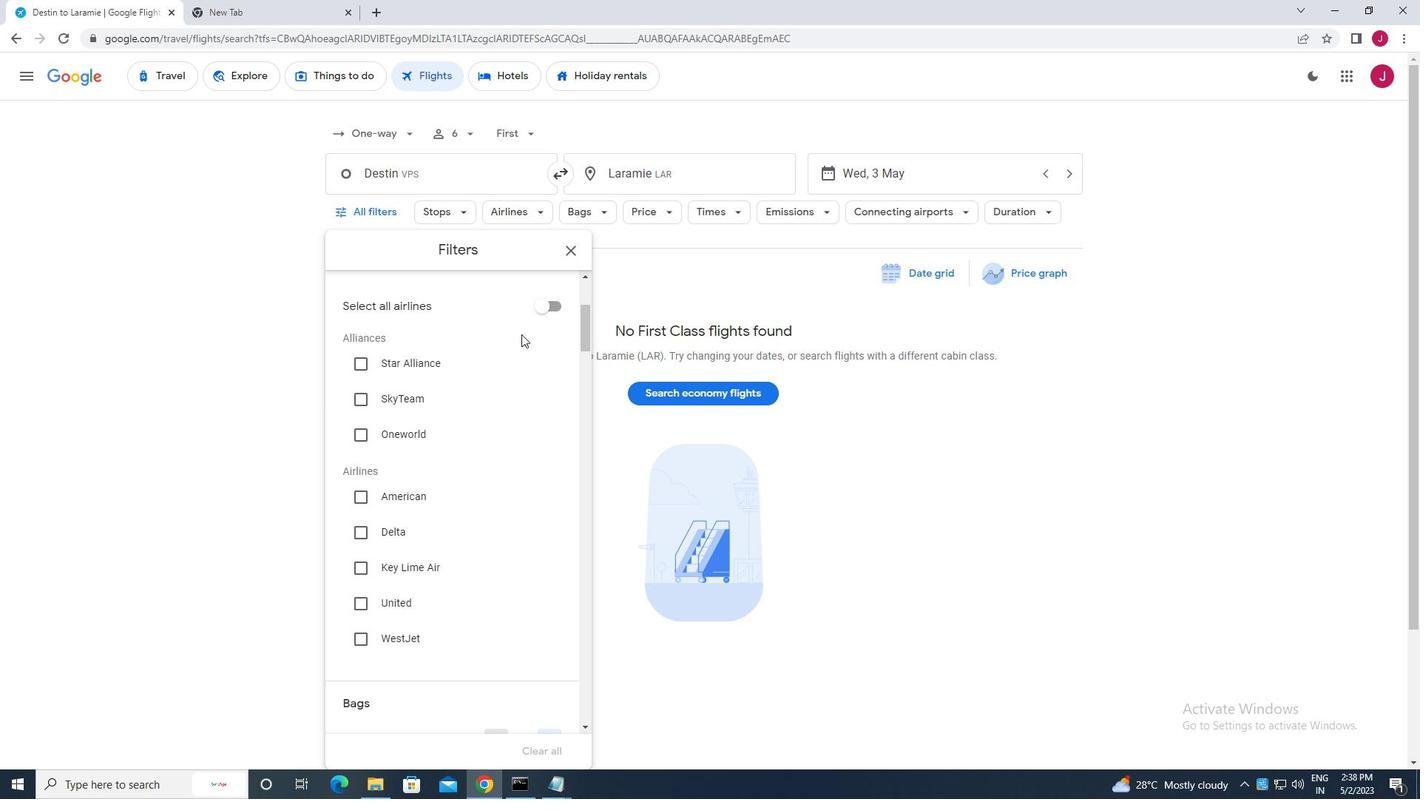 
Action: Mouse scrolled (521, 335) with delta (0, 0)
Screenshot: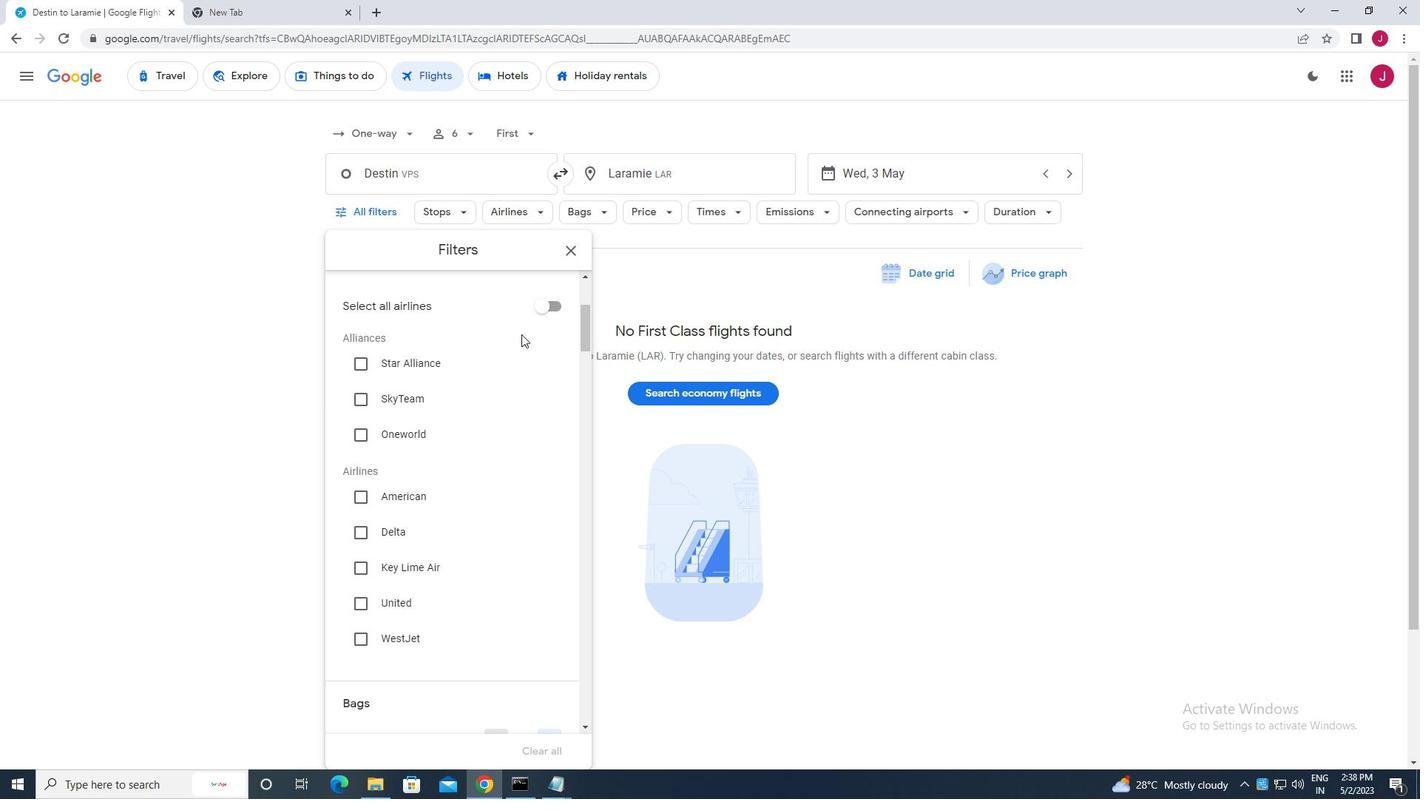 
Action: Mouse scrolled (521, 335) with delta (0, 0)
Screenshot: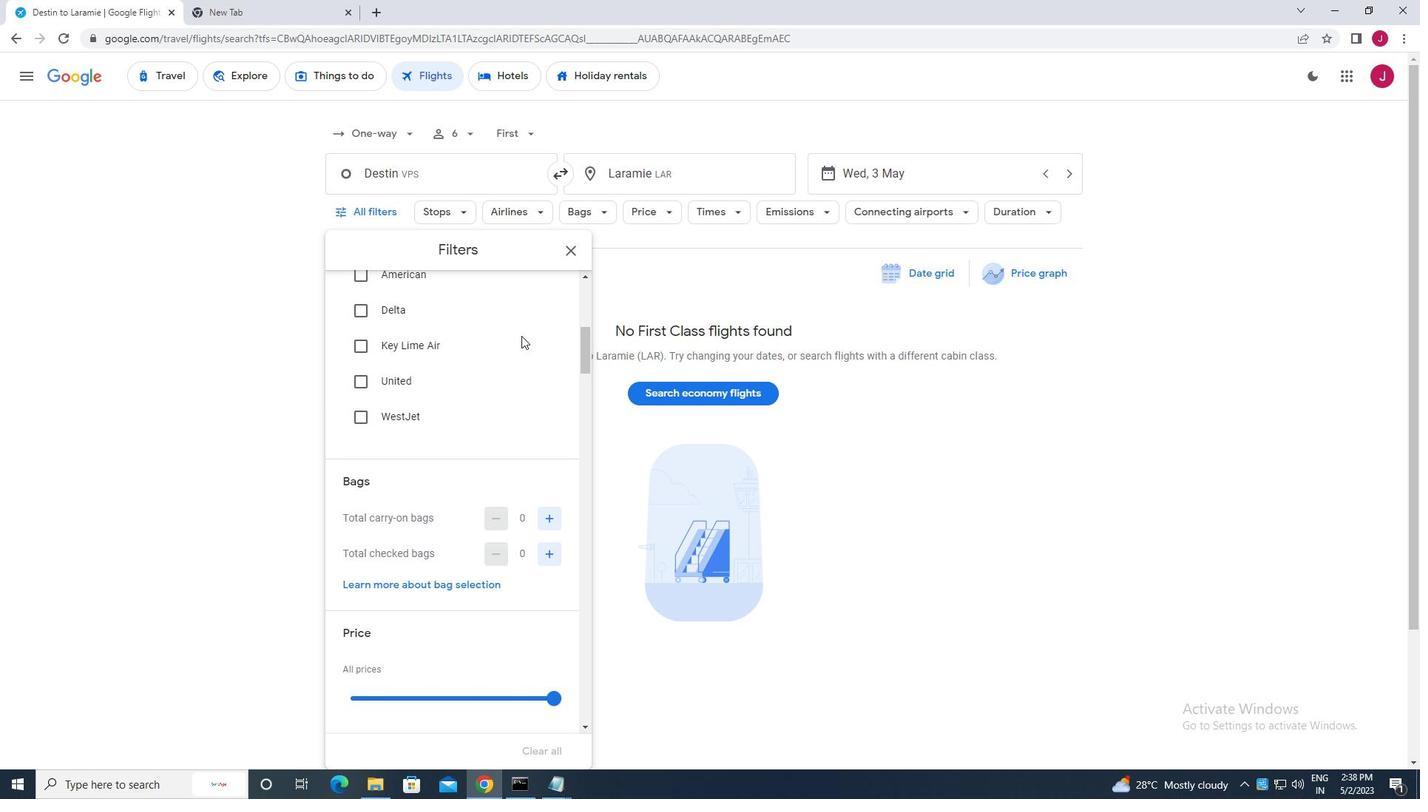 
Action: Mouse scrolled (521, 335) with delta (0, 0)
Screenshot: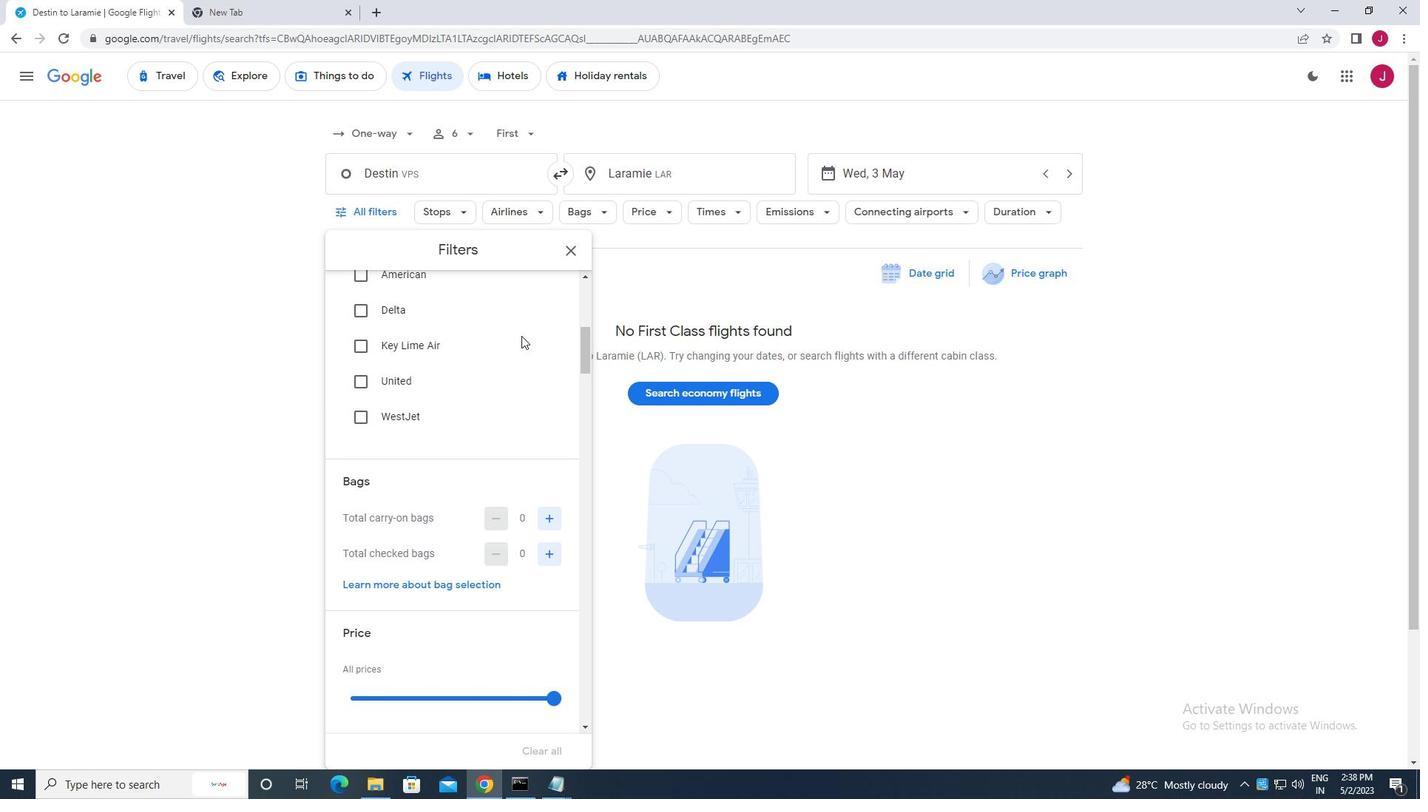 
Action: Mouse moved to (520, 336)
Screenshot: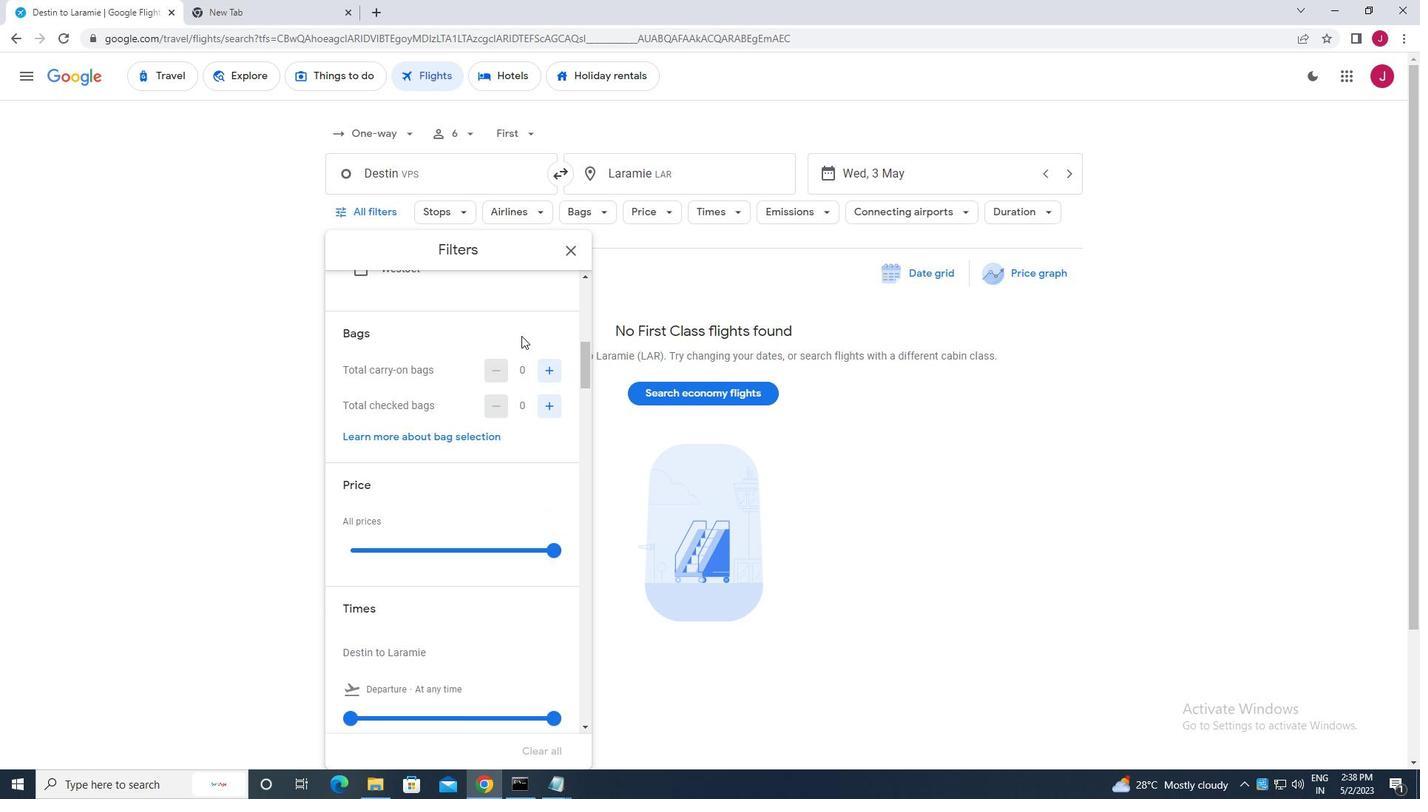 
Action: Mouse scrolled (520, 335) with delta (0, 0)
Screenshot: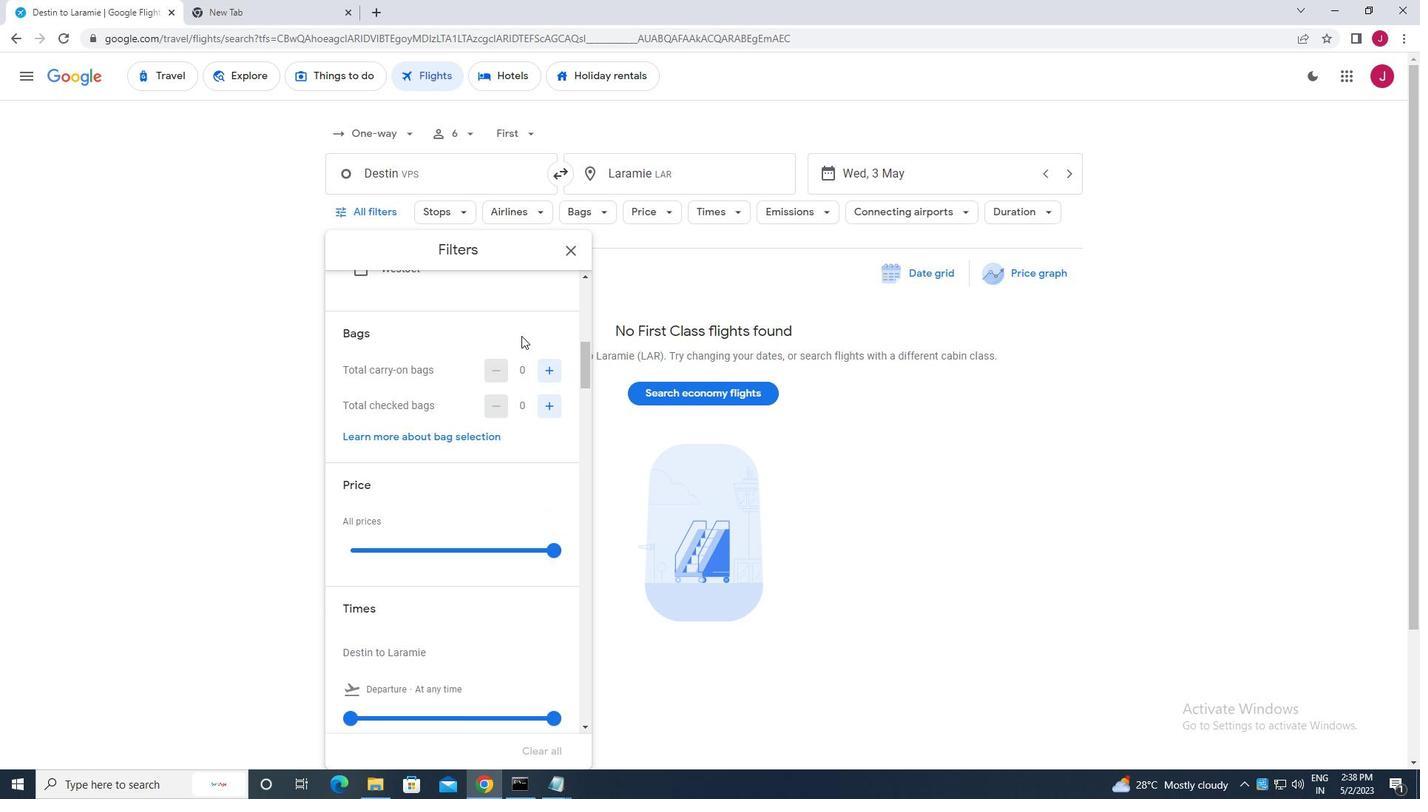 
Action: Mouse moved to (520, 338)
Screenshot: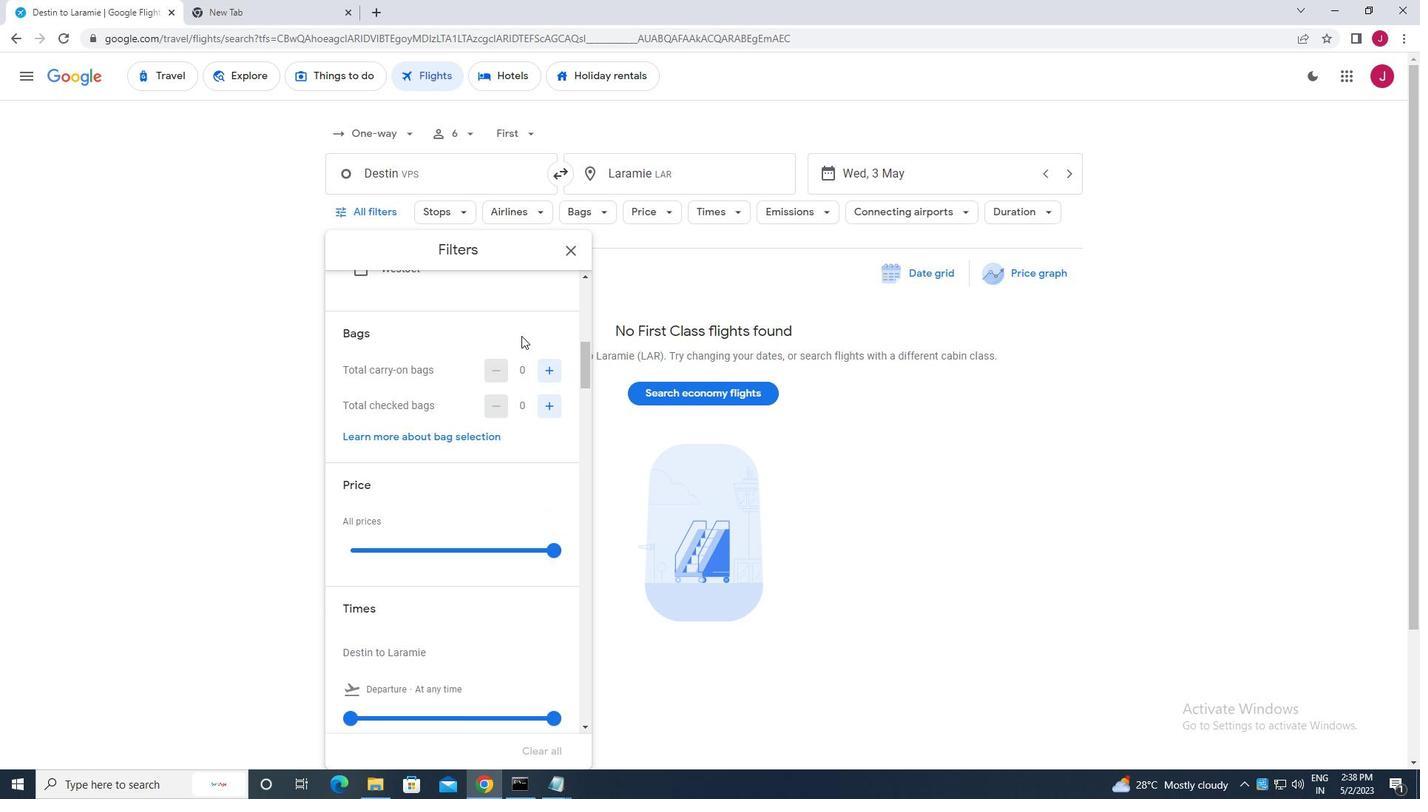
Action: Mouse scrolled (520, 337) with delta (0, 0)
Screenshot: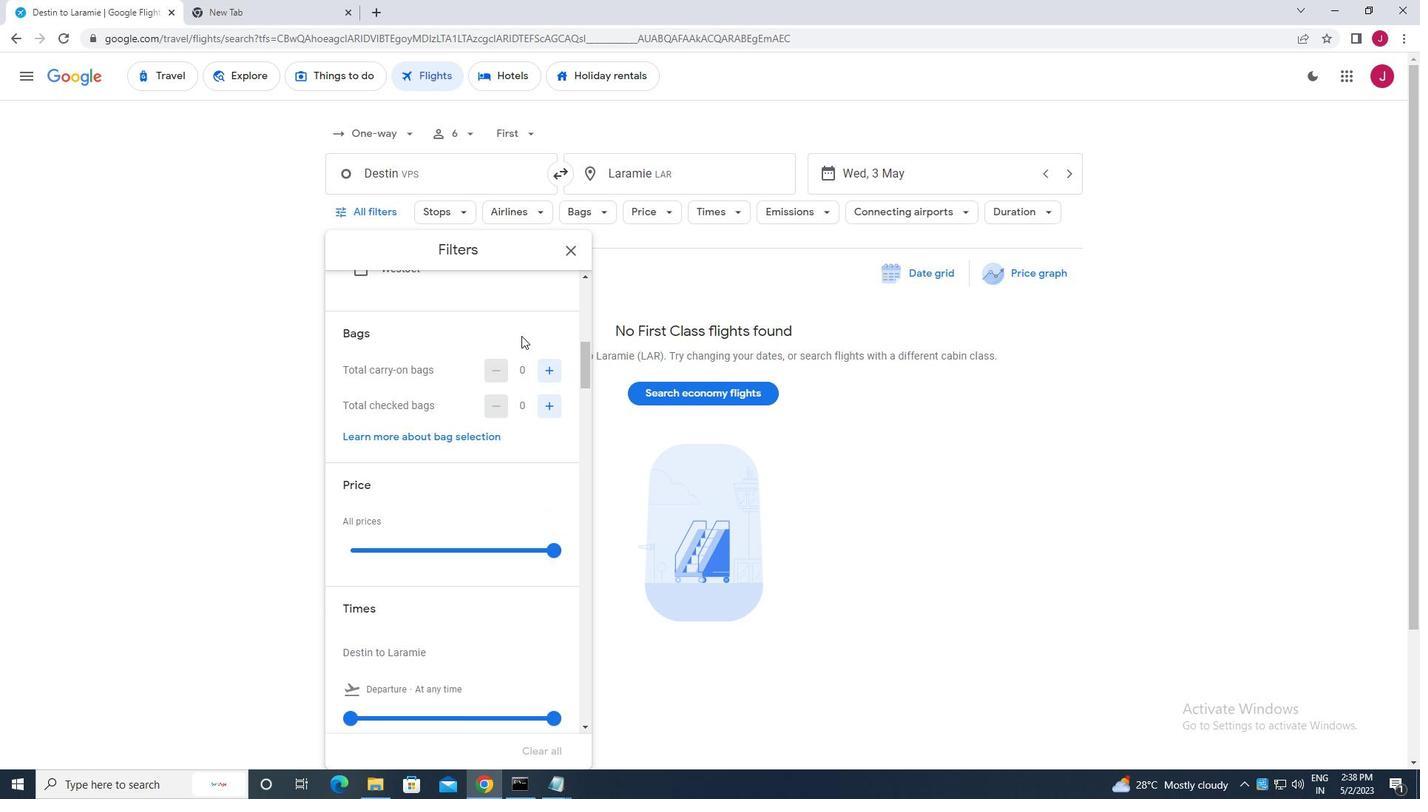 
Action: Mouse moved to (535, 355)
Screenshot: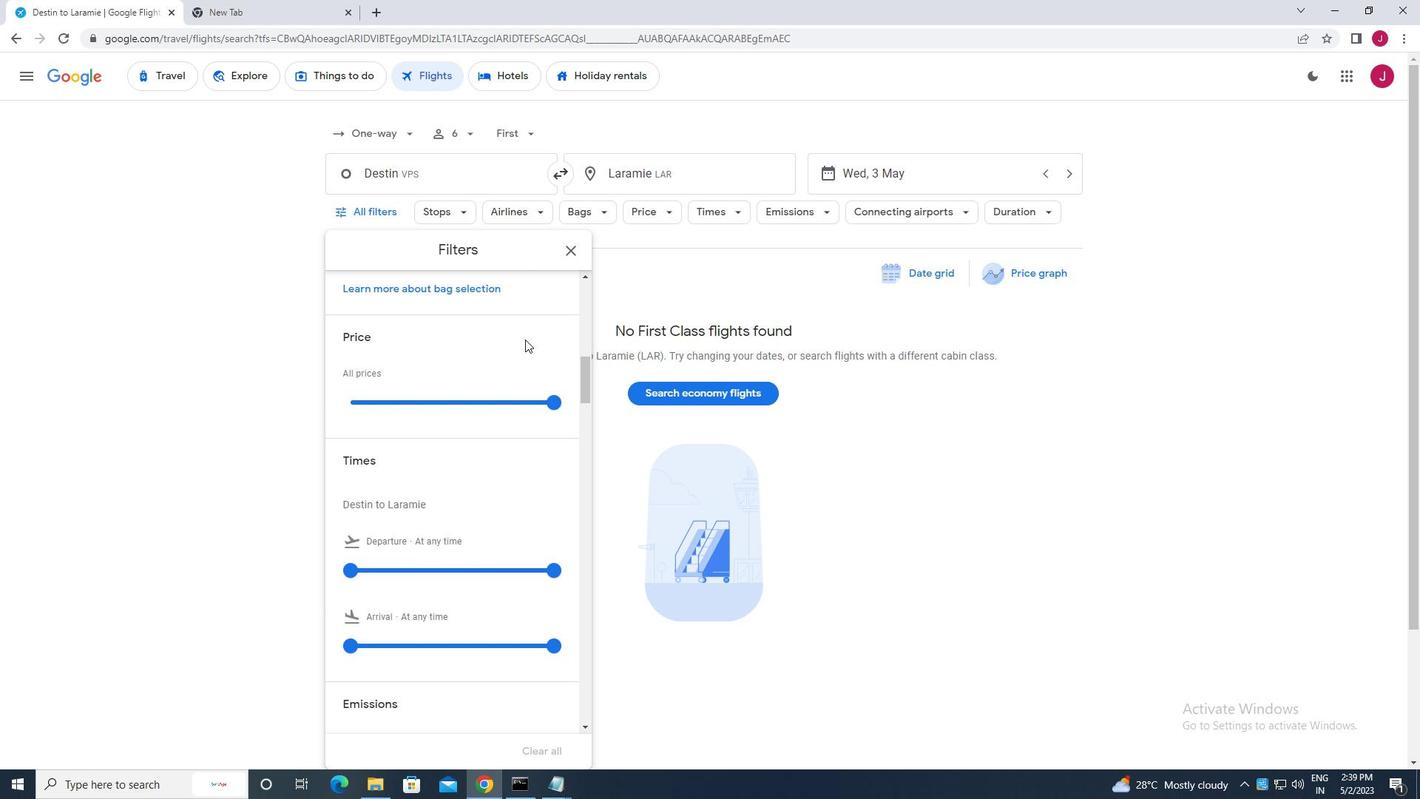 
Action: Mouse scrolled (535, 355) with delta (0, 0)
Screenshot: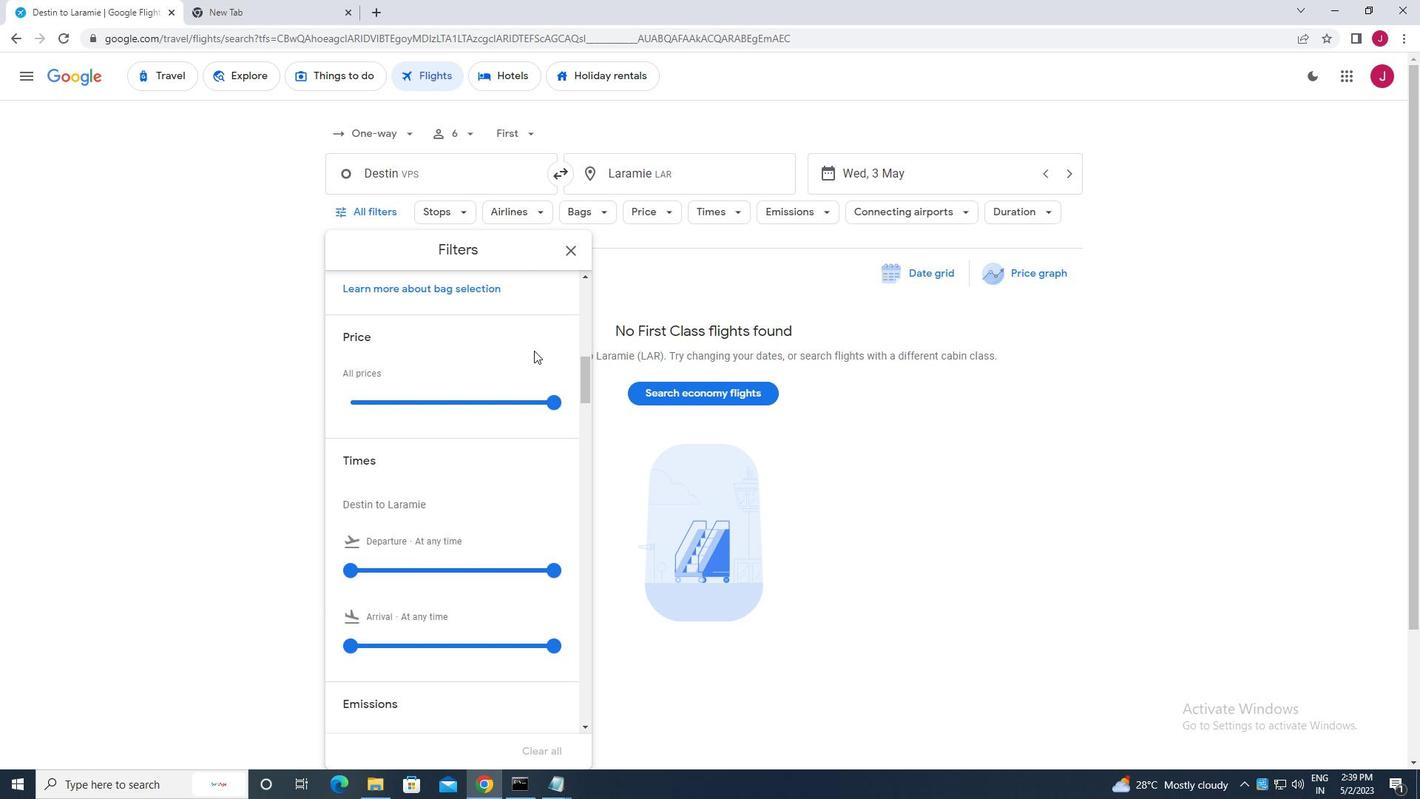 
Action: Mouse scrolled (535, 355) with delta (0, 0)
Screenshot: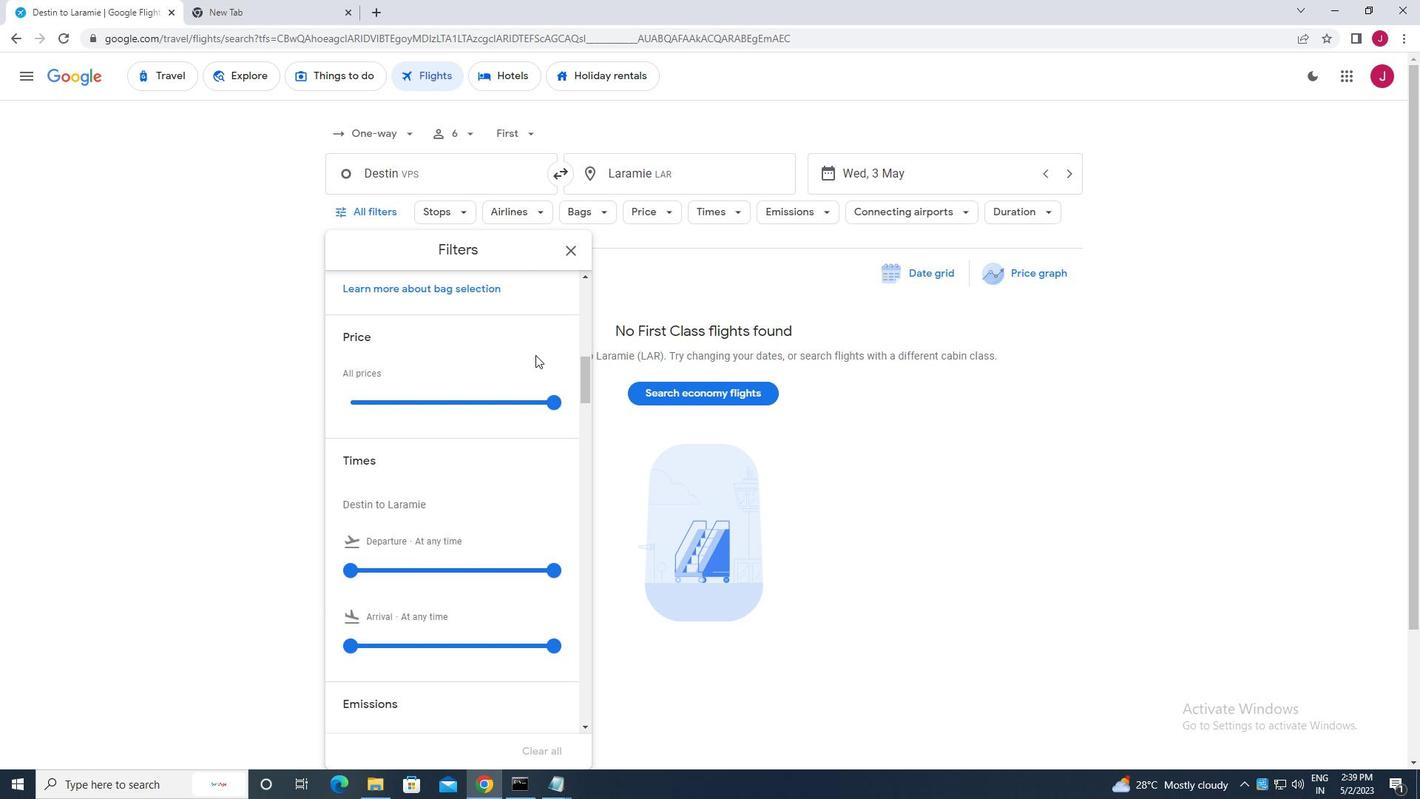 
Action: Mouse moved to (543, 368)
Screenshot: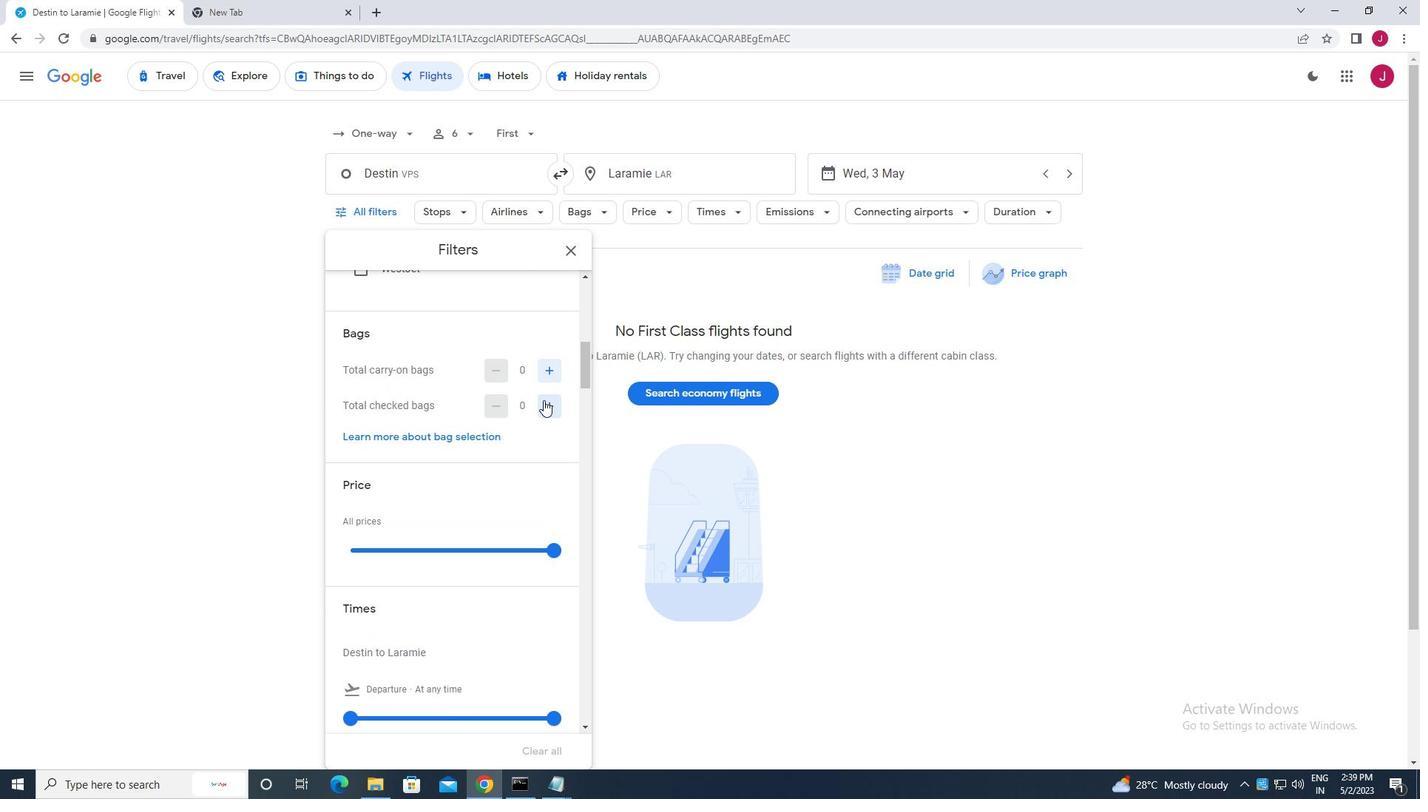 
Action: Mouse pressed left at (543, 368)
Screenshot: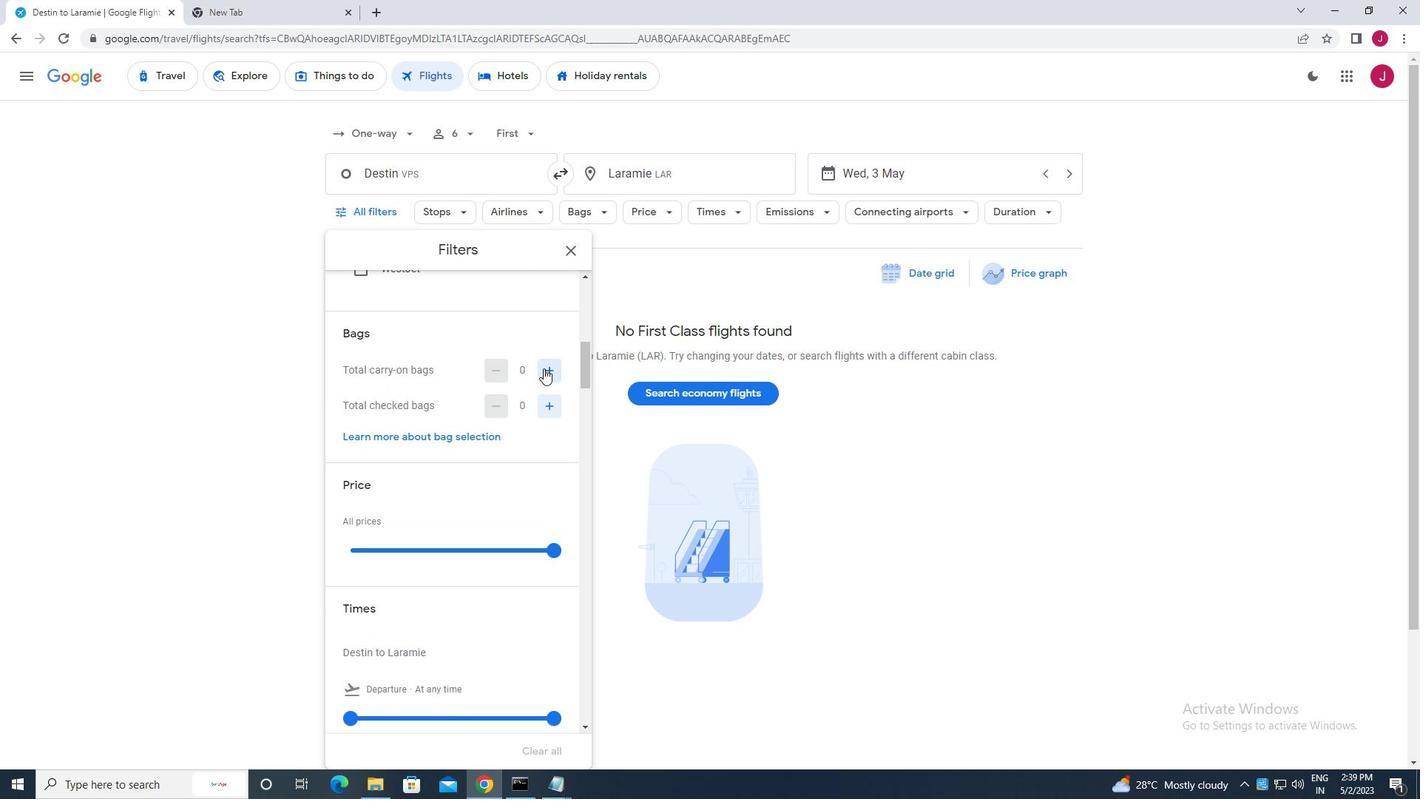 
Action: Mouse moved to (546, 406)
Screenshot: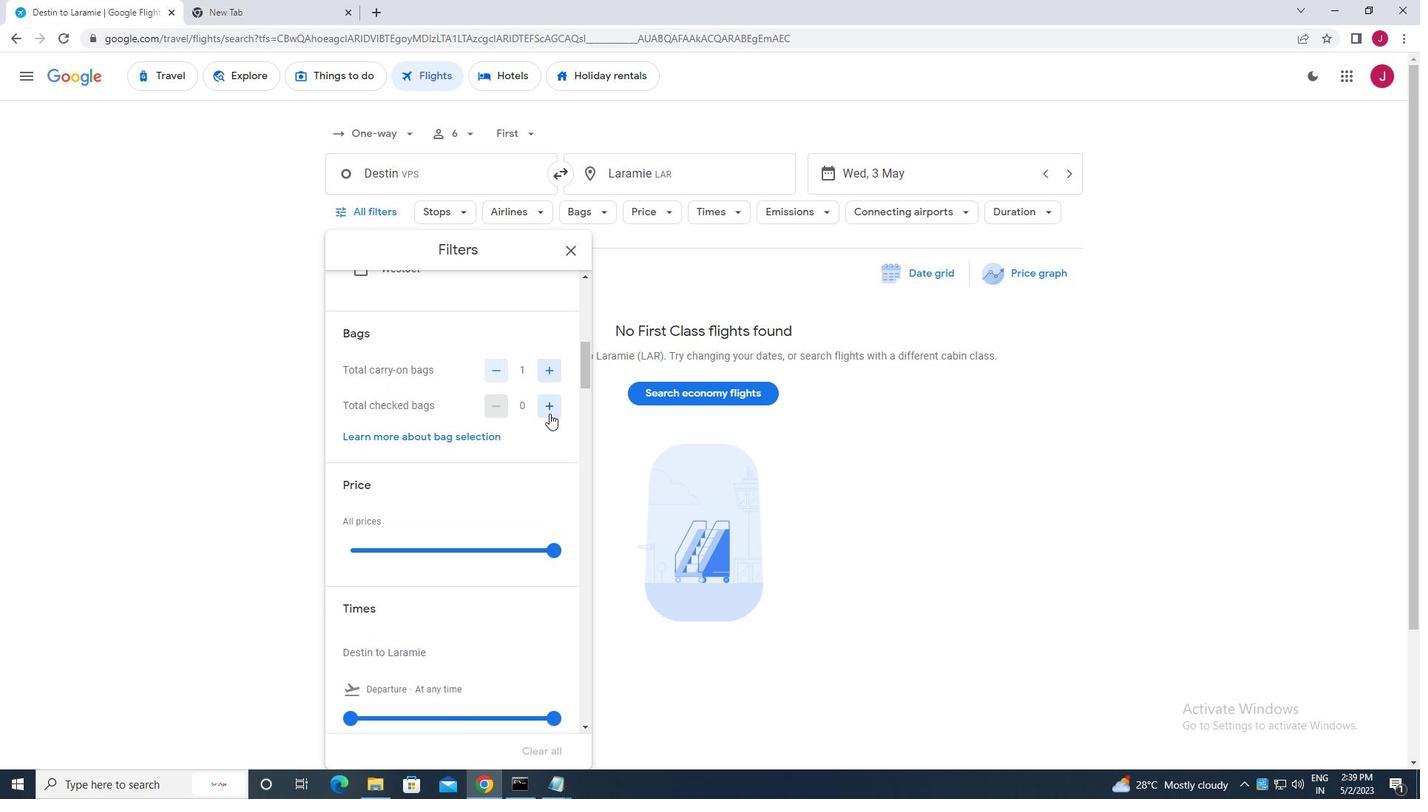
Action: Mouse pressed left at (546, 406)
Screenshot: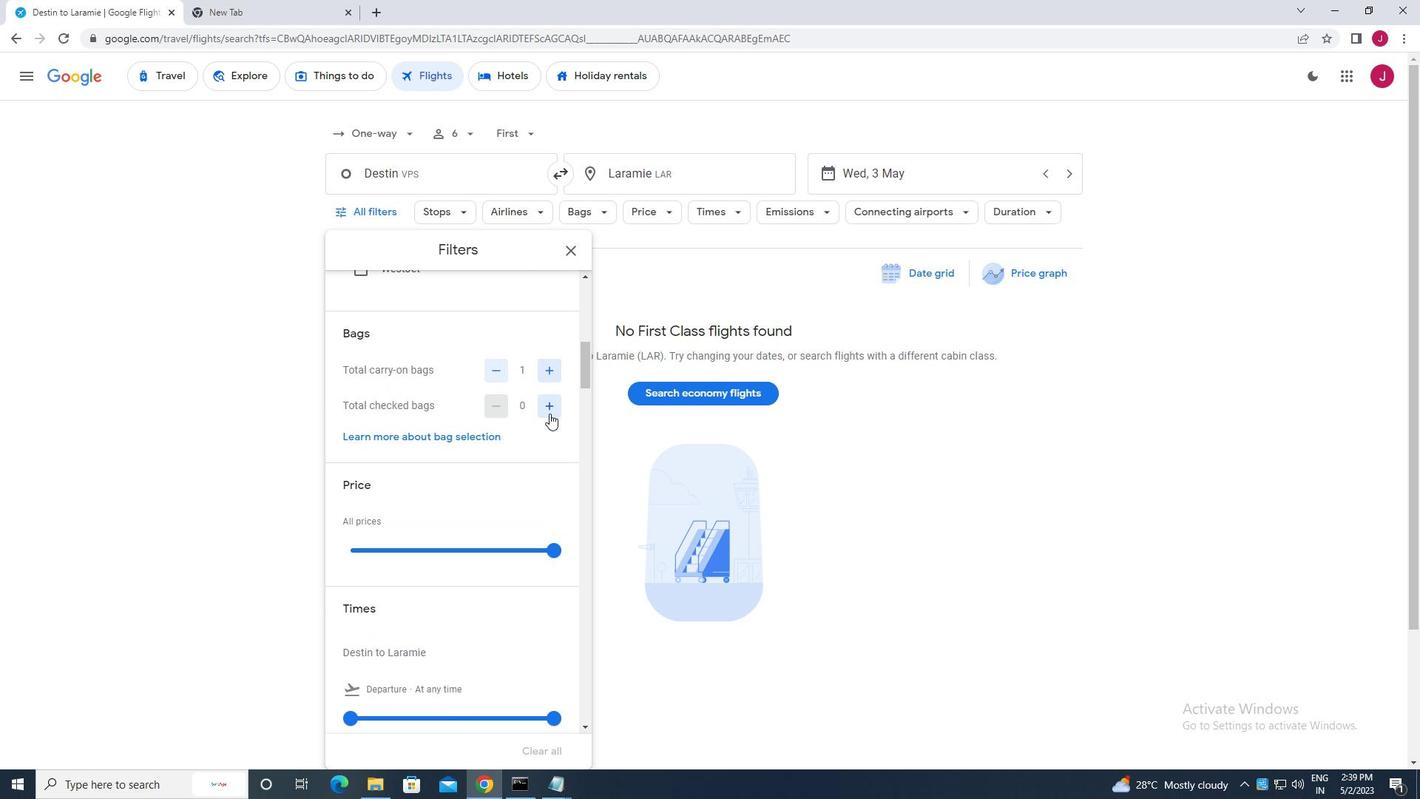 
Action: Mouse pressed left at (546, 406)
Screenshot: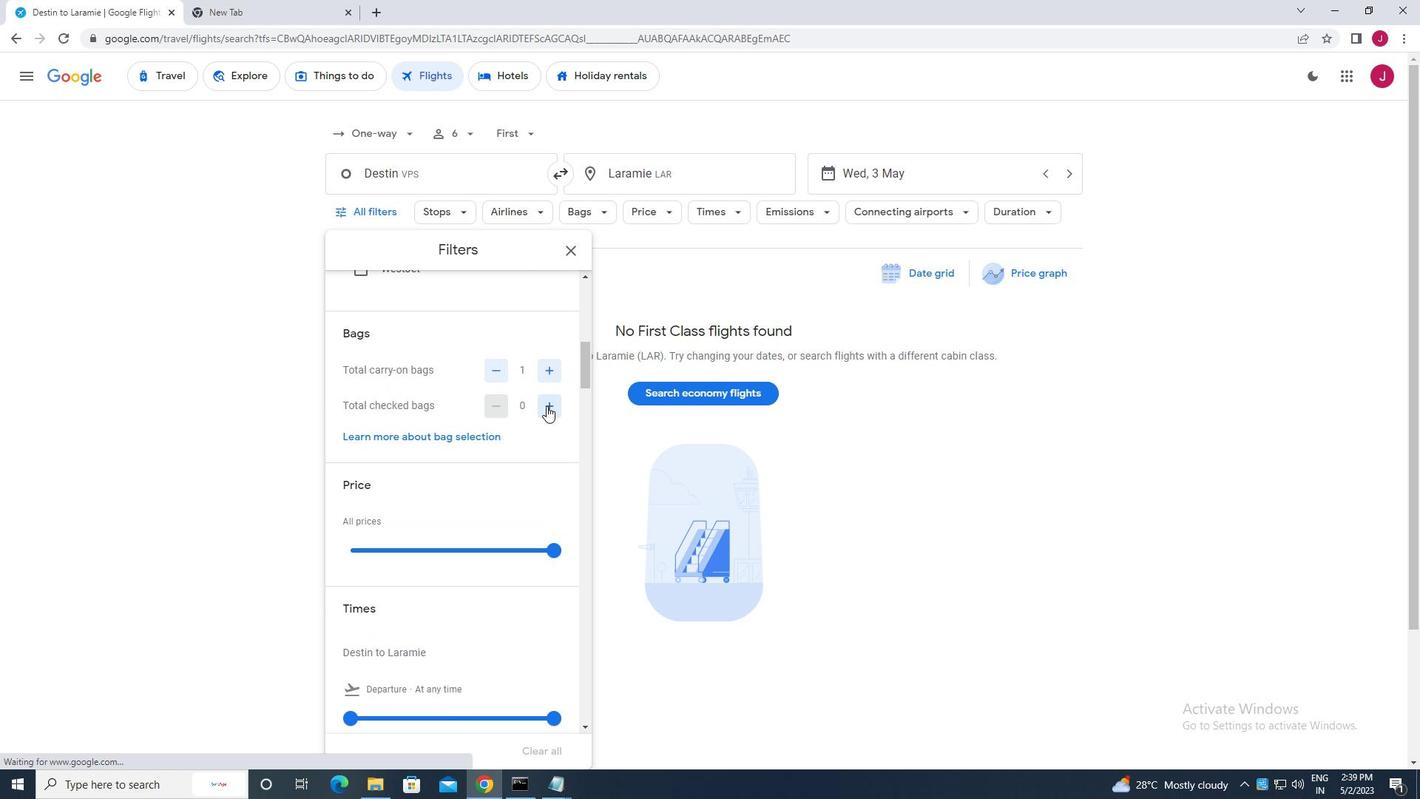 
Action: Mouse moved to (557, 552)
Screenshot: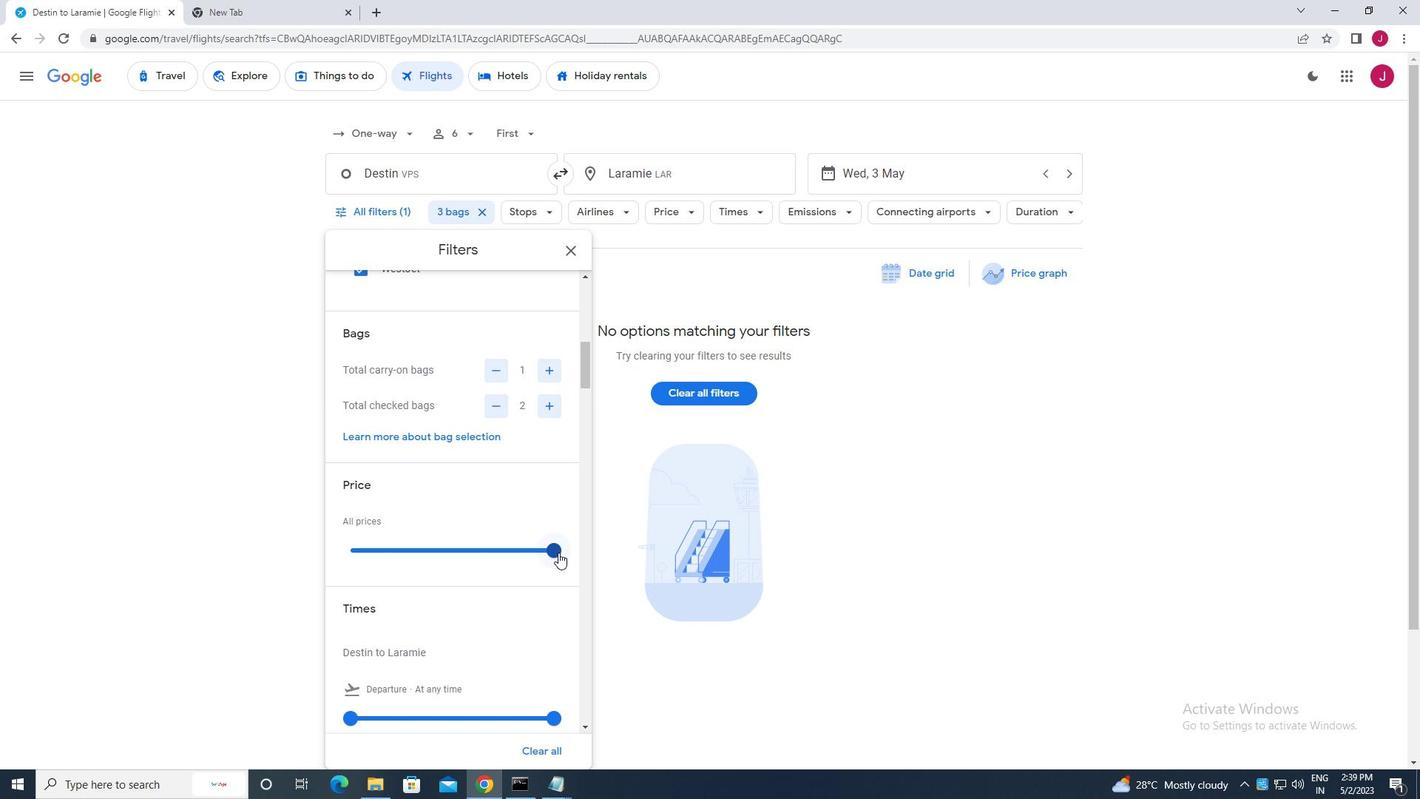 
Action: Mouse pressed left at (557, 552)
Screenshot: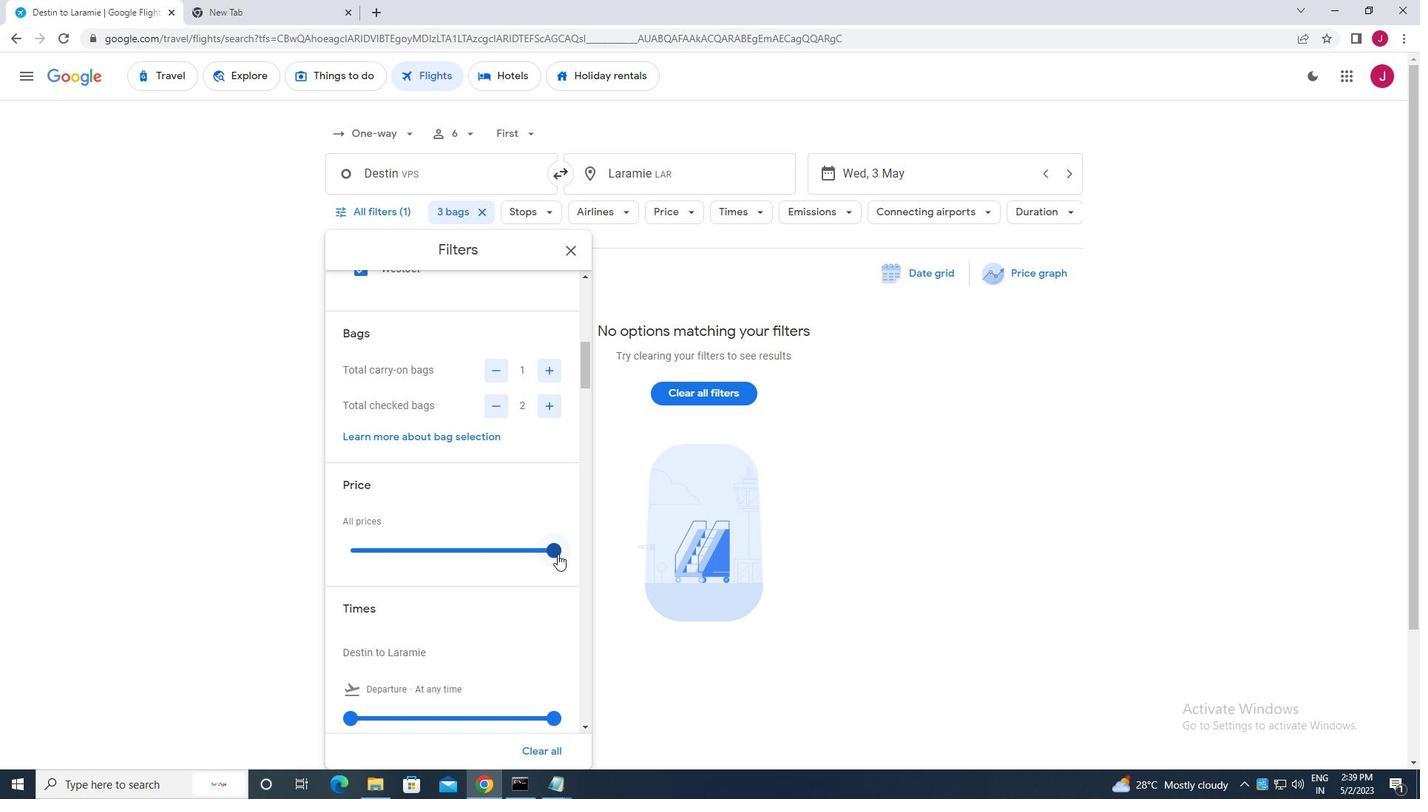 
Action: Mouse moved to (427, 495)
Screenshot: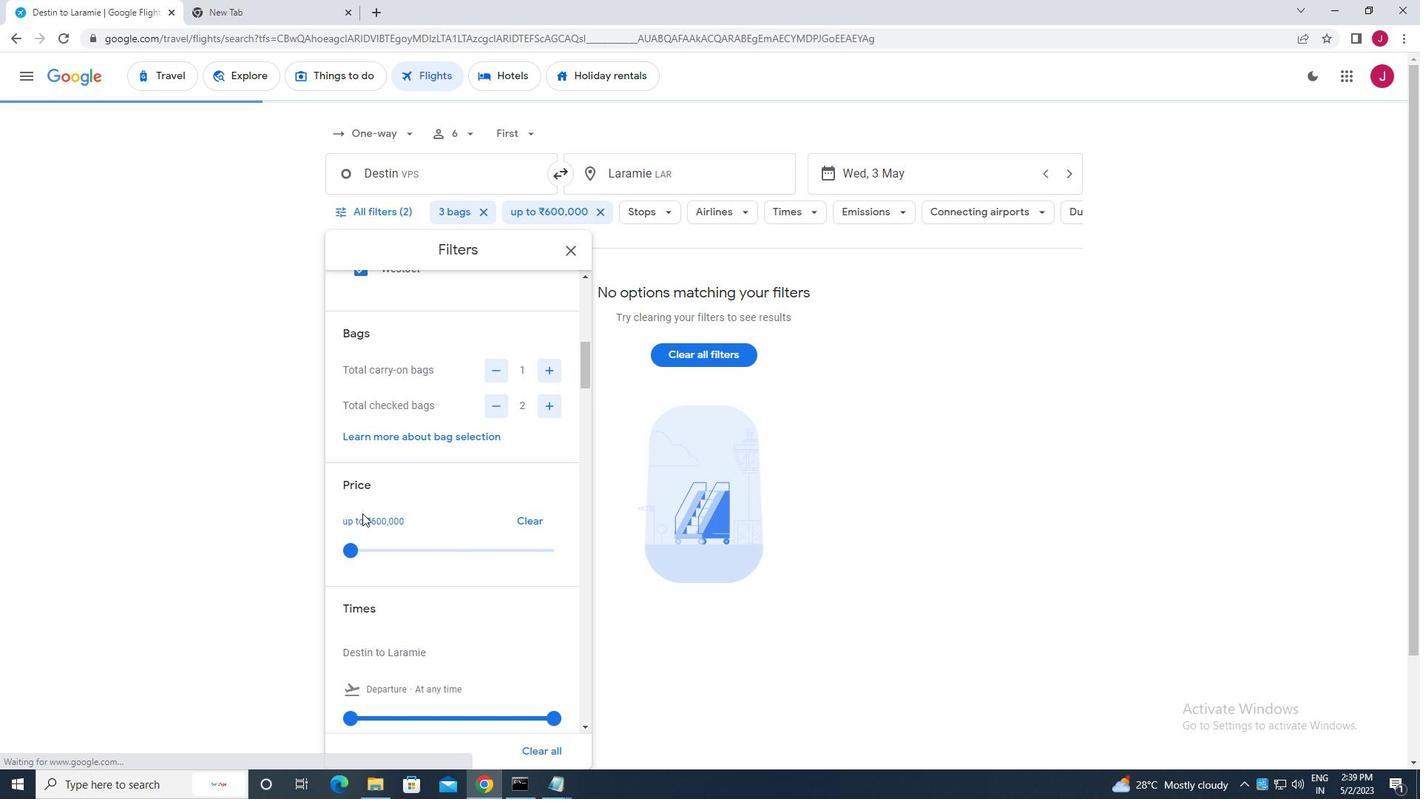 
Action: Mouse scrolled (427, 495) with delta (0, 0)
Screenshot: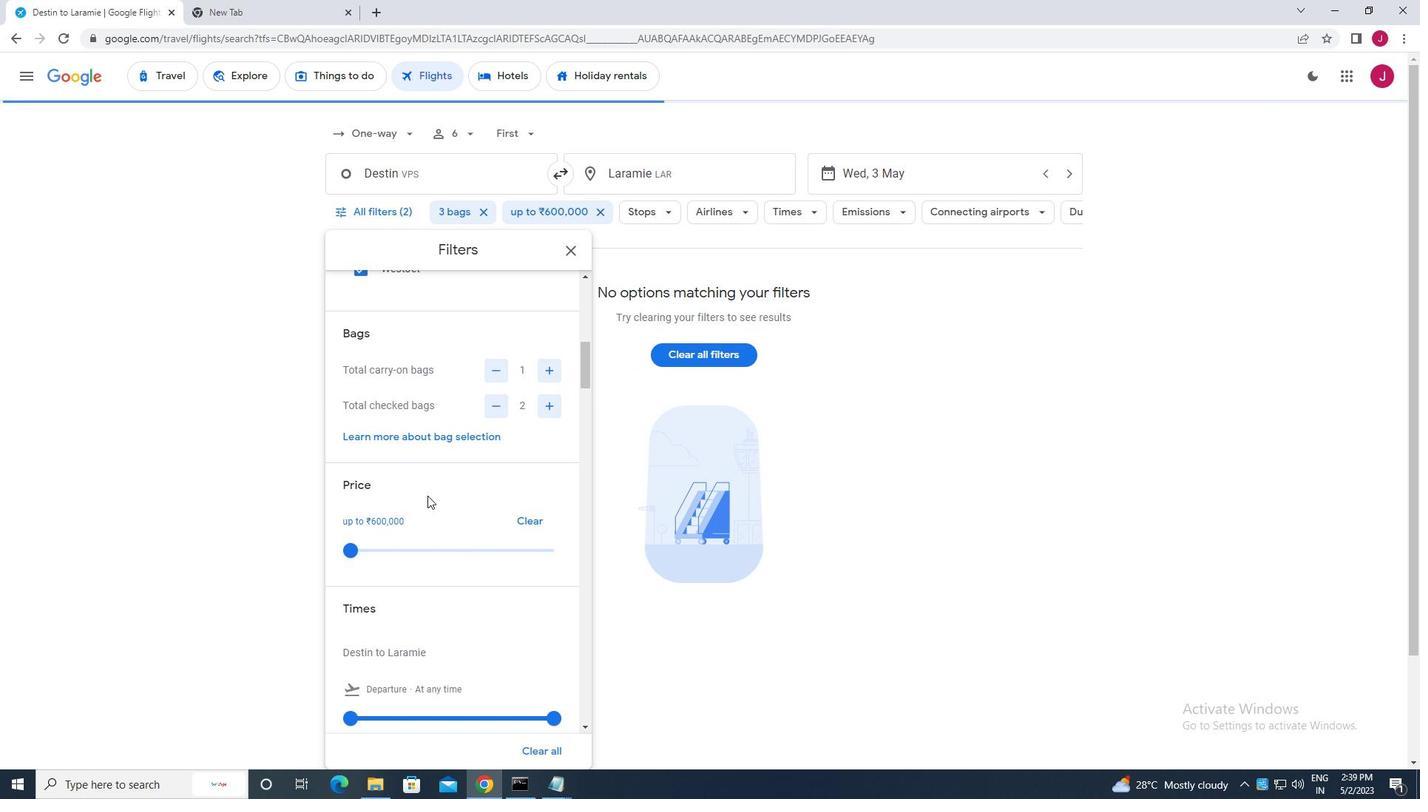 
Action: Mouse scrolled (427, 495) with delta (0, 0)
Screenshot: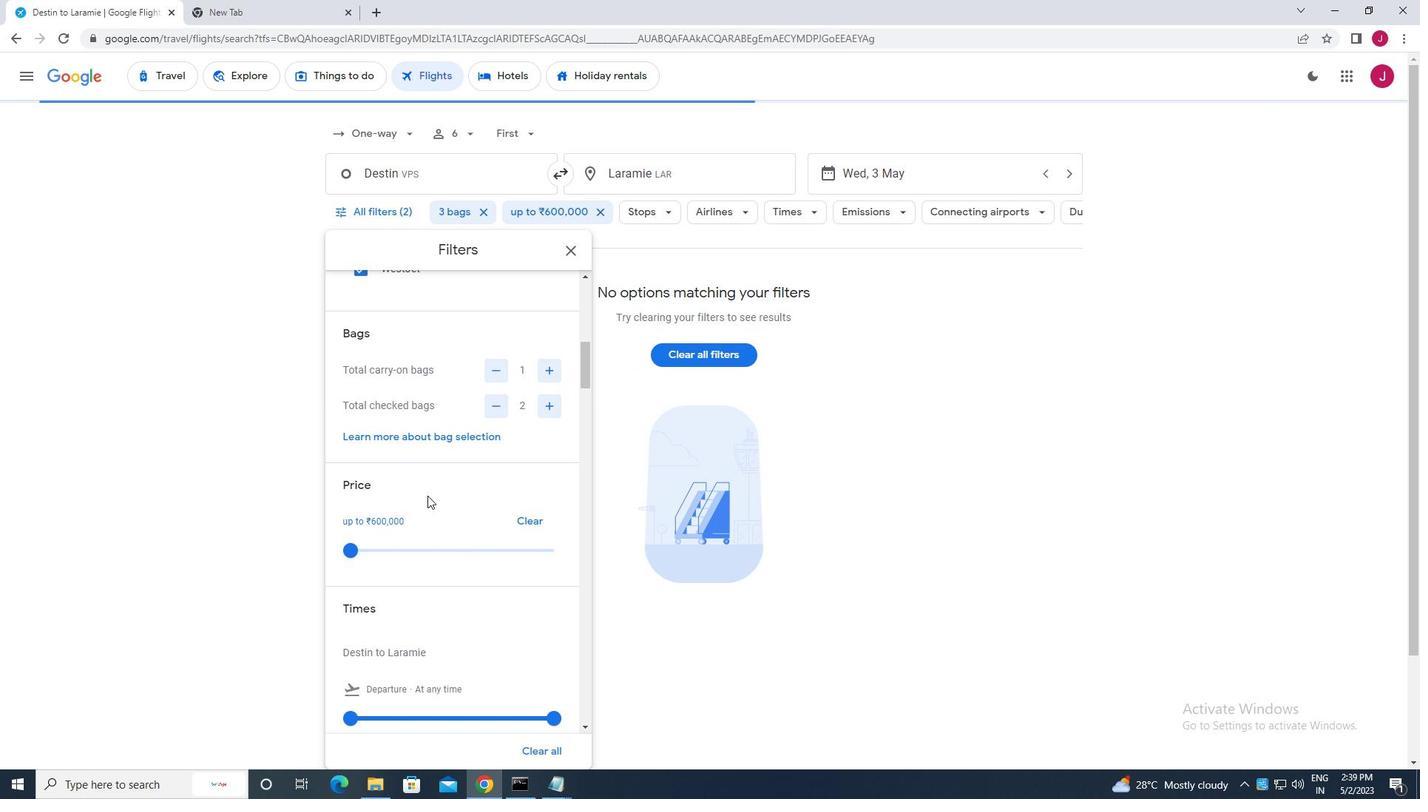 
Action: Mouse moved to (352, 569)
Screenshot: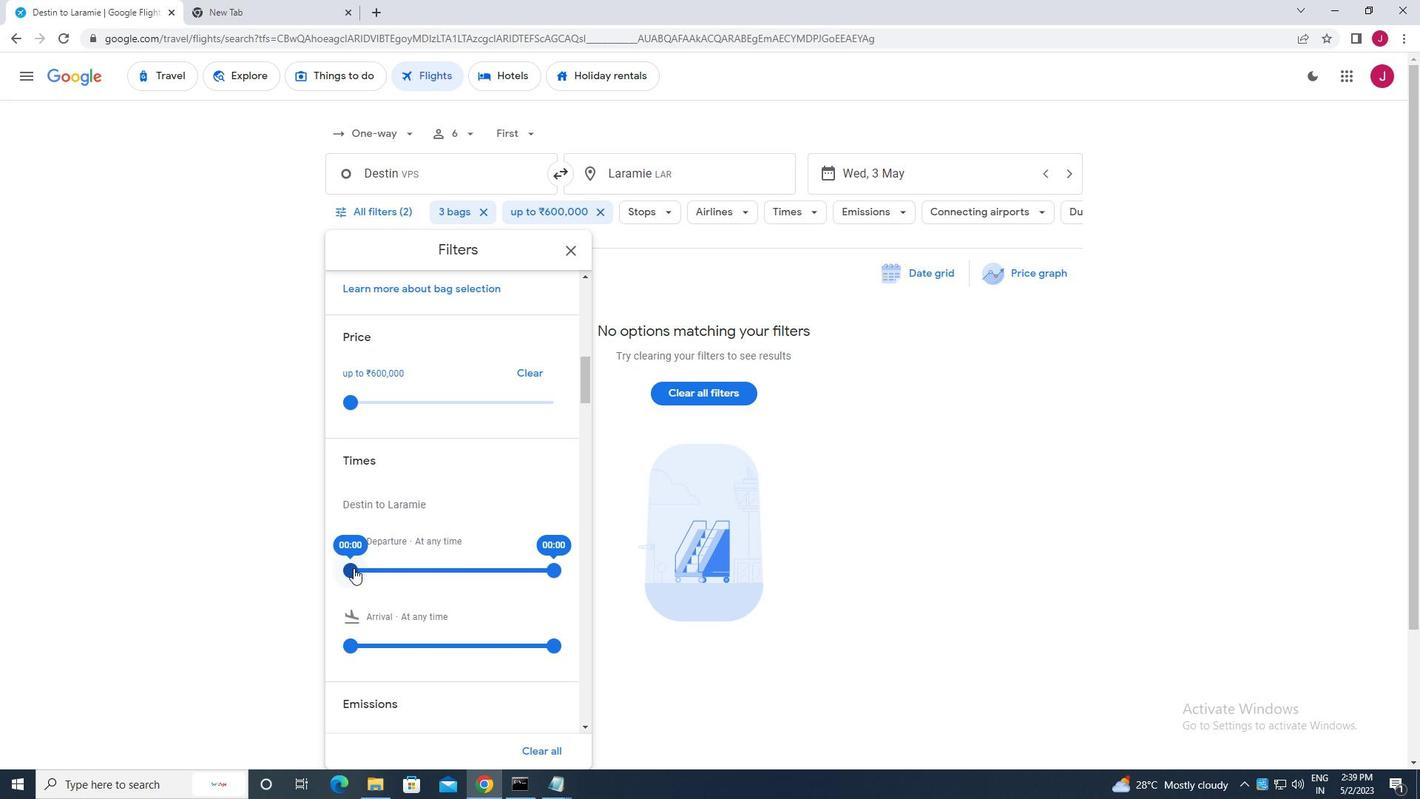 
Action: Mouse pressed left at (352, 569)
Screenshot: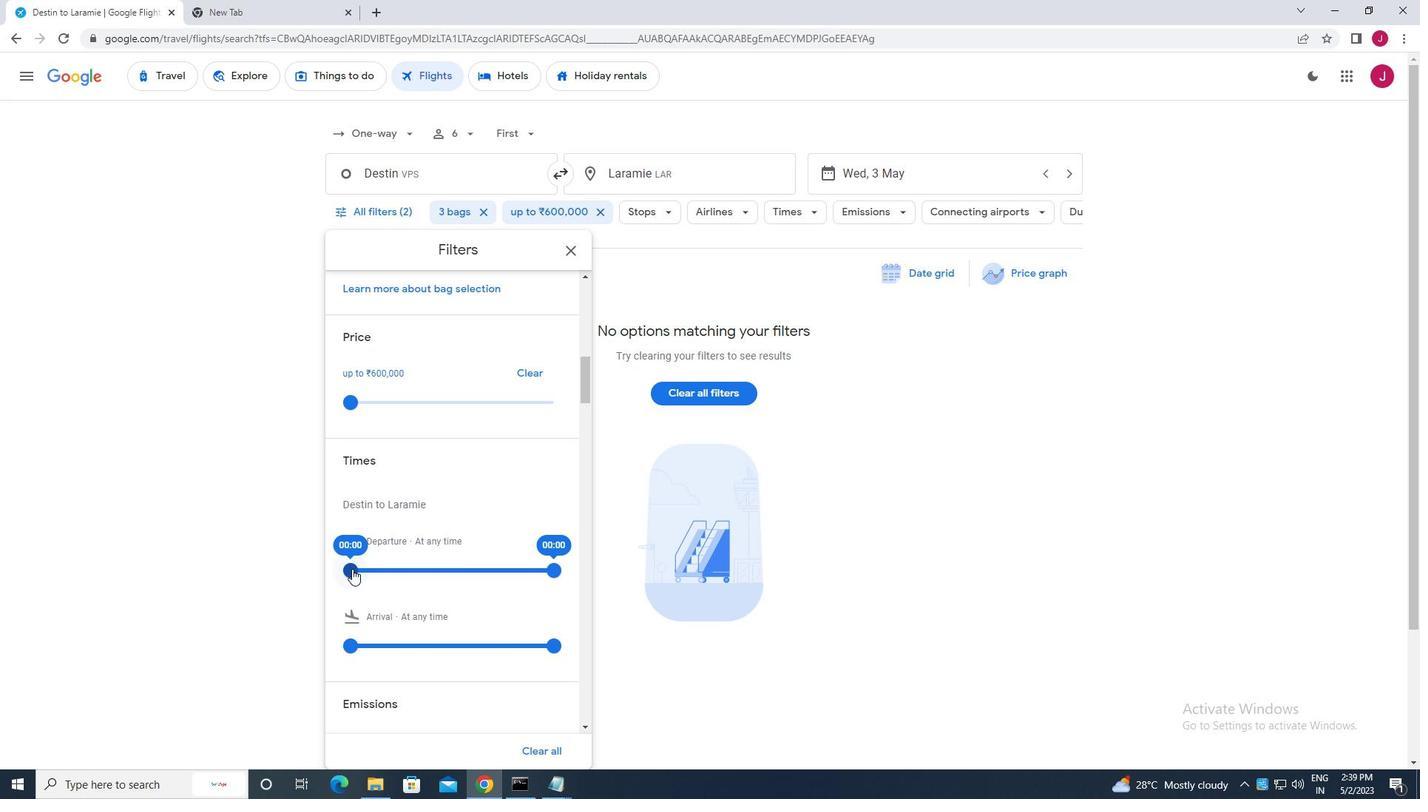 
Action: Mouse moved to (555, 569)
Screenshot: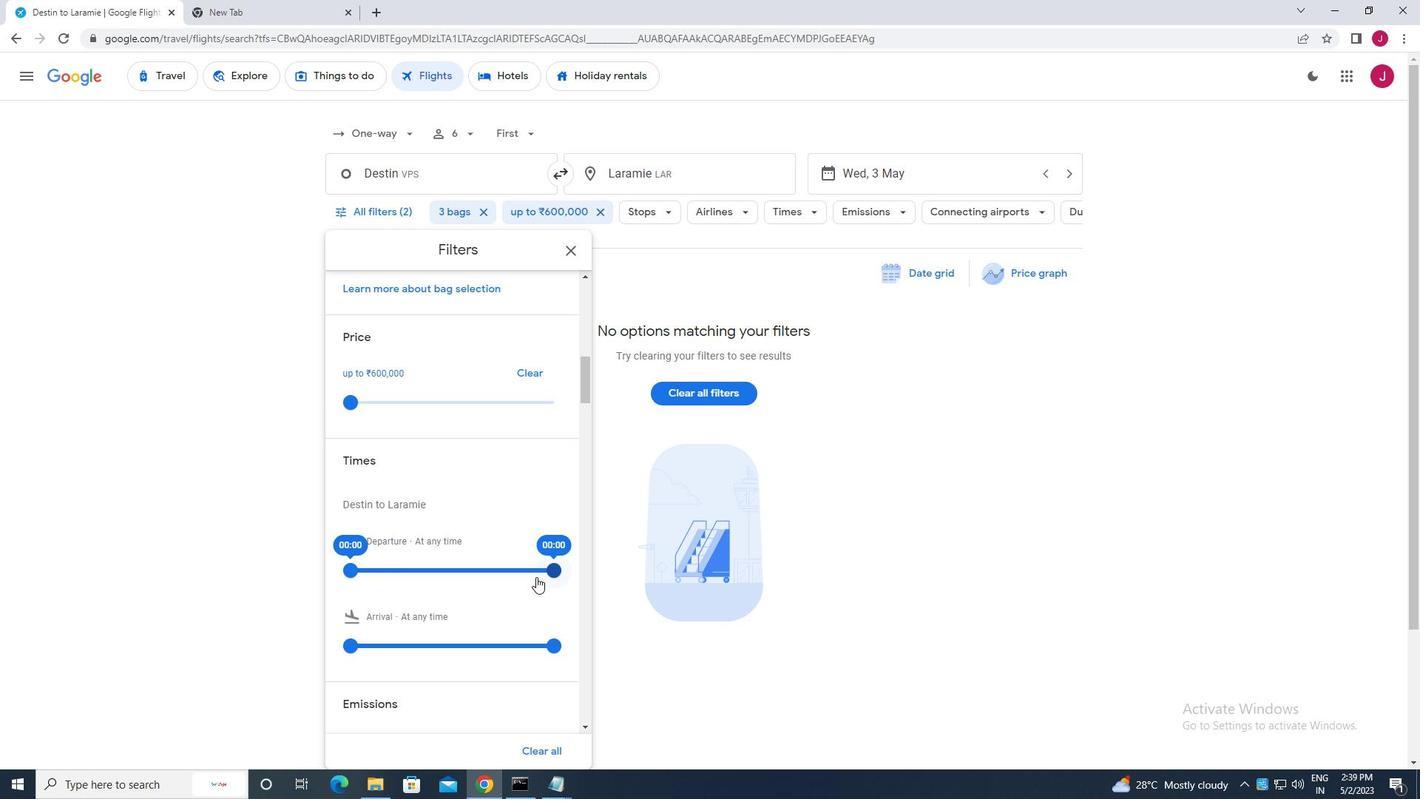 
Action: Mouse pressed left at (555, 569)
Screenshot: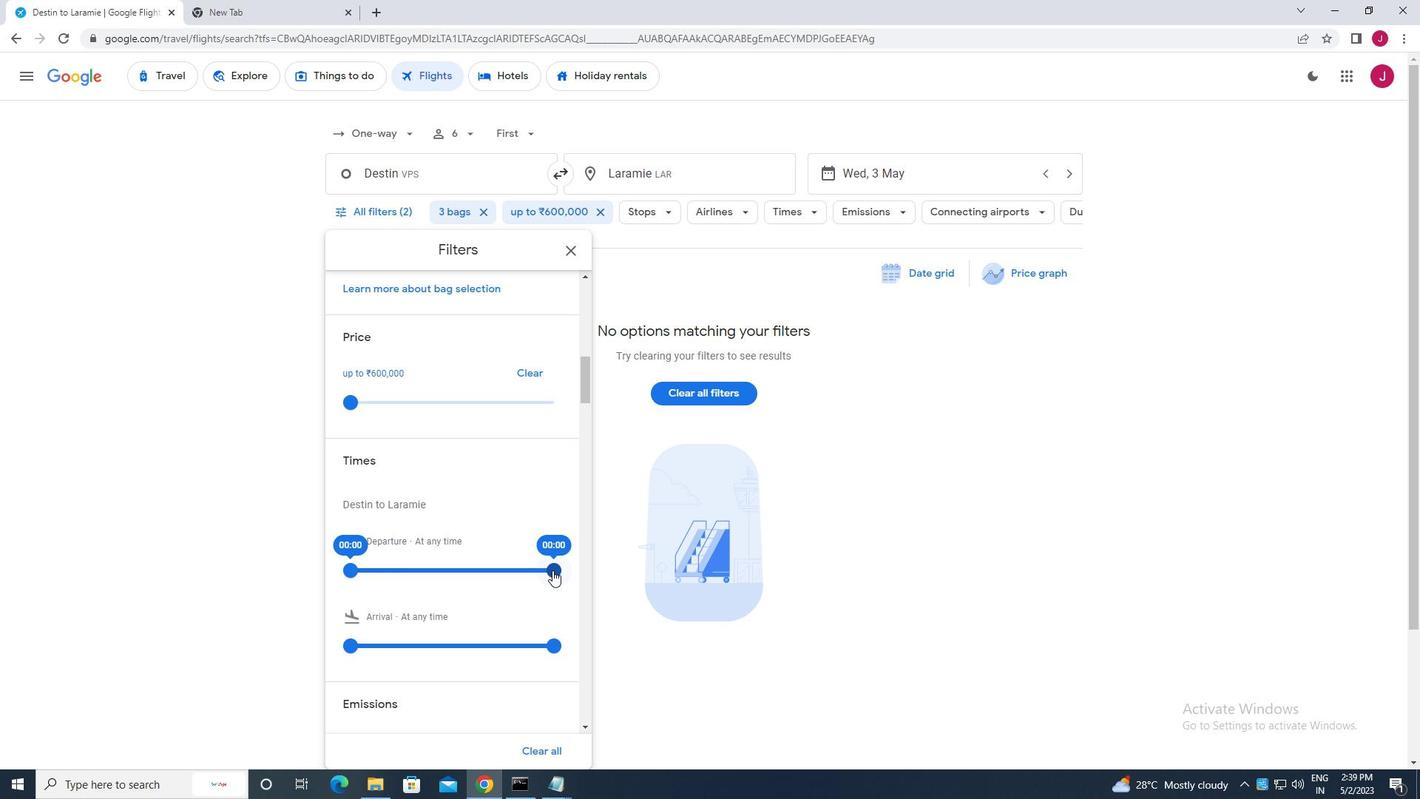 
Action: Mouse moved to (575, 248)
Screenshot: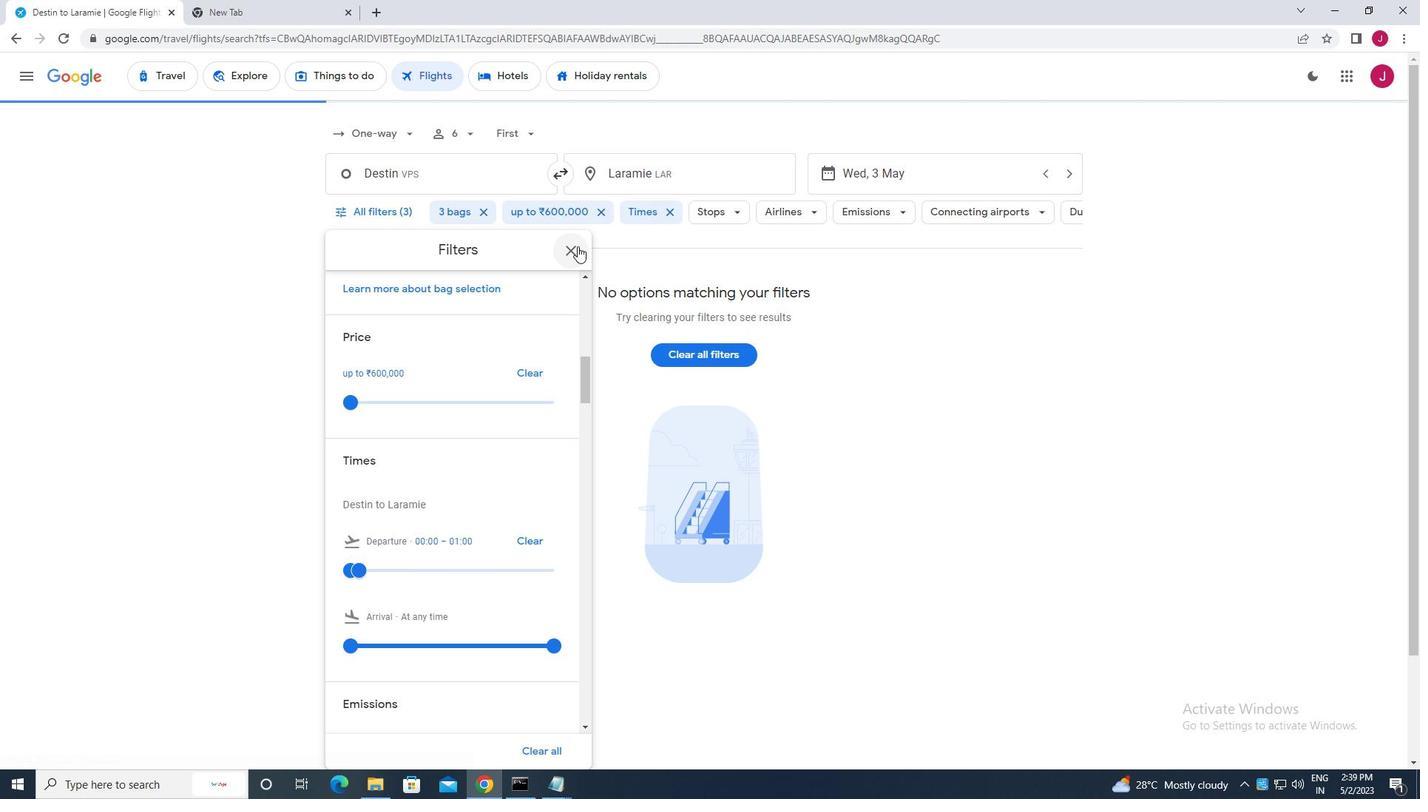 
Action: Mouse pressed left at (575, 248)
Screenshot: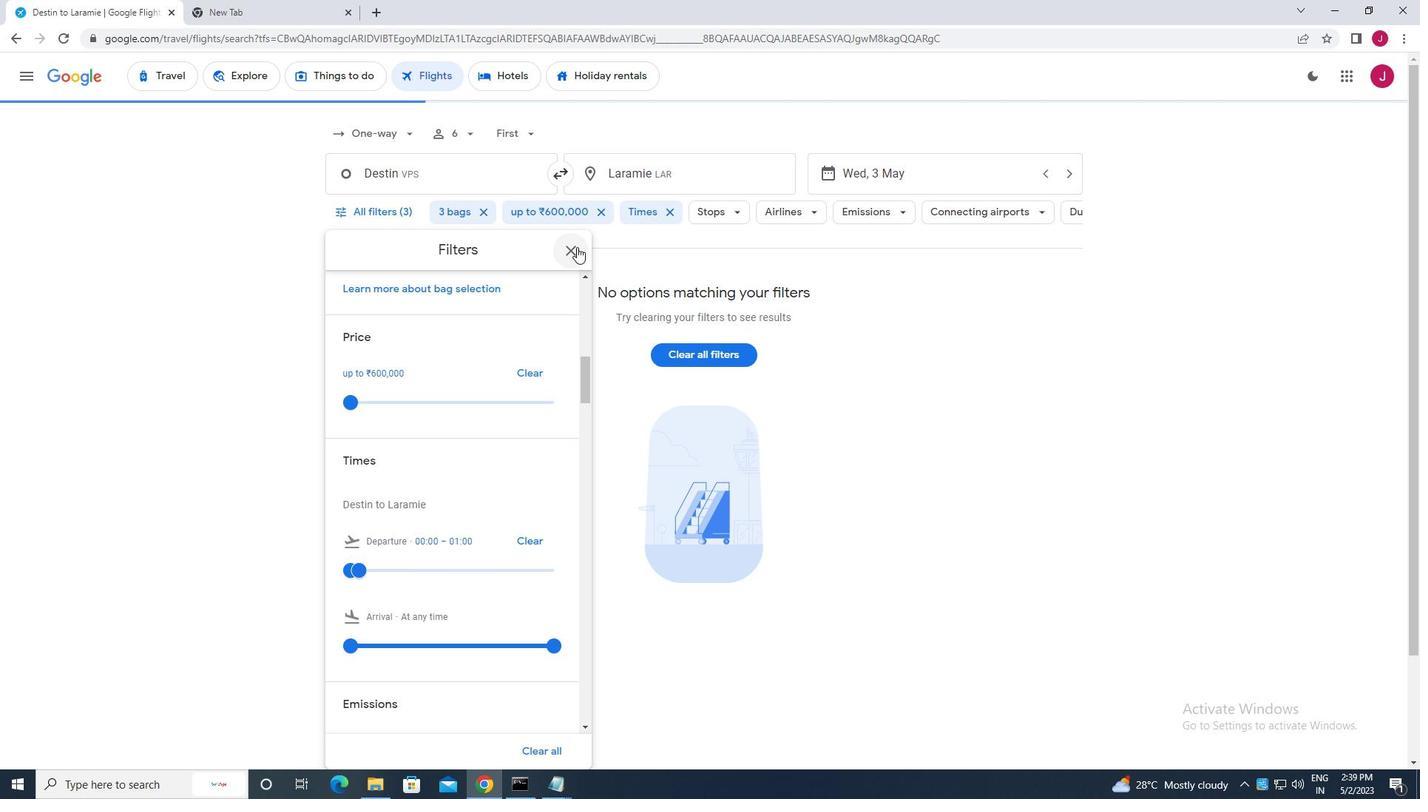 
Action: Mouse moved to (572, 255)
Screenshot: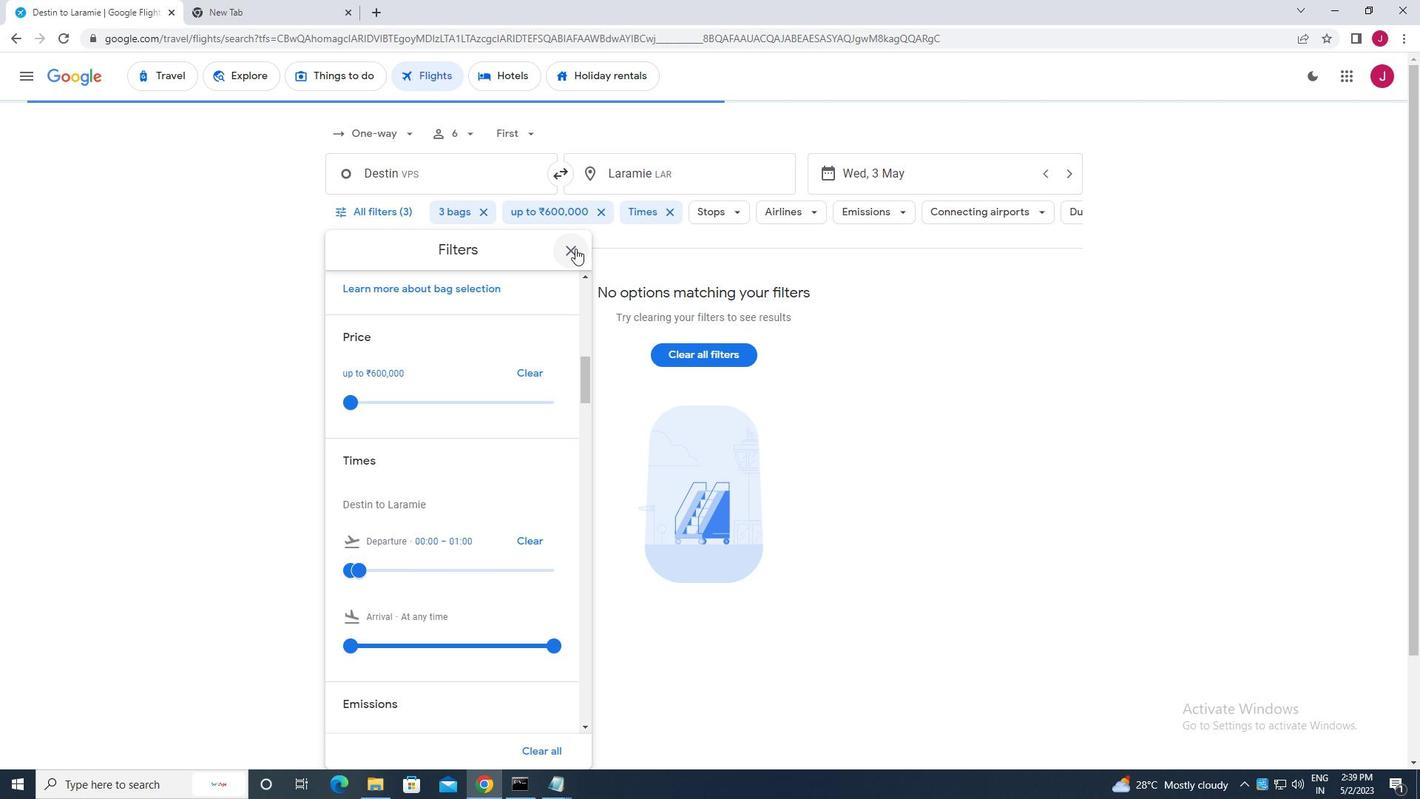 
